 Task: Find connections with filter location Kroya with filter topic #Entrepreneurswith filter profile language Spanish with filter current company Tietoevry with filter school Careers for Engineering Students with filter industry Software Development with filter service category Corporate Law with filter keywords title Suicide Hotline Volunteer
Action: Mouse moved to (684, 78)
Screenshot: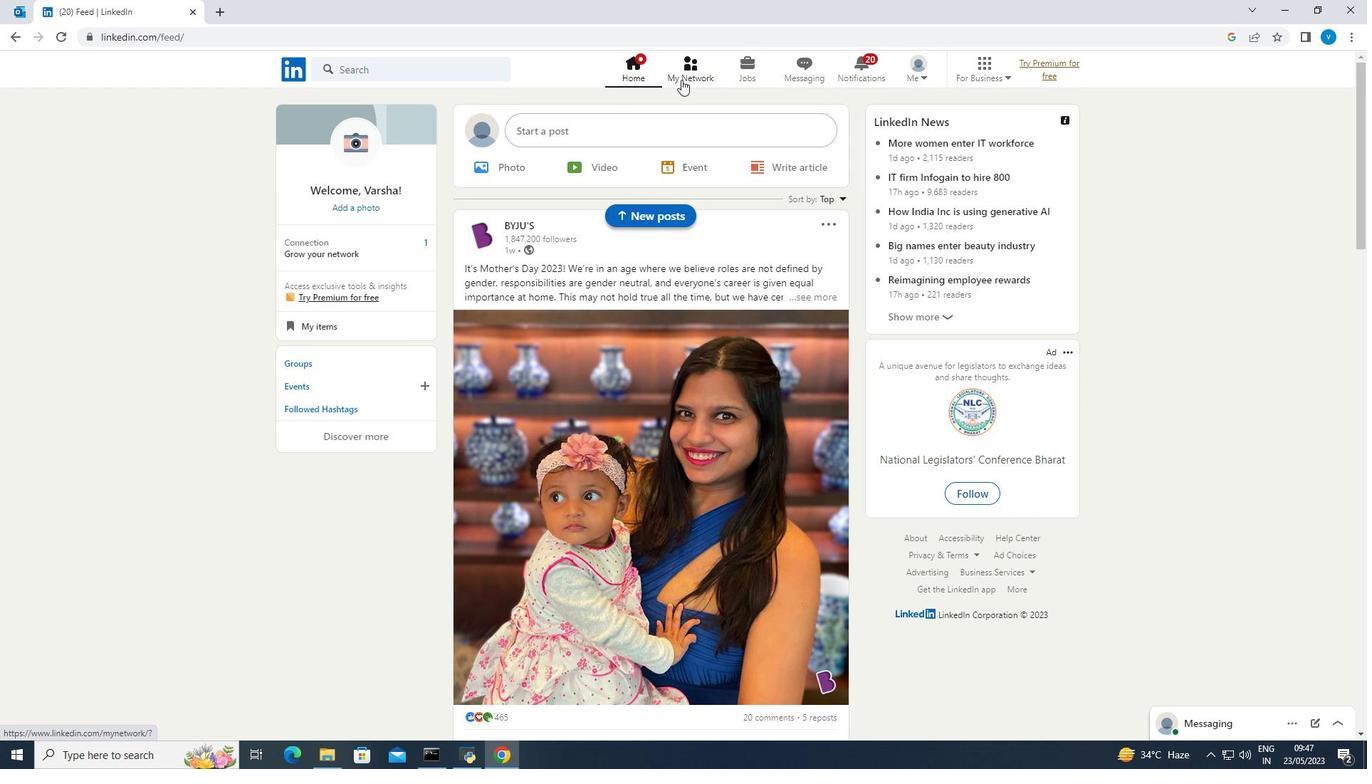 
Action: Mouse pressed left at (684, 78)
Screenshot: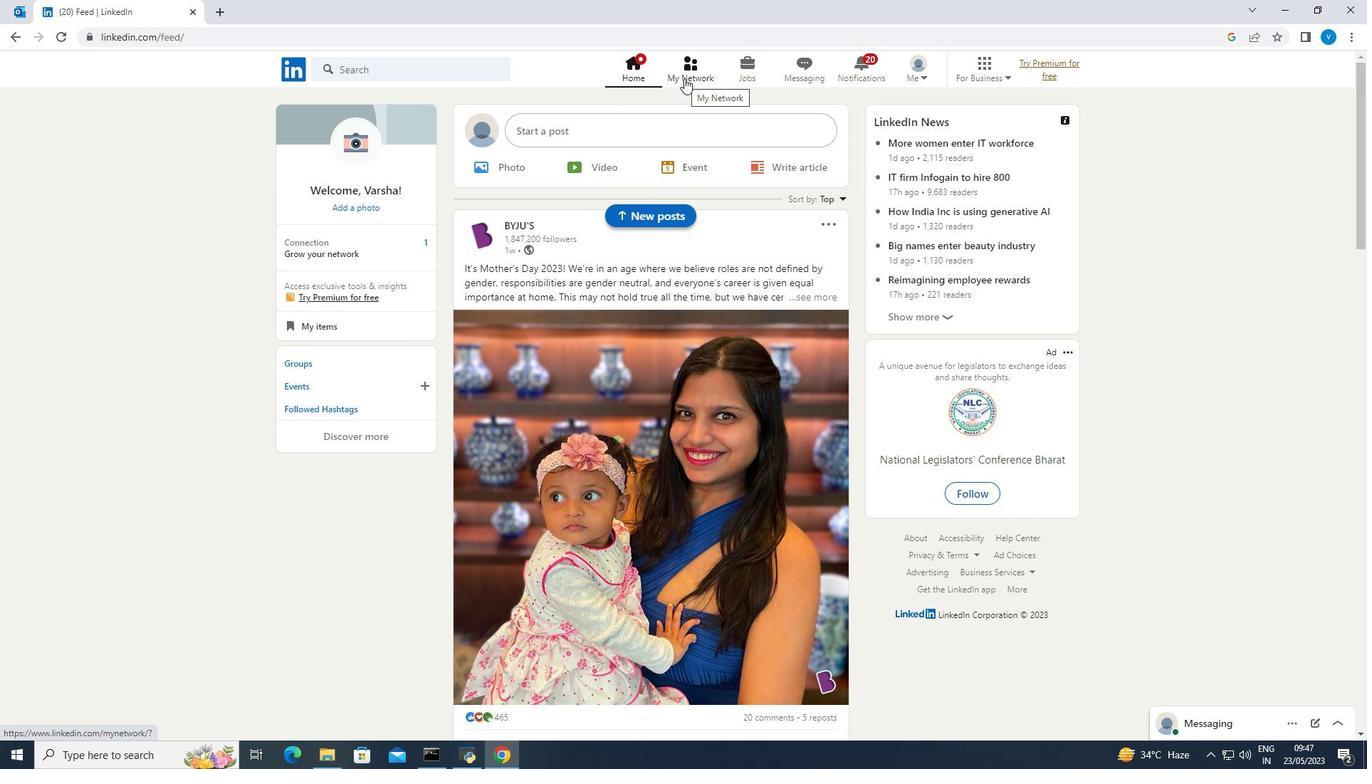 
Action: Mouse moved to (419, 150)
Screenshot: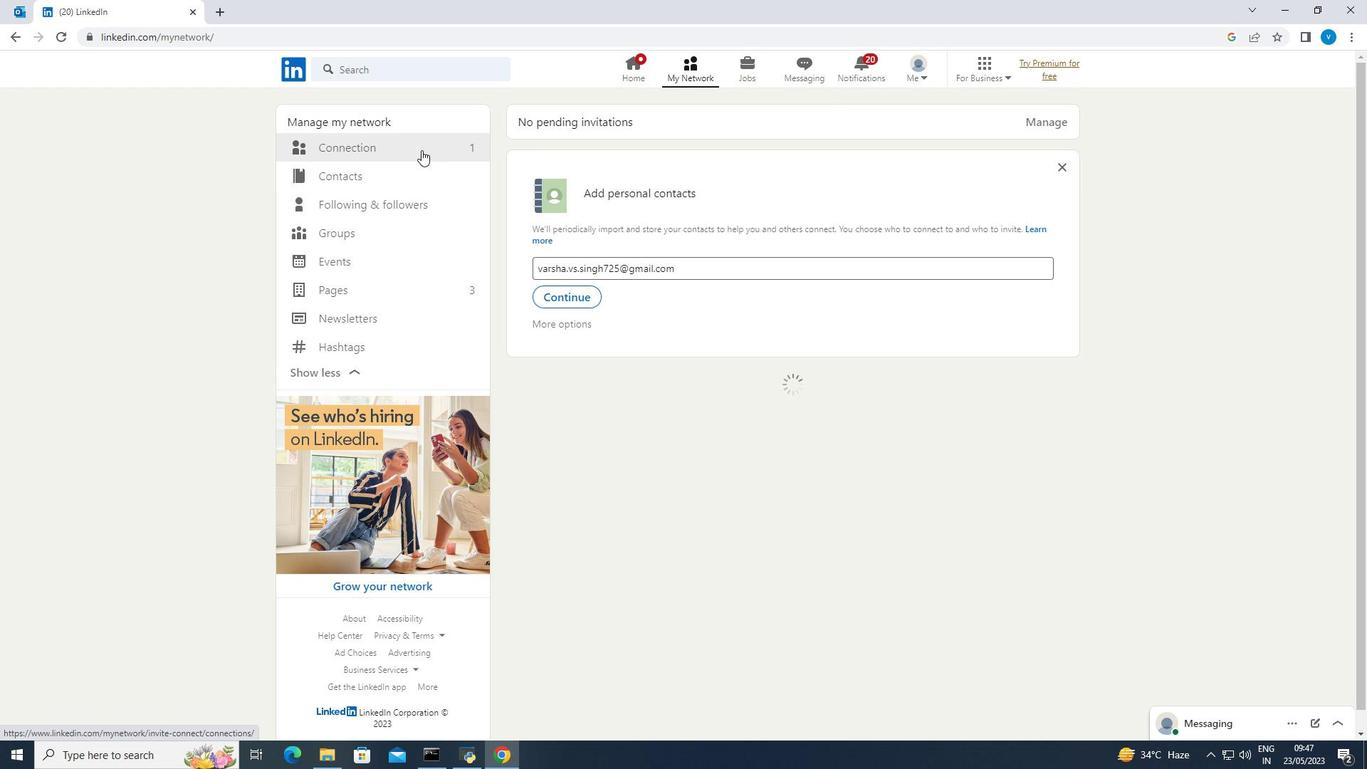 
Action: Mouse pressed left at (419, 150)
Screenshot: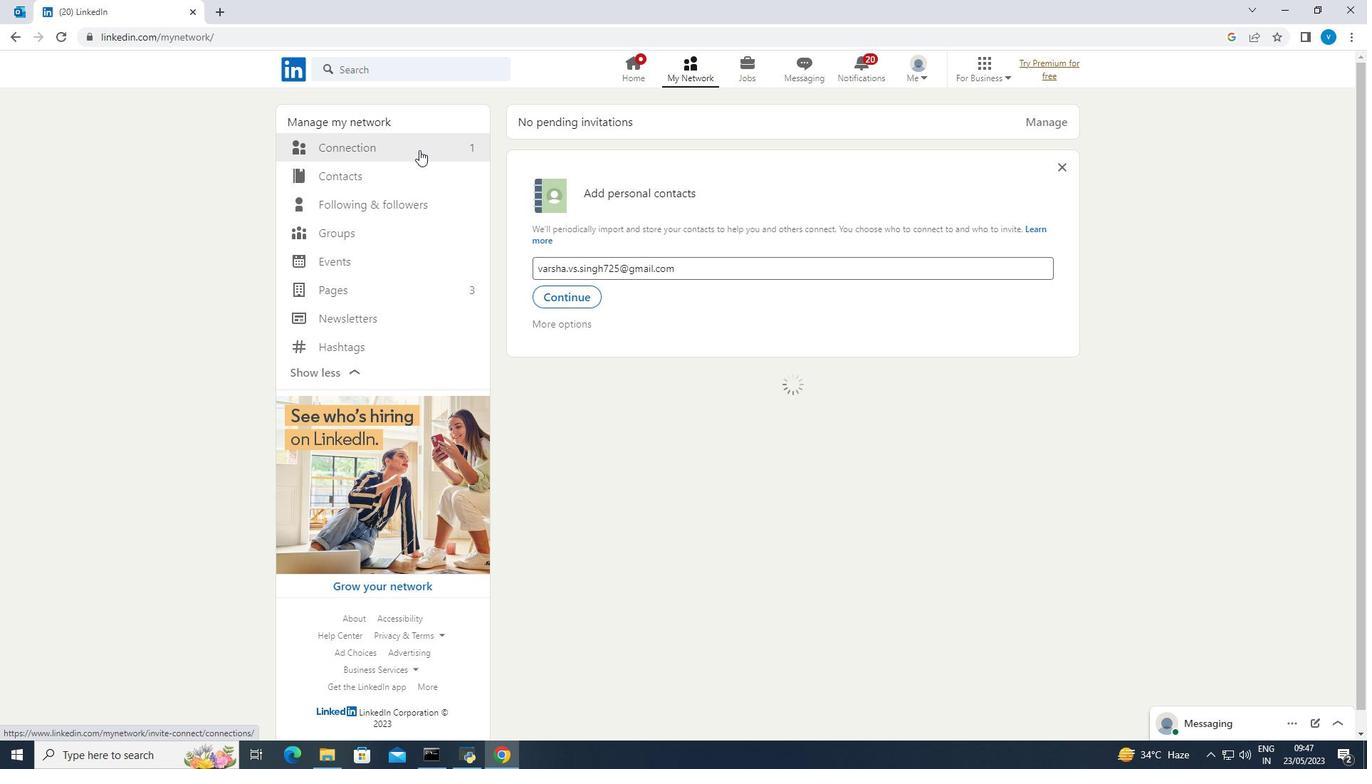 
Action: Mouse moved to (769, 152)
Screenshot: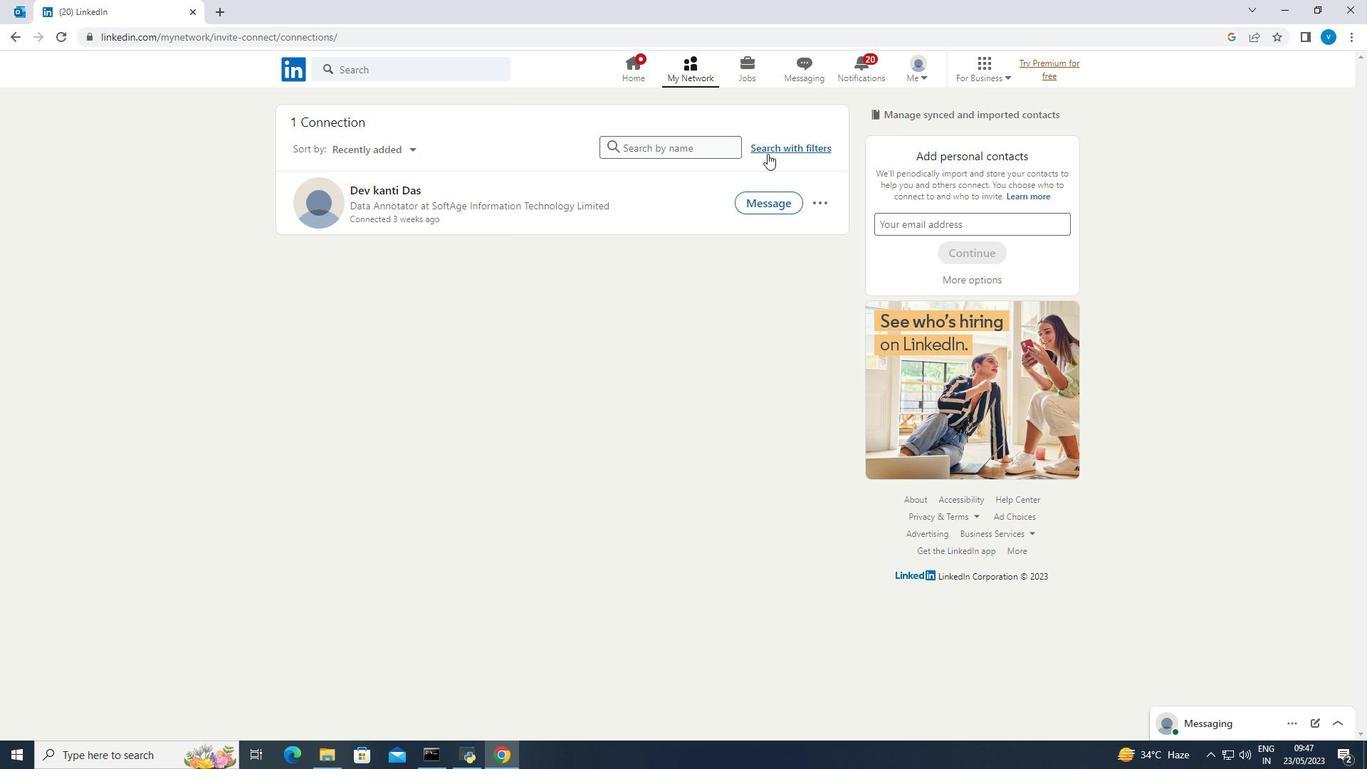 
Action: Mouse pressed left at (769, 152)
Screenshot: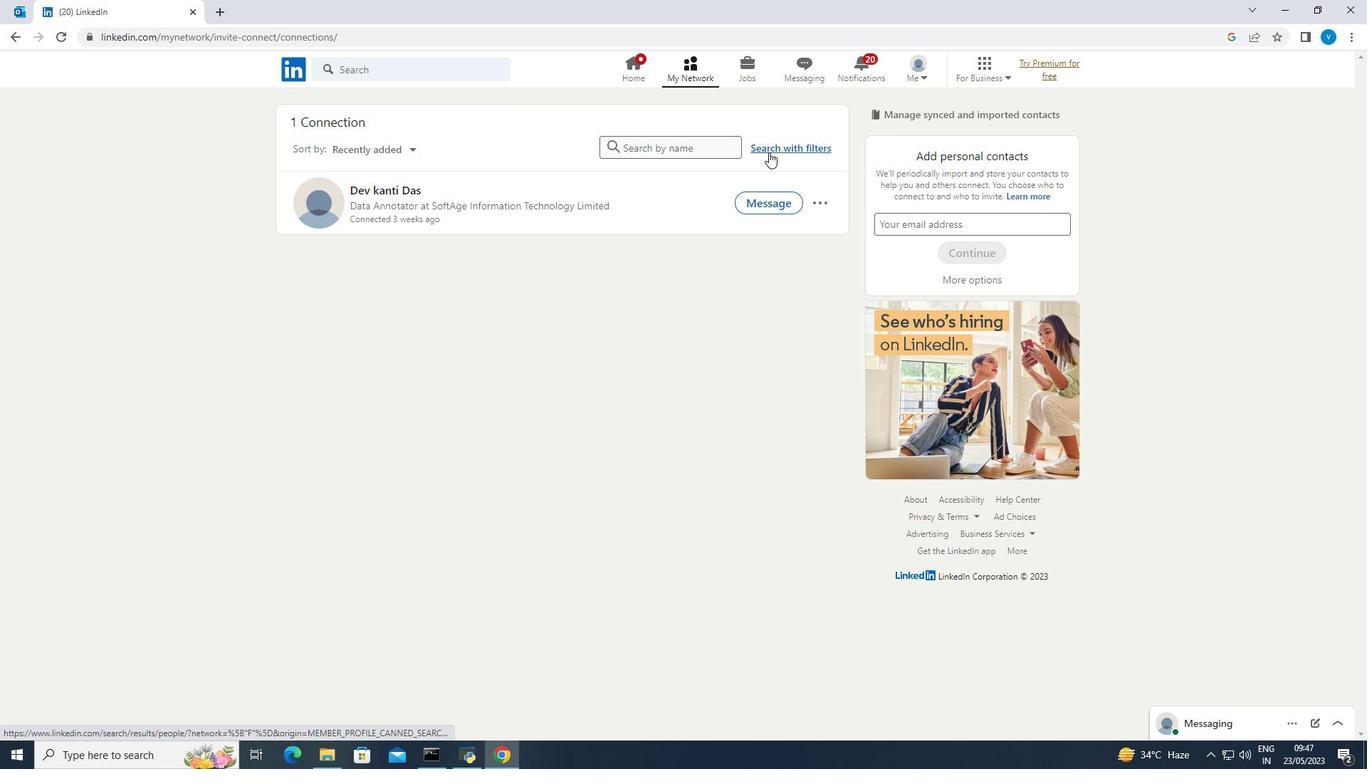 
Action: Mouse moved to (731, 113)
Screenshot: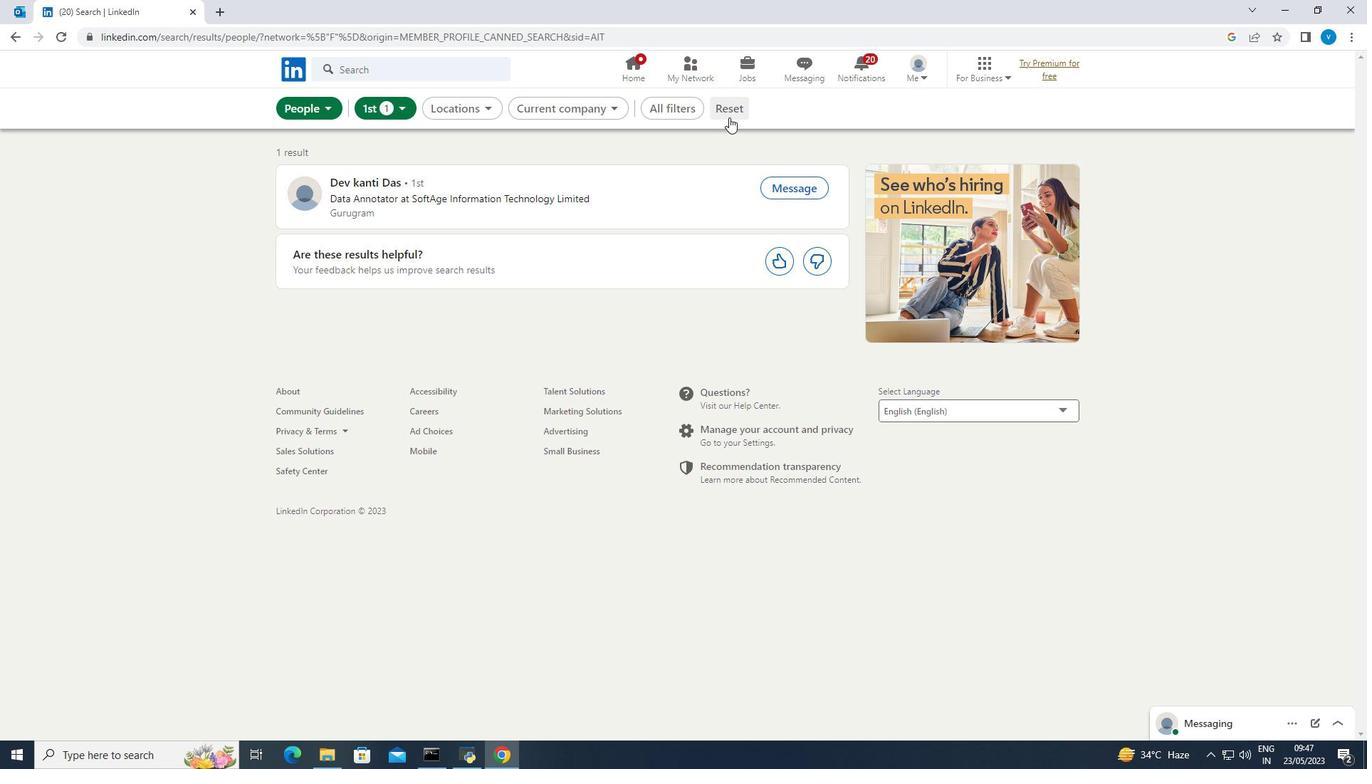 
Action: Mouse pressed left at (731, 113)
Screenshot: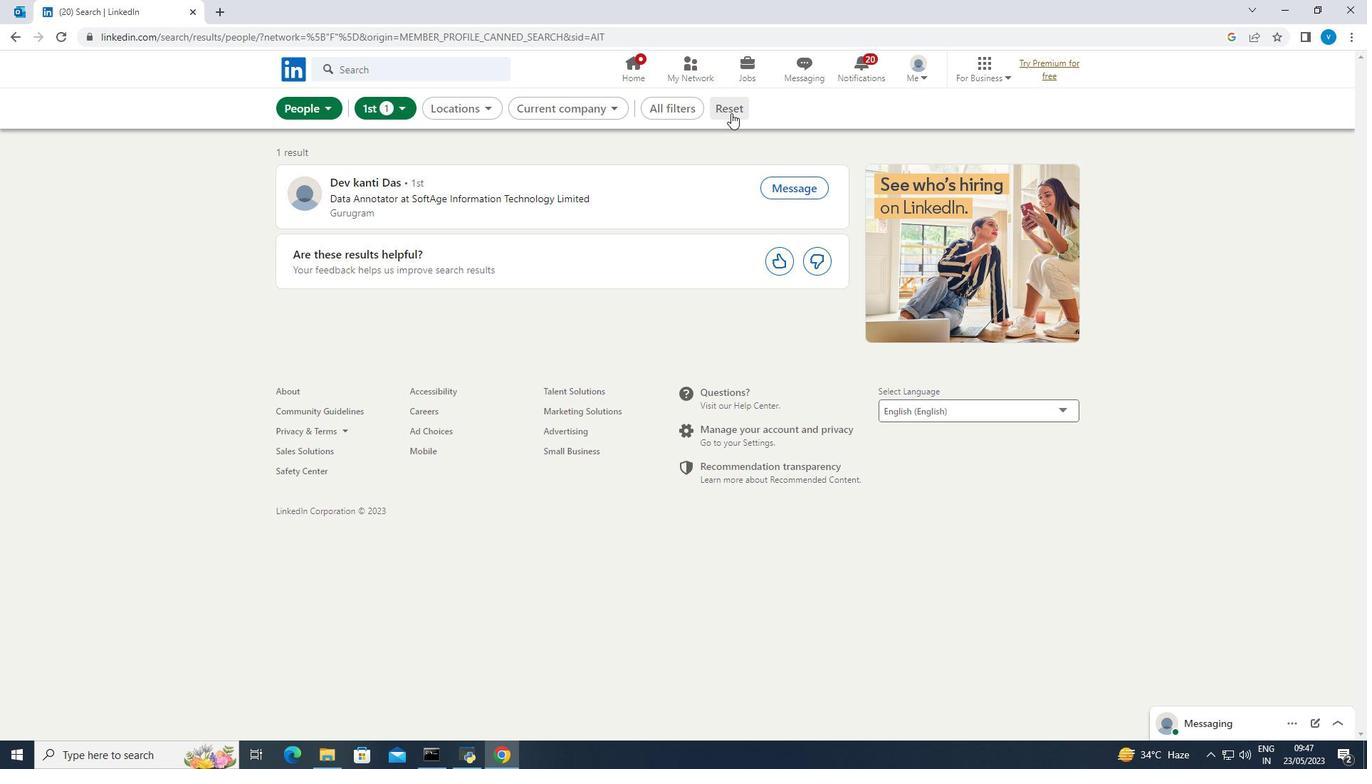 
Action: Mouse moved to (718, 111)
Screenshot: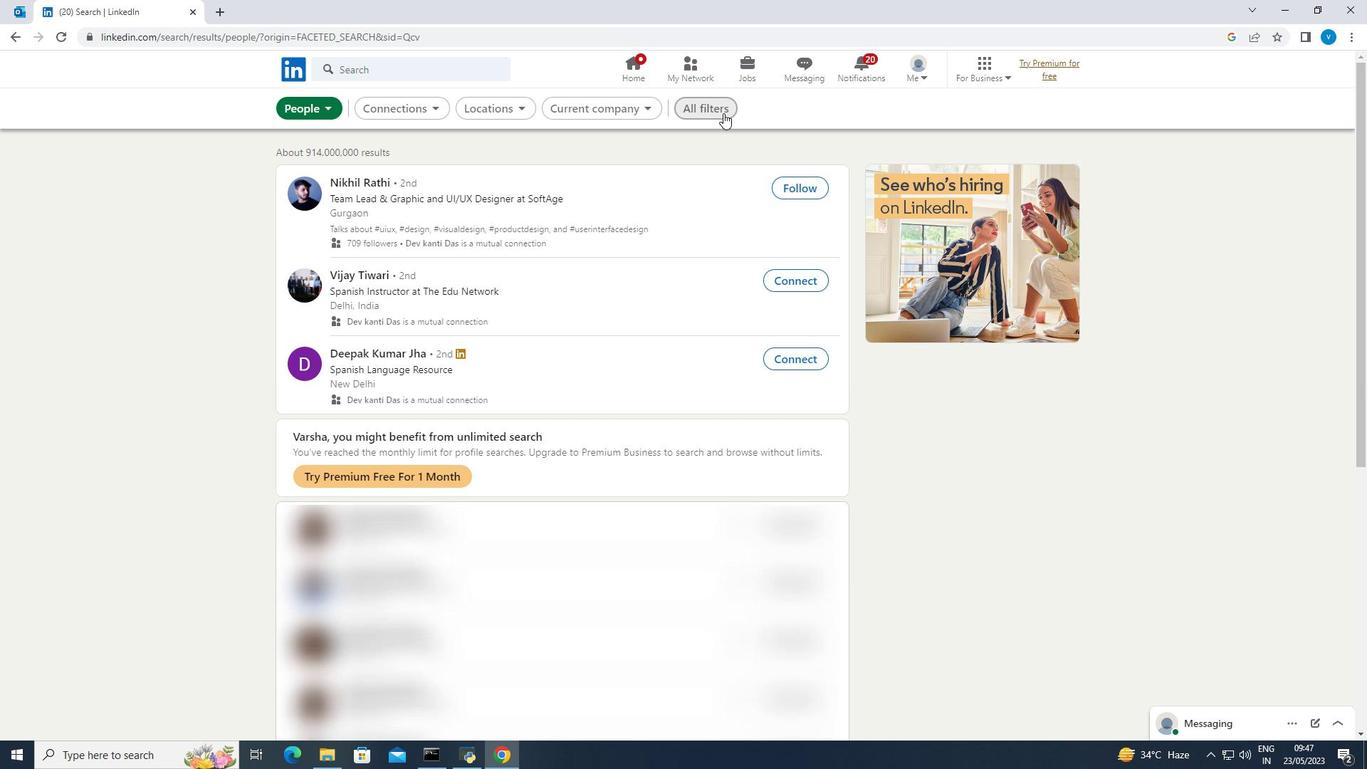 
Action: Mouse pressed left at (718, 111)
Screenshot: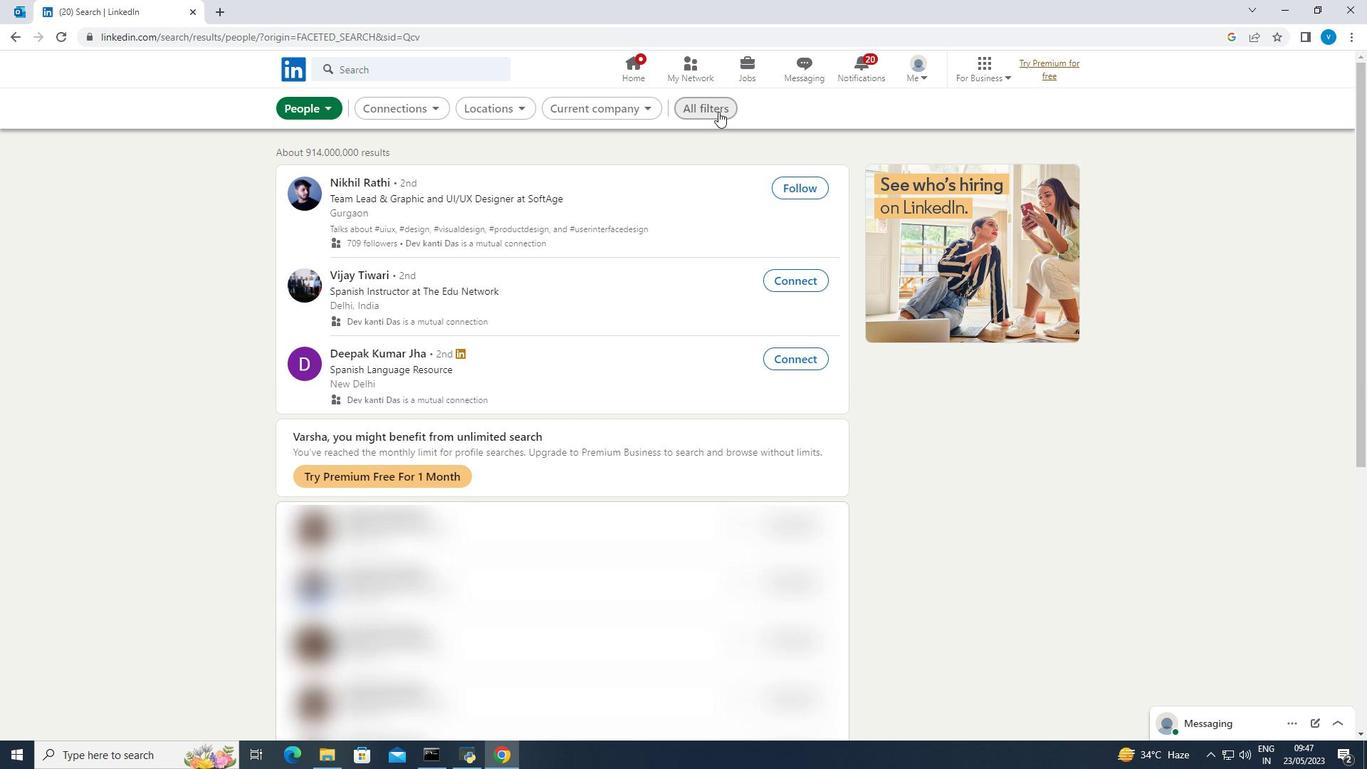 
Action: Mouse moved to (1018, 238)
Screenshot: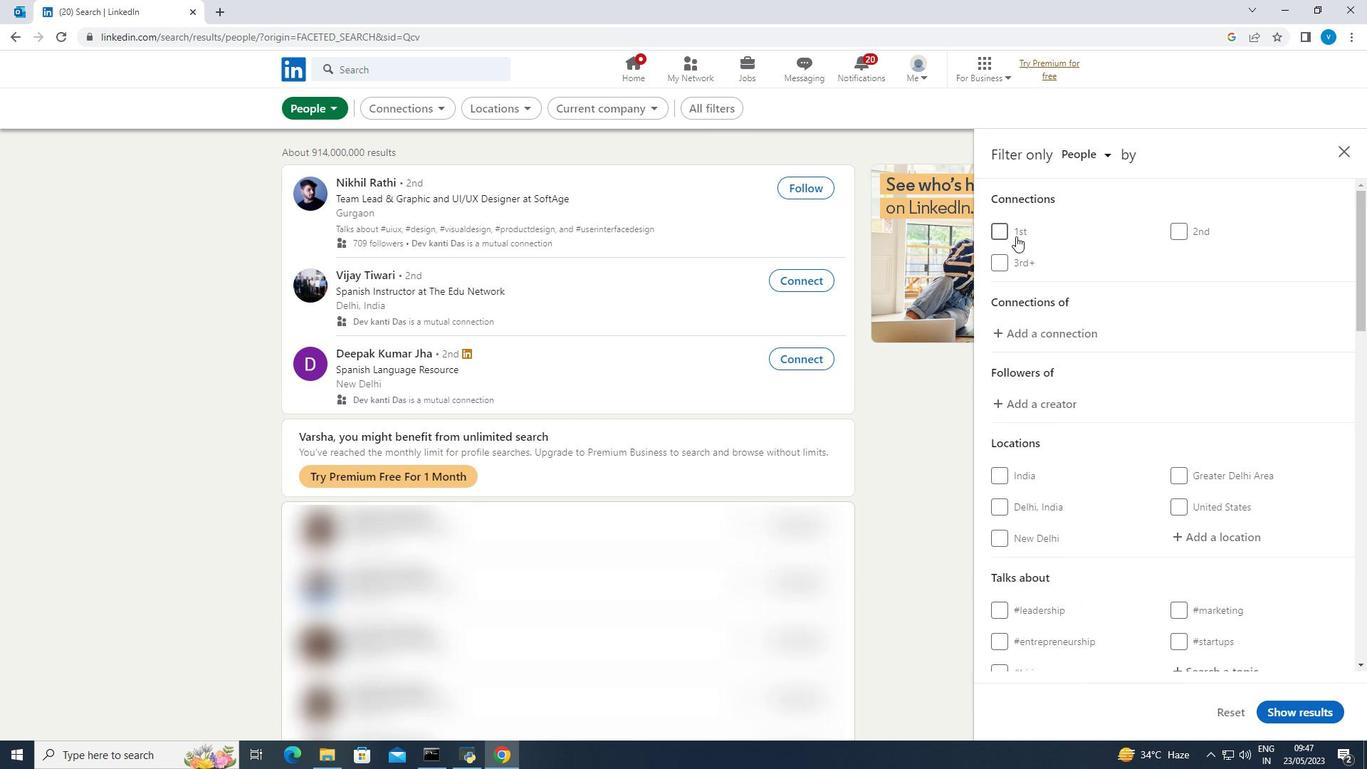 
Action: Mouse scrolled (1018, 237) with delta (0, 0)
Screenshot: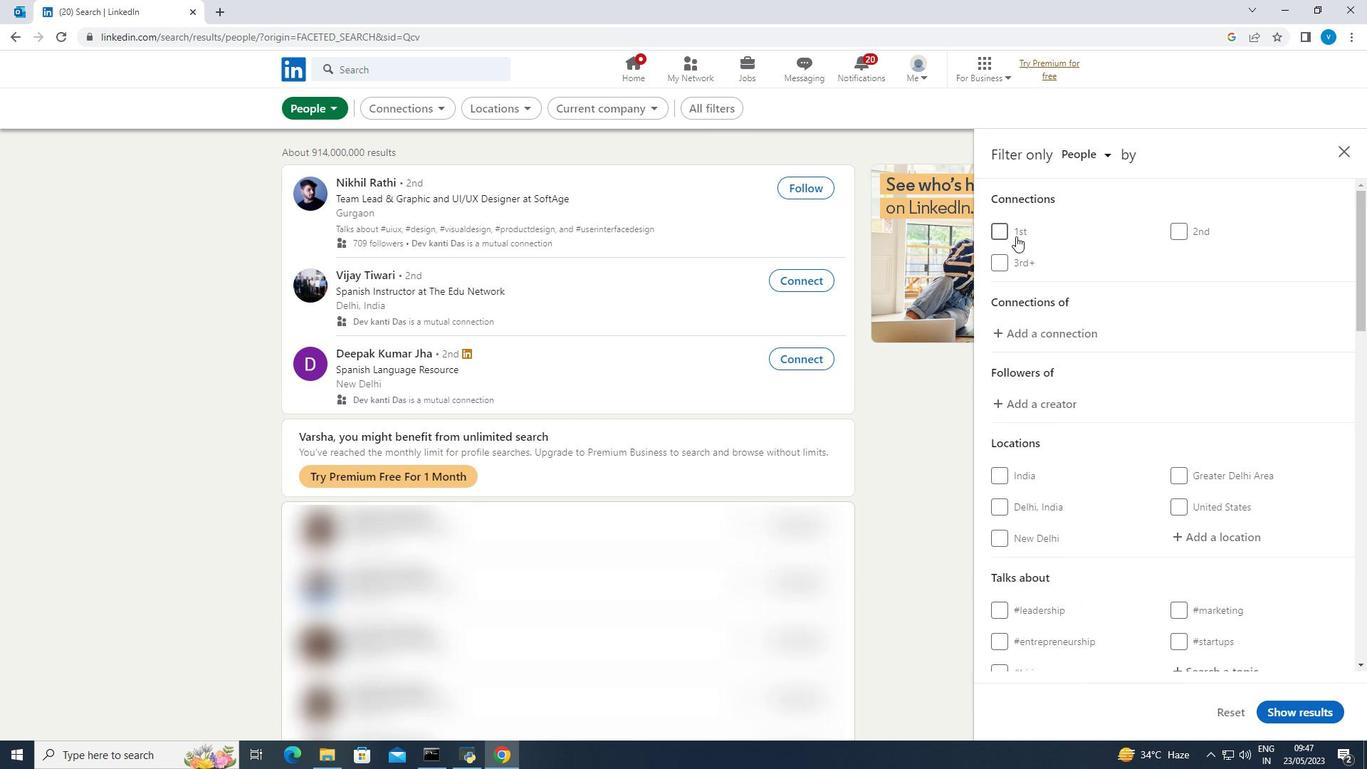 
Action: Mouse moved to (1018, 240)
Screenshot: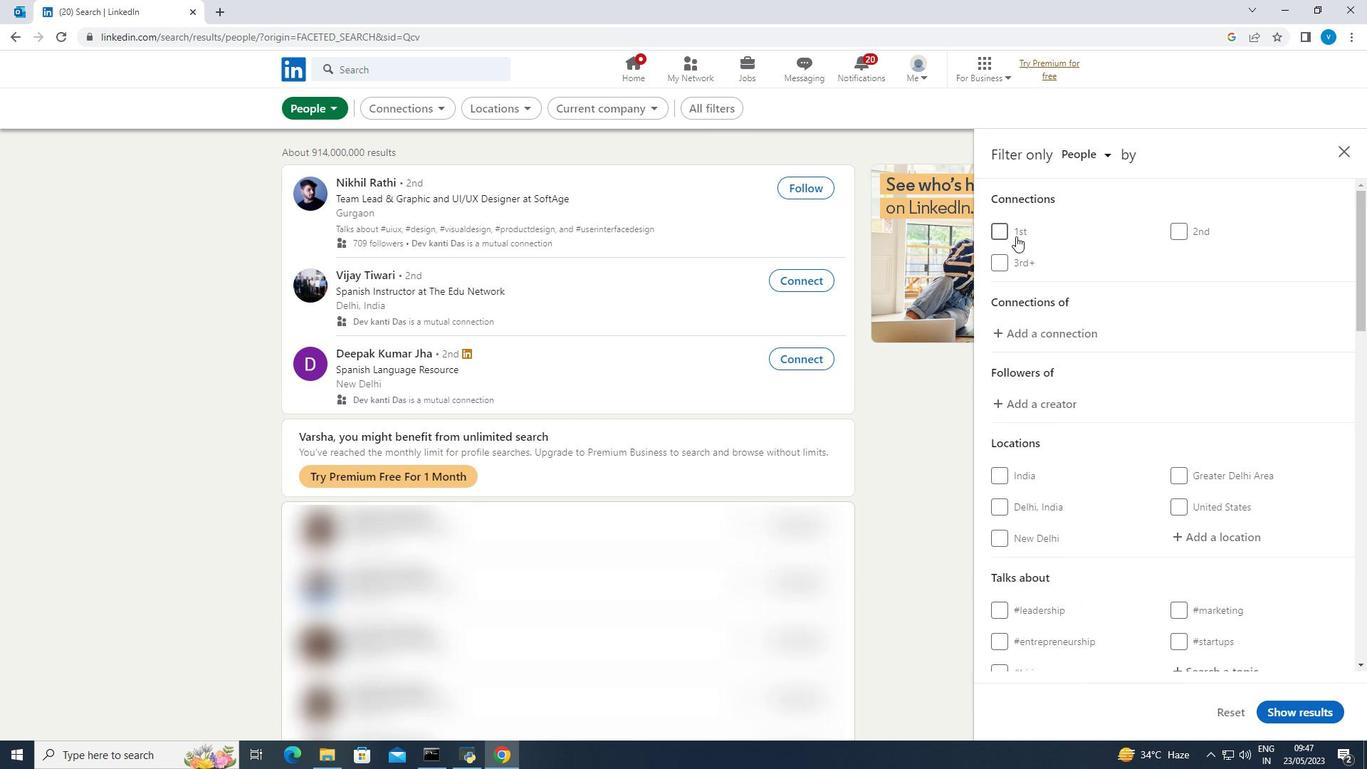 
Action: Mouse scrolled (1018, 239) with delta (0, 0)
Screenshot: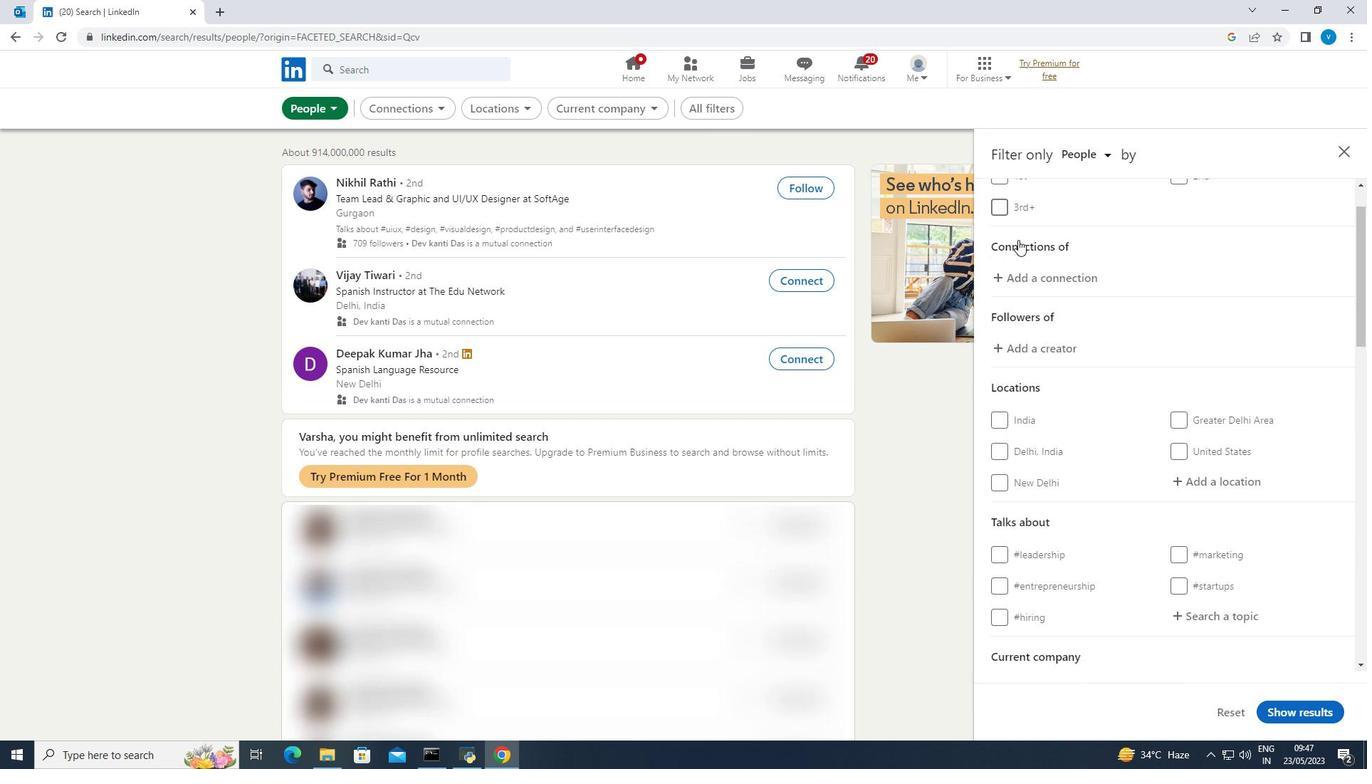 
Action: Mouse moved to (1018, 243)
Screenshot: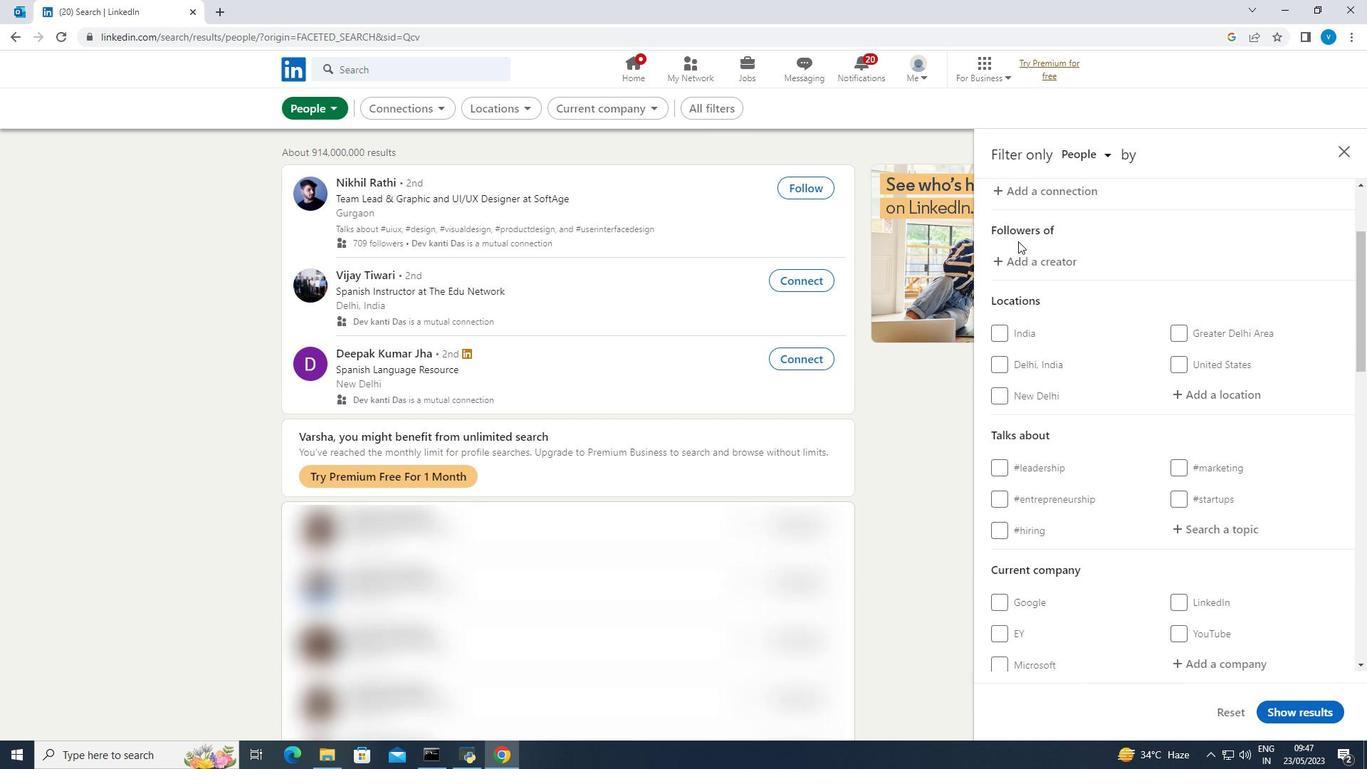 
Action: Mouse scrolled (1018, 242) with delta (0, 0)
Screenshot: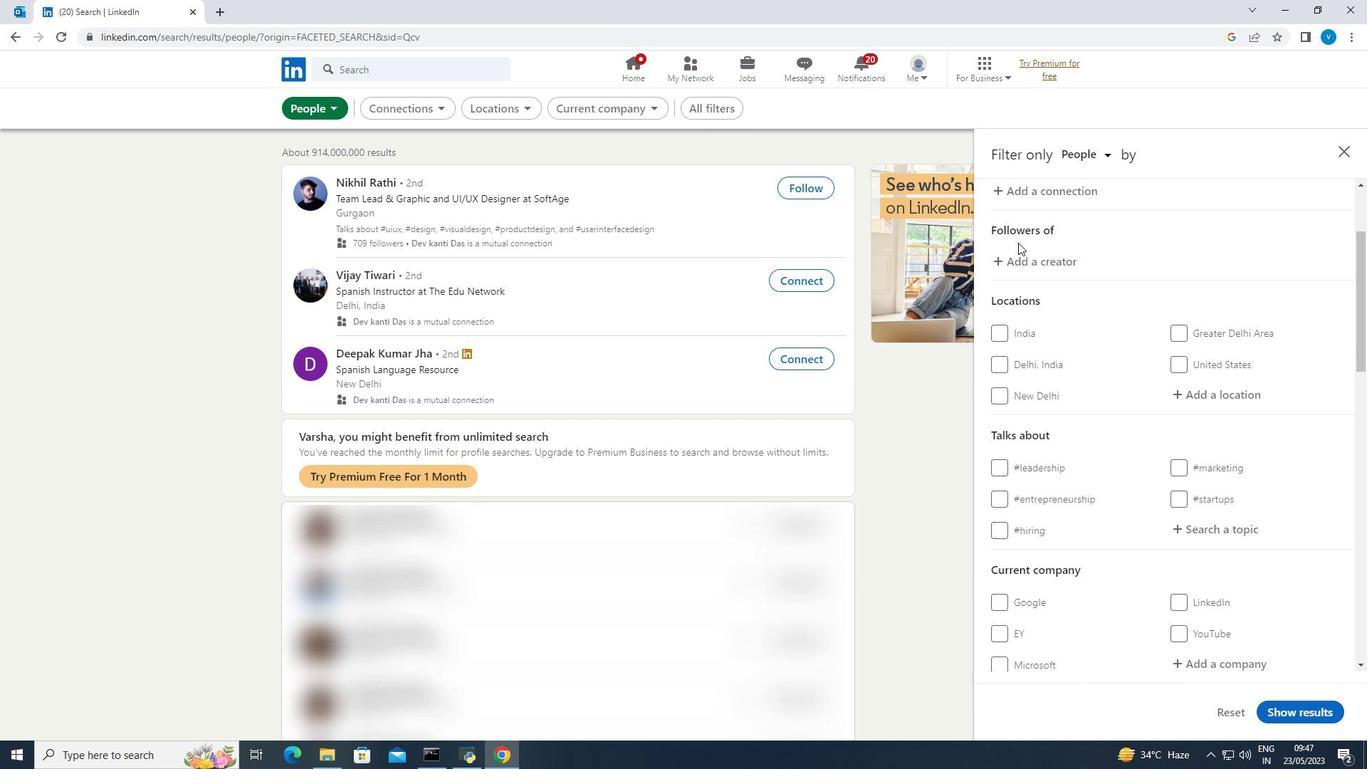 
Action: Mouse moved to (1186, 323)
Screenshot: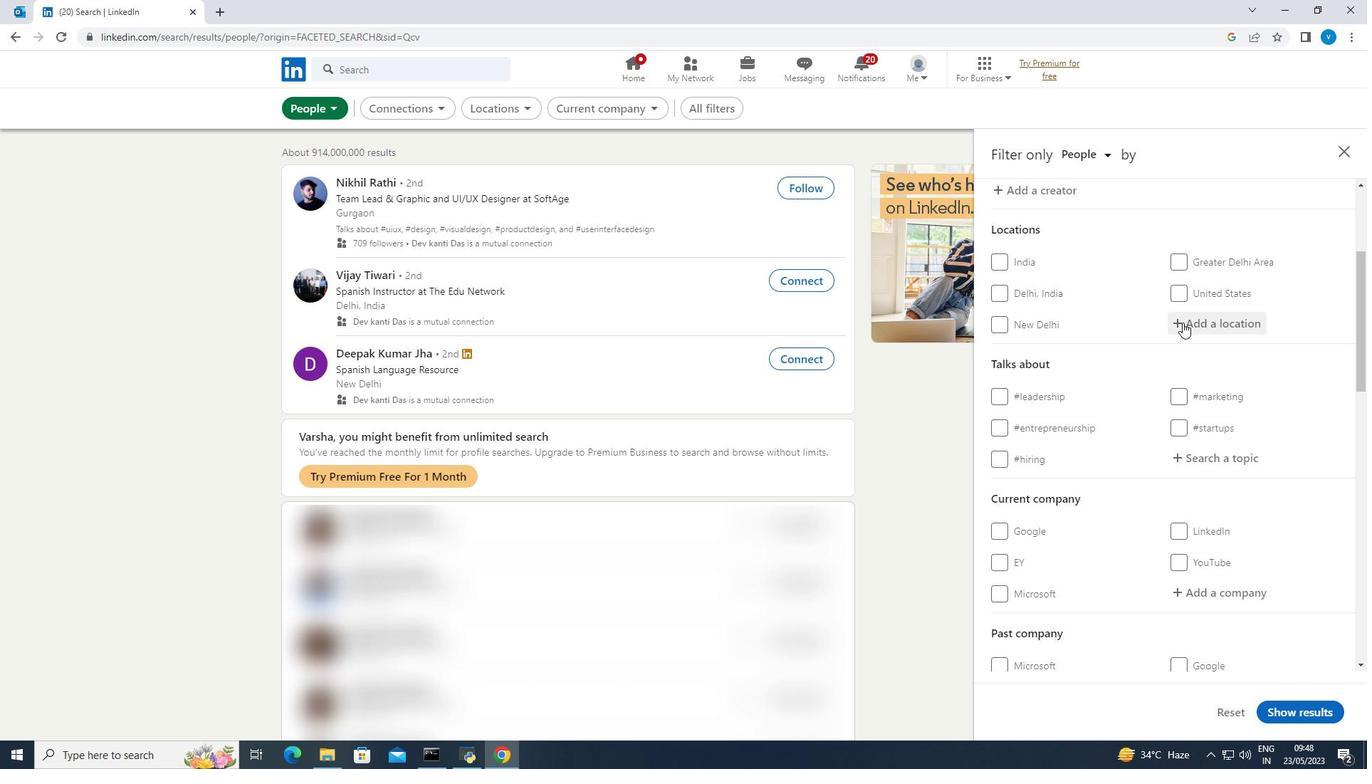 
Action: Mouse pressed left at (1186, 323)
Screenshot: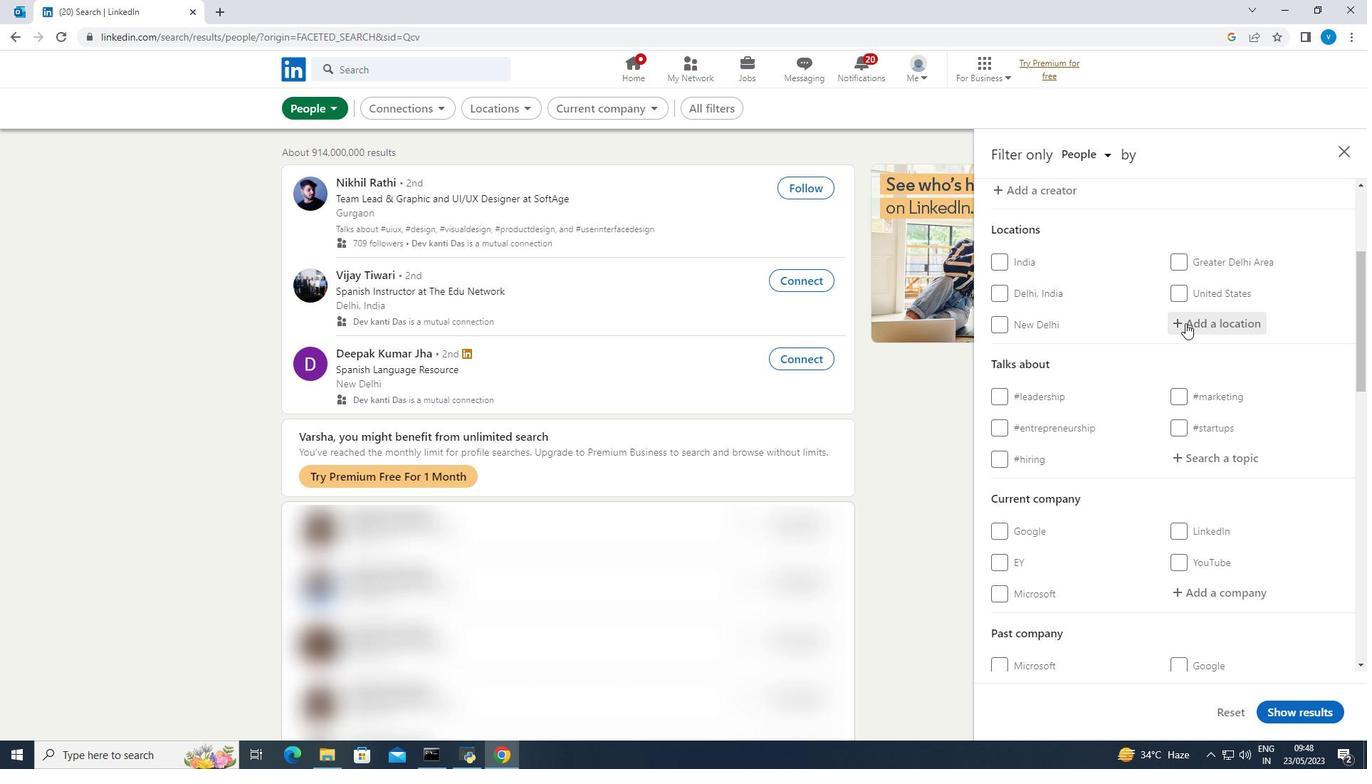 
Action: Key pressed <Key.shift><Key.shift><Key.shift>Kroya
Screenshot: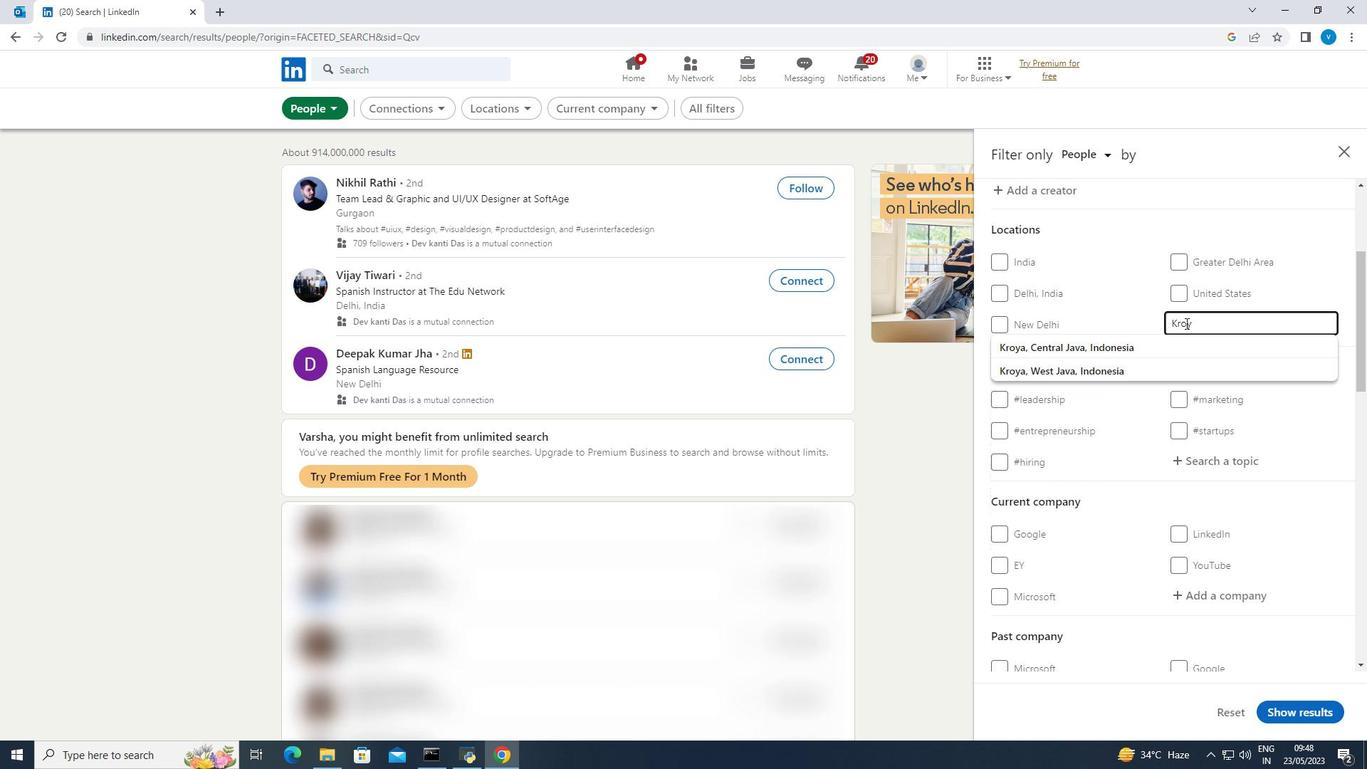 
Action: Mouse moved to (1223, 454)
Screenshot: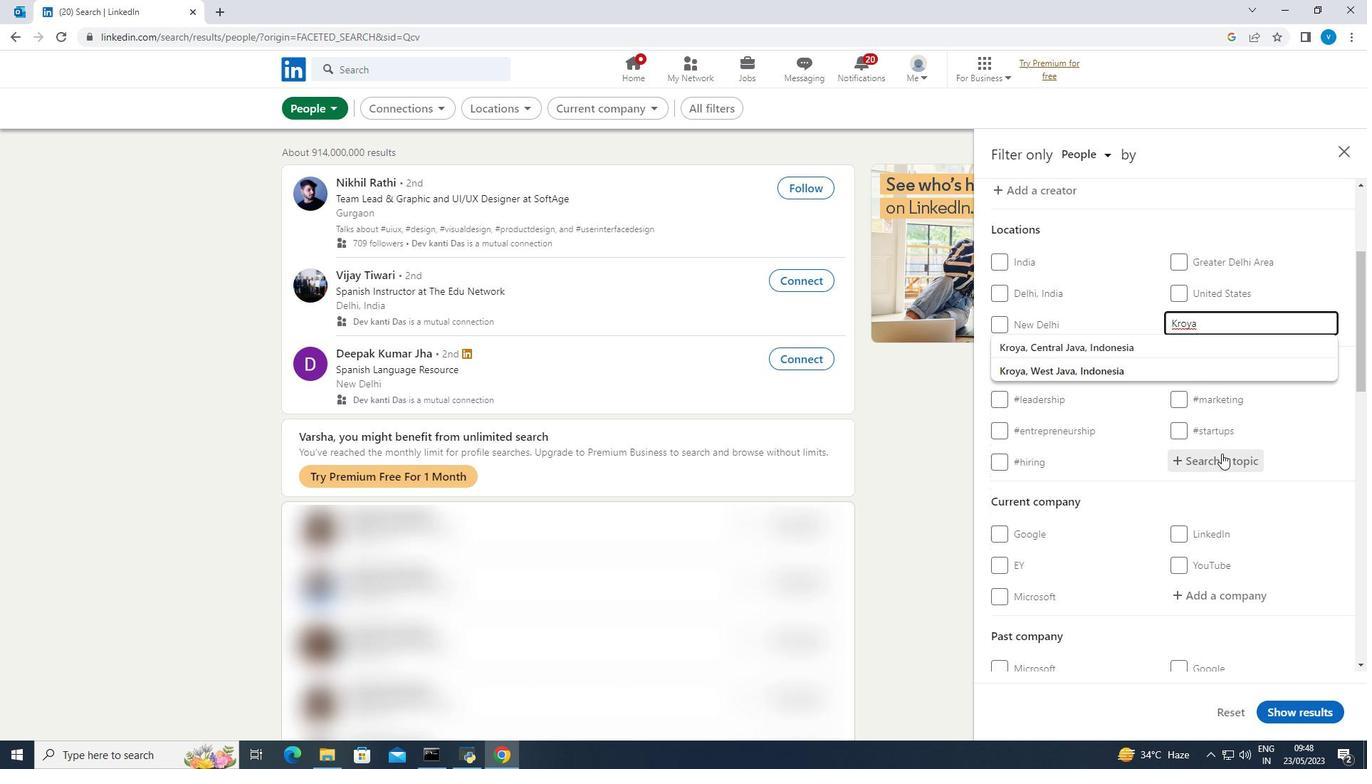 
Action: Mouse pressed left at (1223, 454)
Screenshot: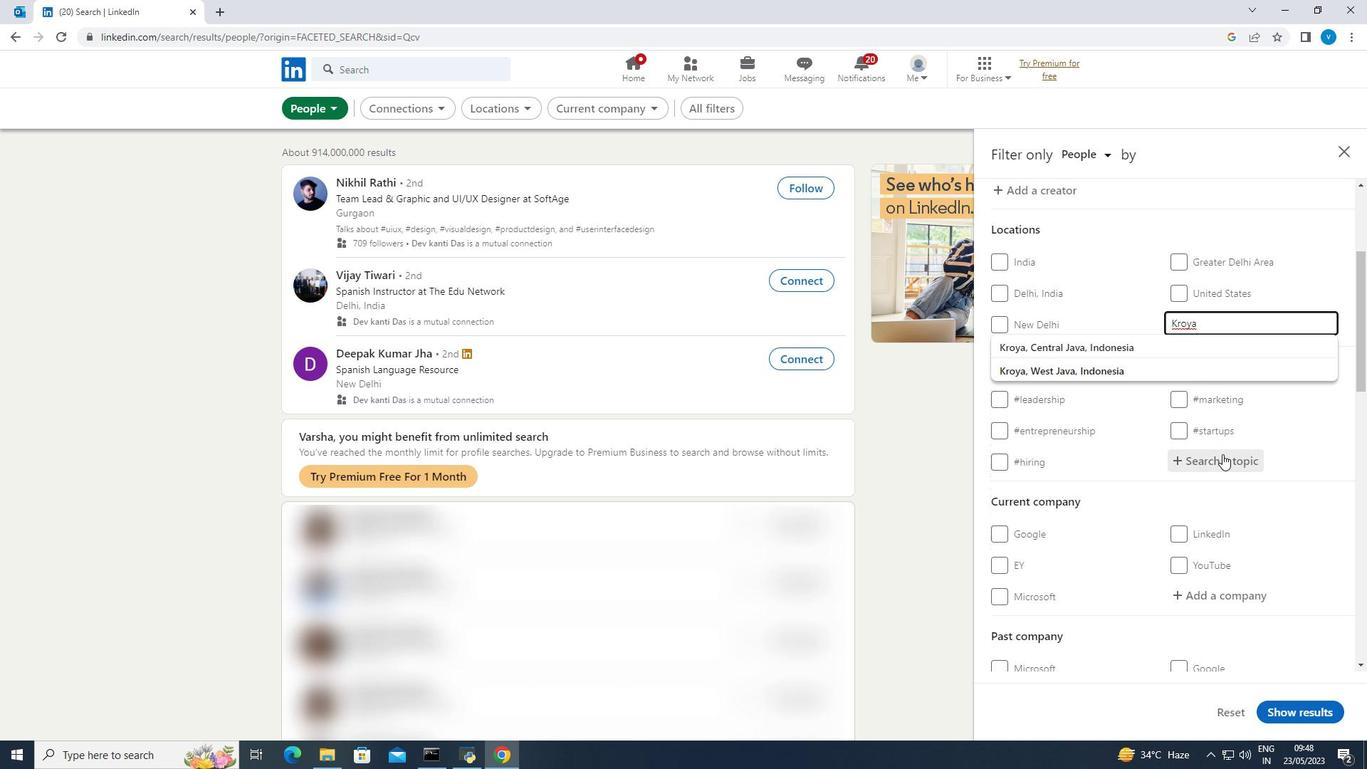 
Action: Mouse moved to (1223, 455)
Screenshot: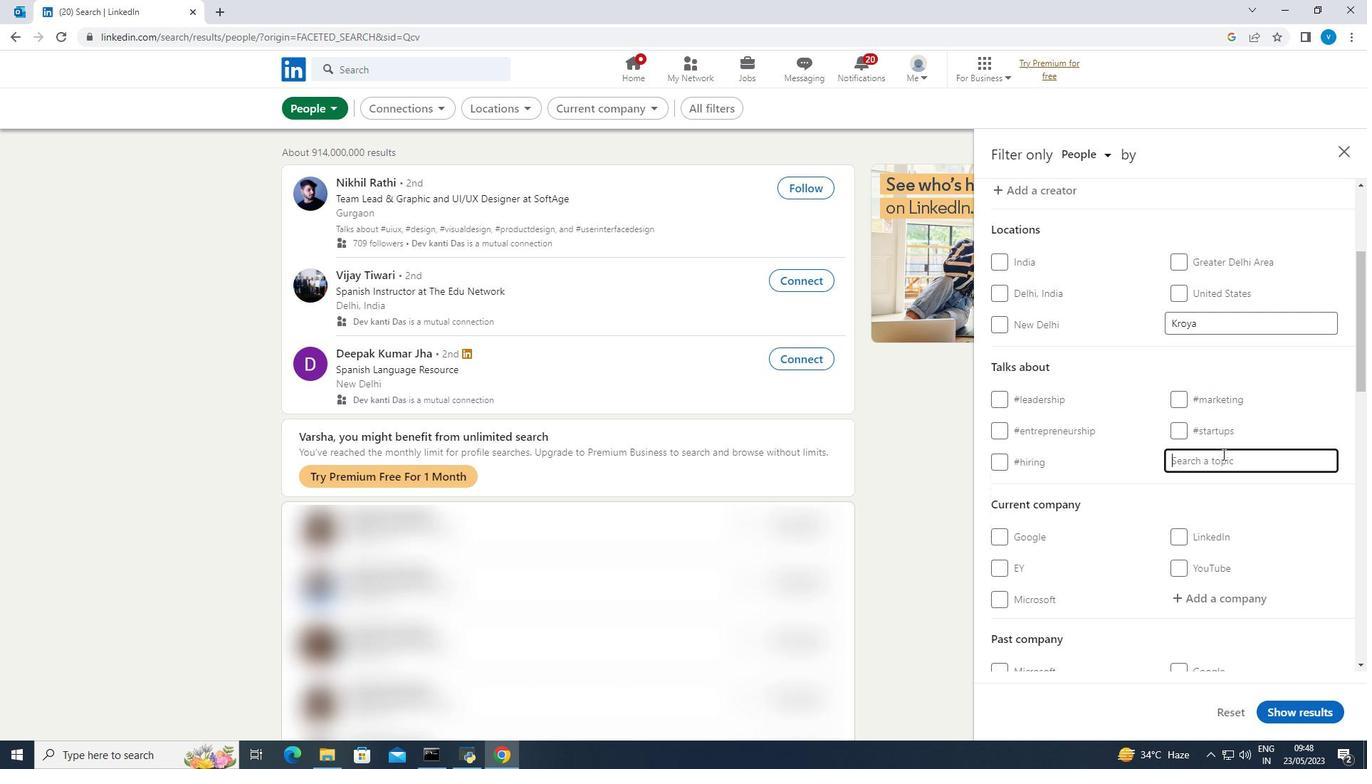 
Action: Key pressed <Key.shift><Key.shift>#<Key.shift><Key.shift><Key.shift><Key.shift><Key.shift><Key.shift><Key.shift><Key.shift><Key.shift>Entrepreneurs
Screenshot: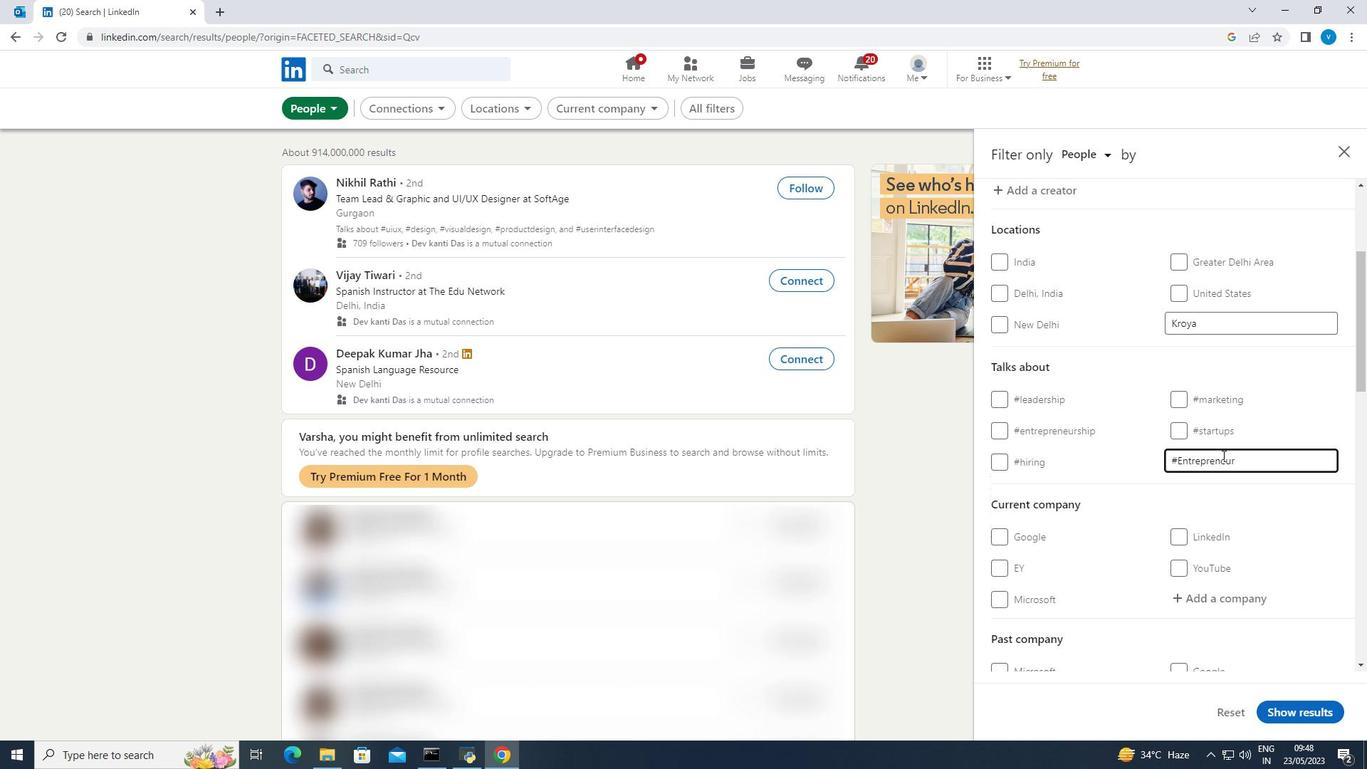 
Action: Mouse moved to (1201, 470)
Screenshot: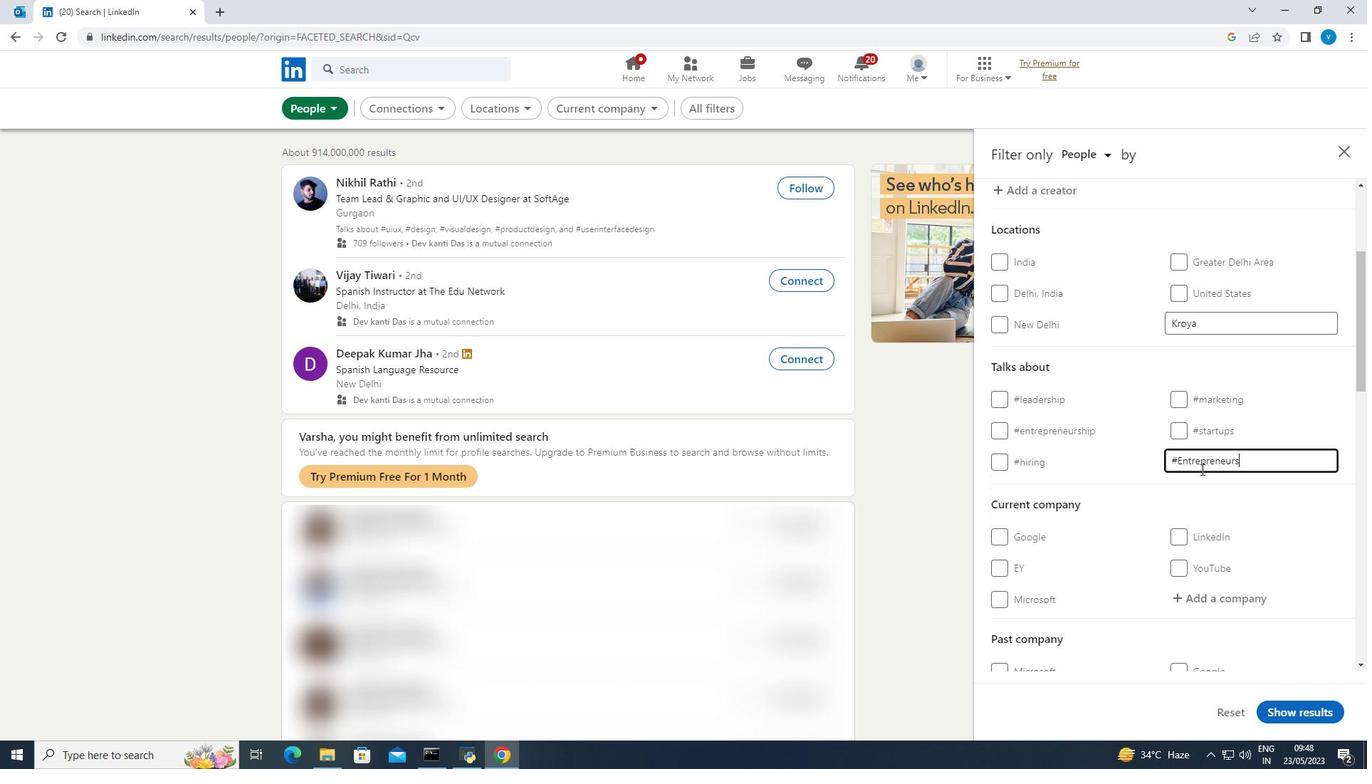 
Action: Mouse scrolled (1201, 469) with delta (0, 0)
Screenshot: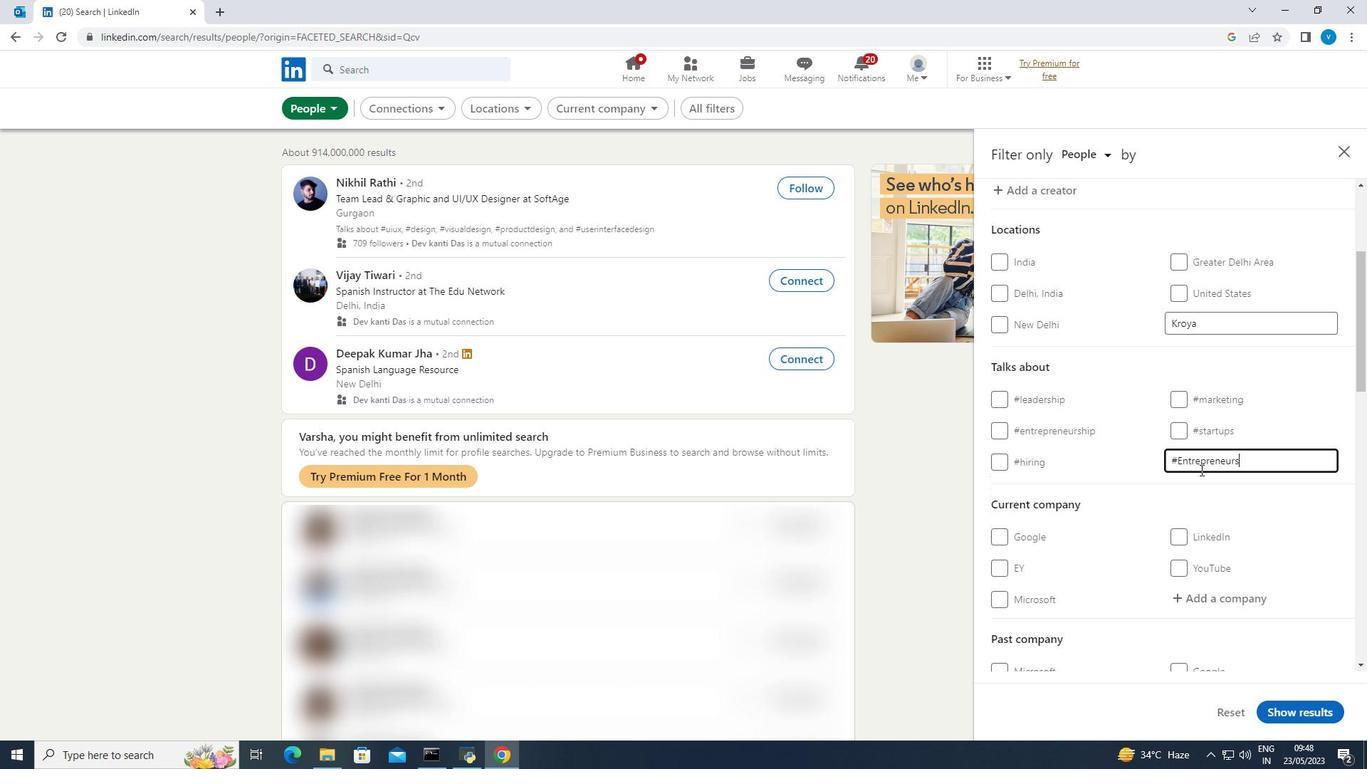 
Action: Mouse scrolled (1201, 469) with delta (0, 0)
Screenshot: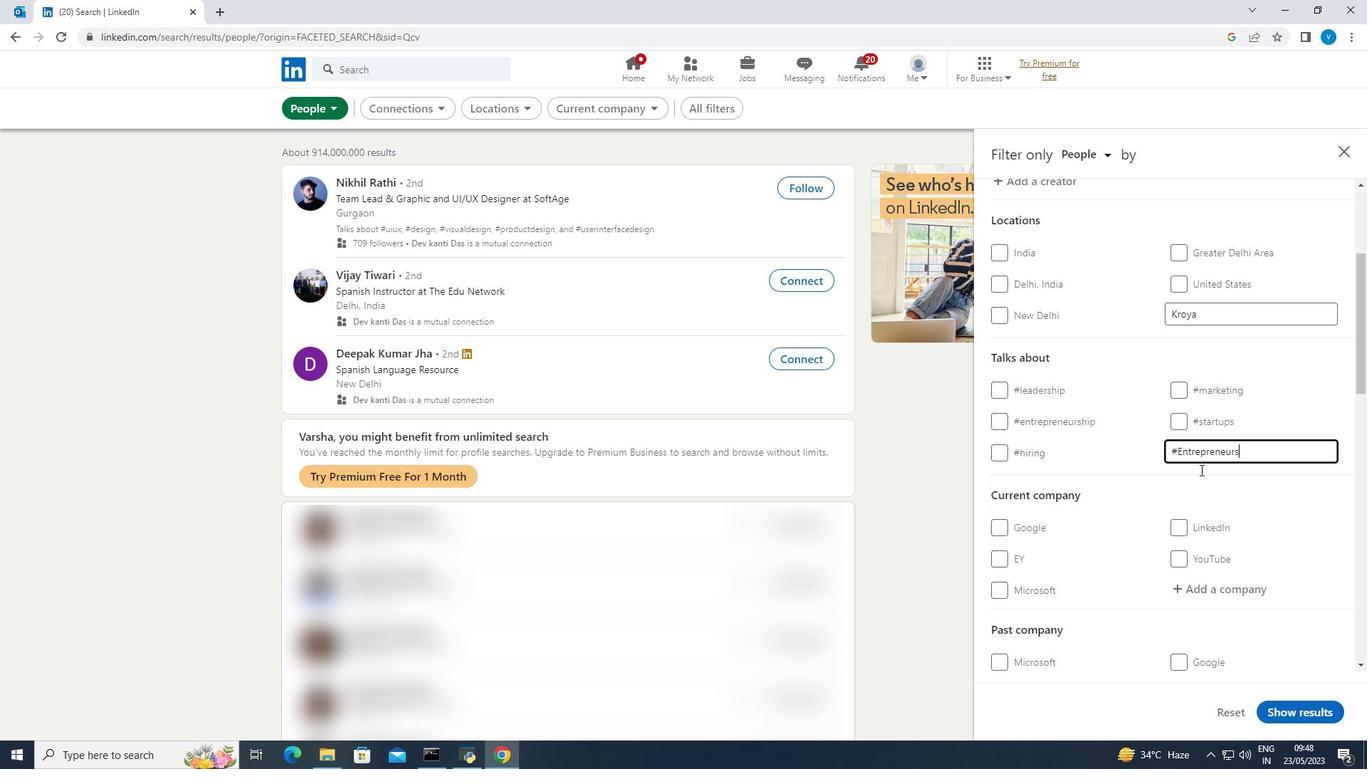 
Action: Mouse scrolled (1201, 469) with delta (0, 0)
Screenshot: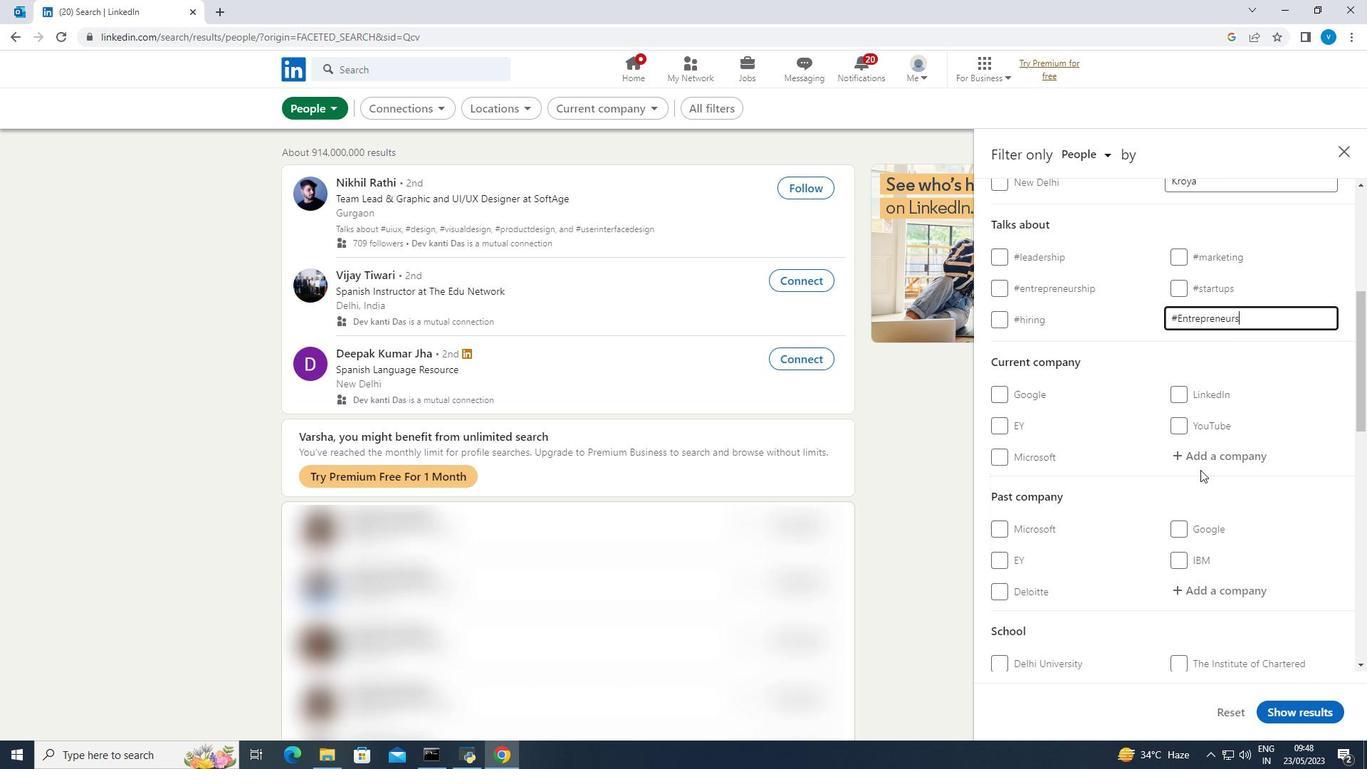 
Action: Mouse scrolled (1201, 469) with delta (0, 0)
Screenshot: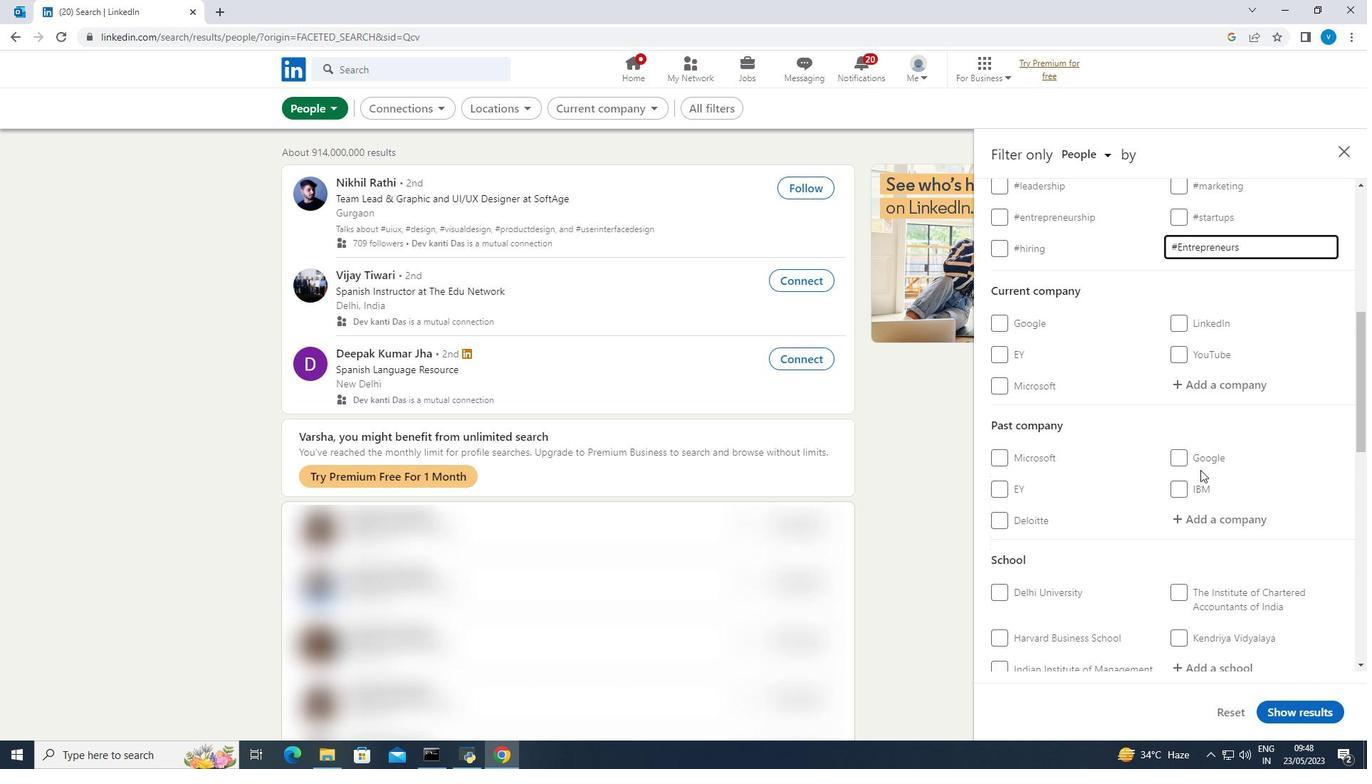 
Action: Mouse scrolled (1201, 469) with delta (0, 0)
Screenshot: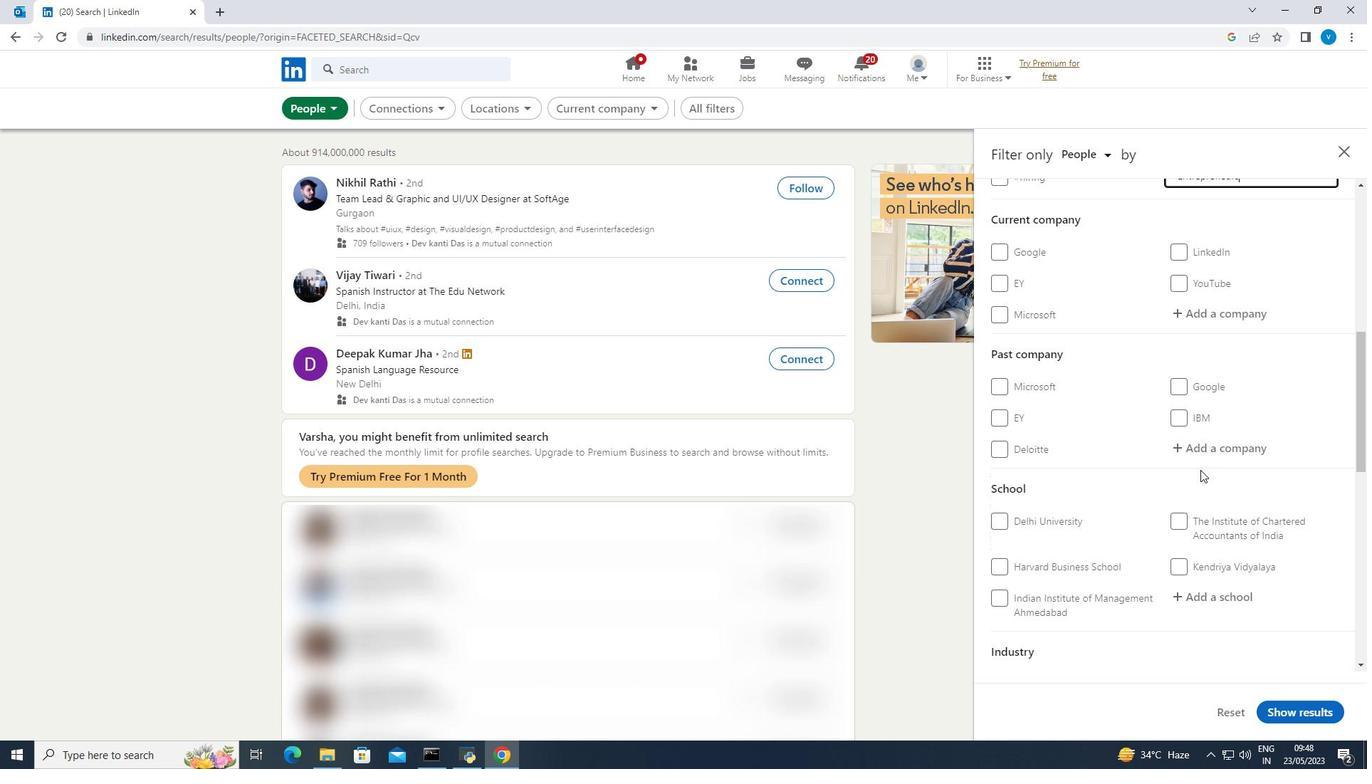 
Action: Mouse scrolled (1201, 469) with delta (0, 0)
Screenshot: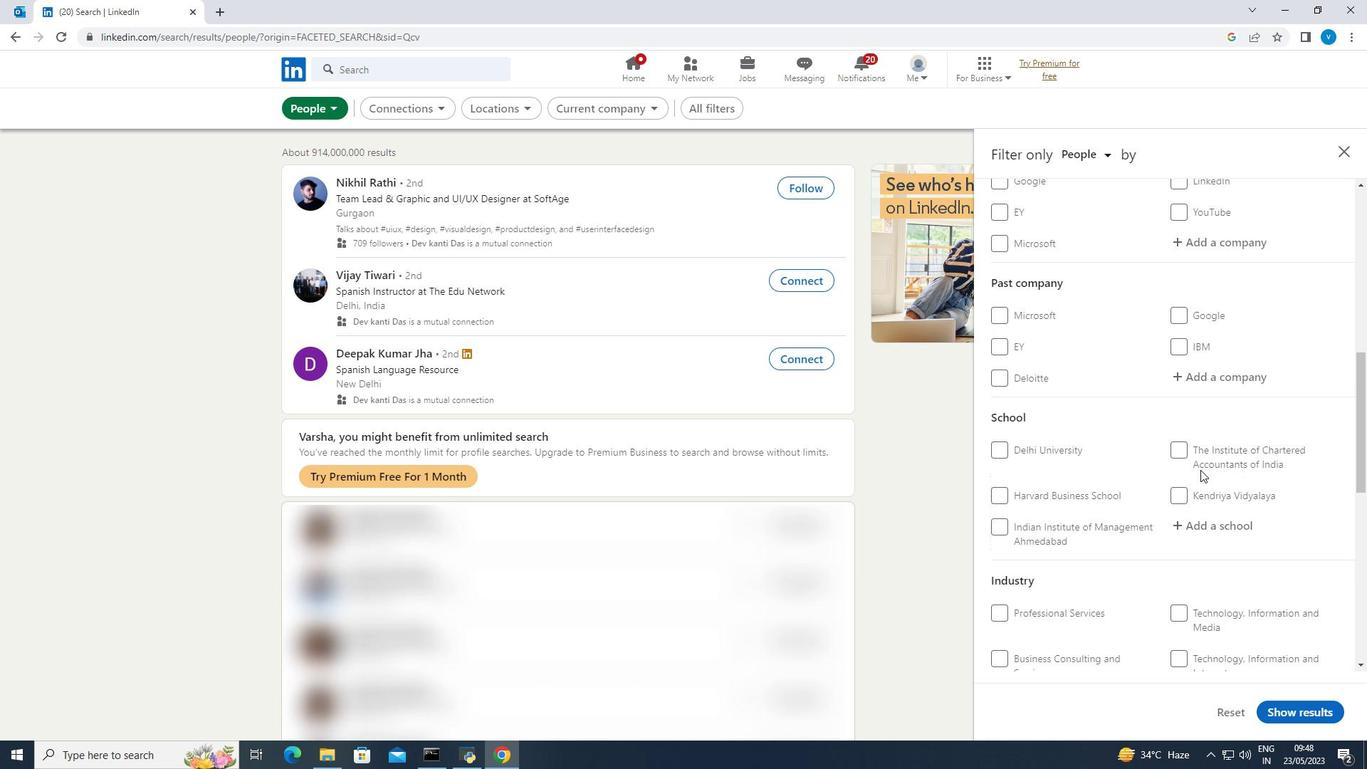 
Action: Mouse scrolled (1201, 469) with delta (0, 0)
Screenshot: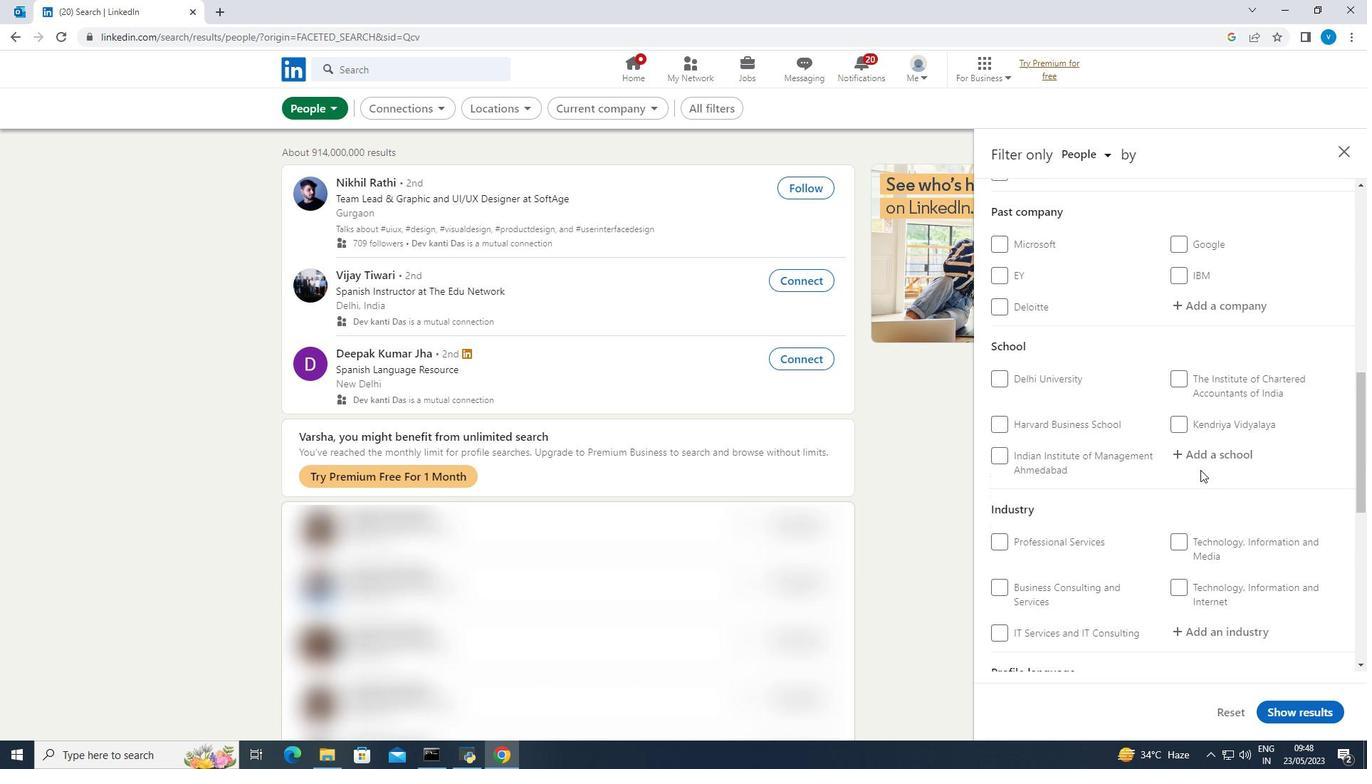 
Action: Mouse scrolled (1201, 469) with delta (0, 0)
Screenshot: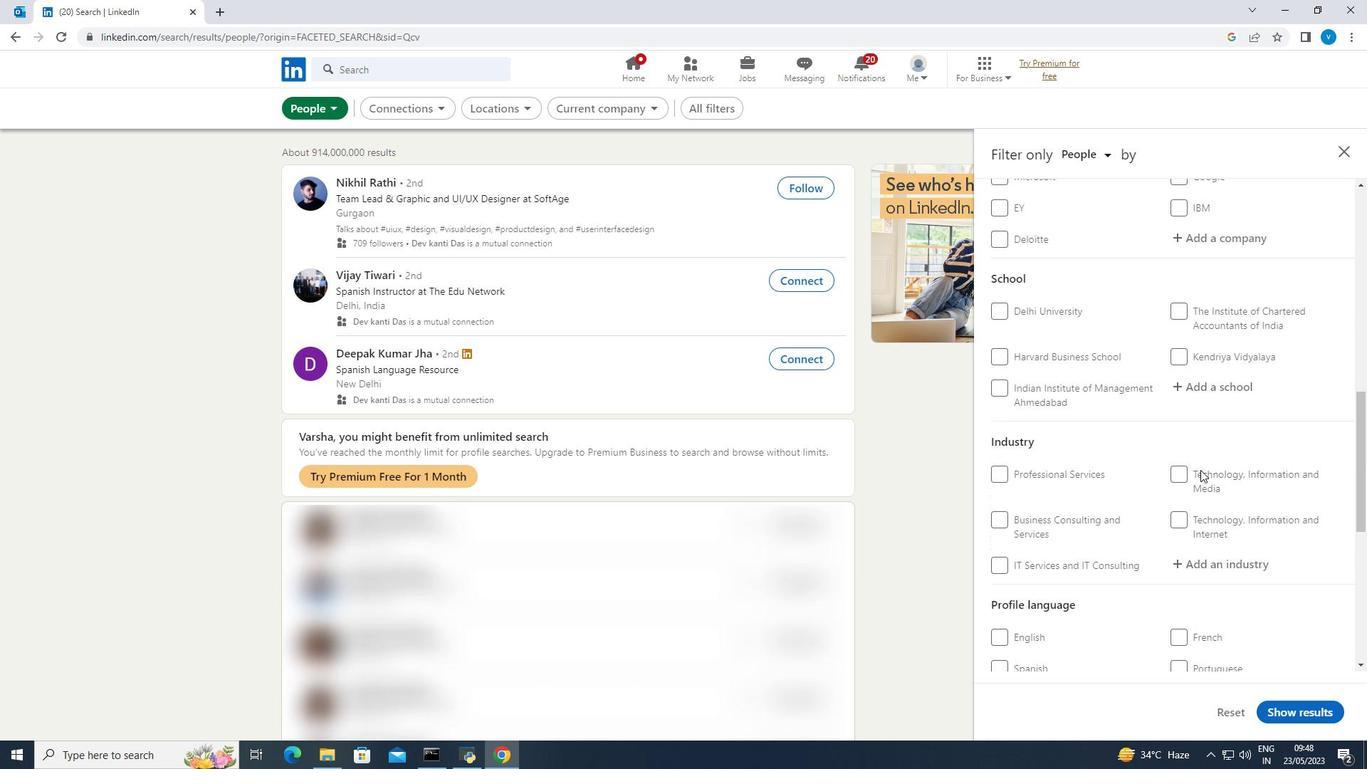 
Action: Mouse moved to (1003, 595)
Screenshot: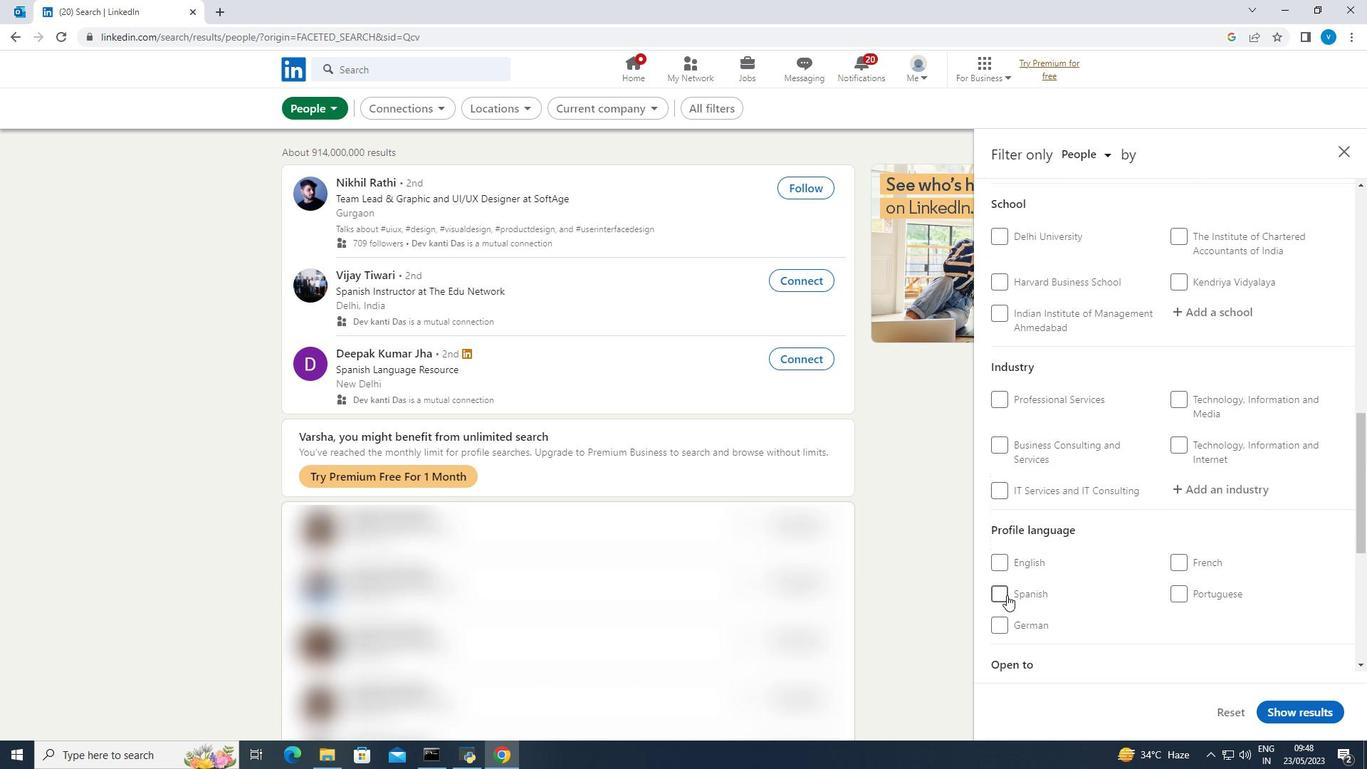 
Action: Mouse pressed left at (1003, 595)
Screenshot: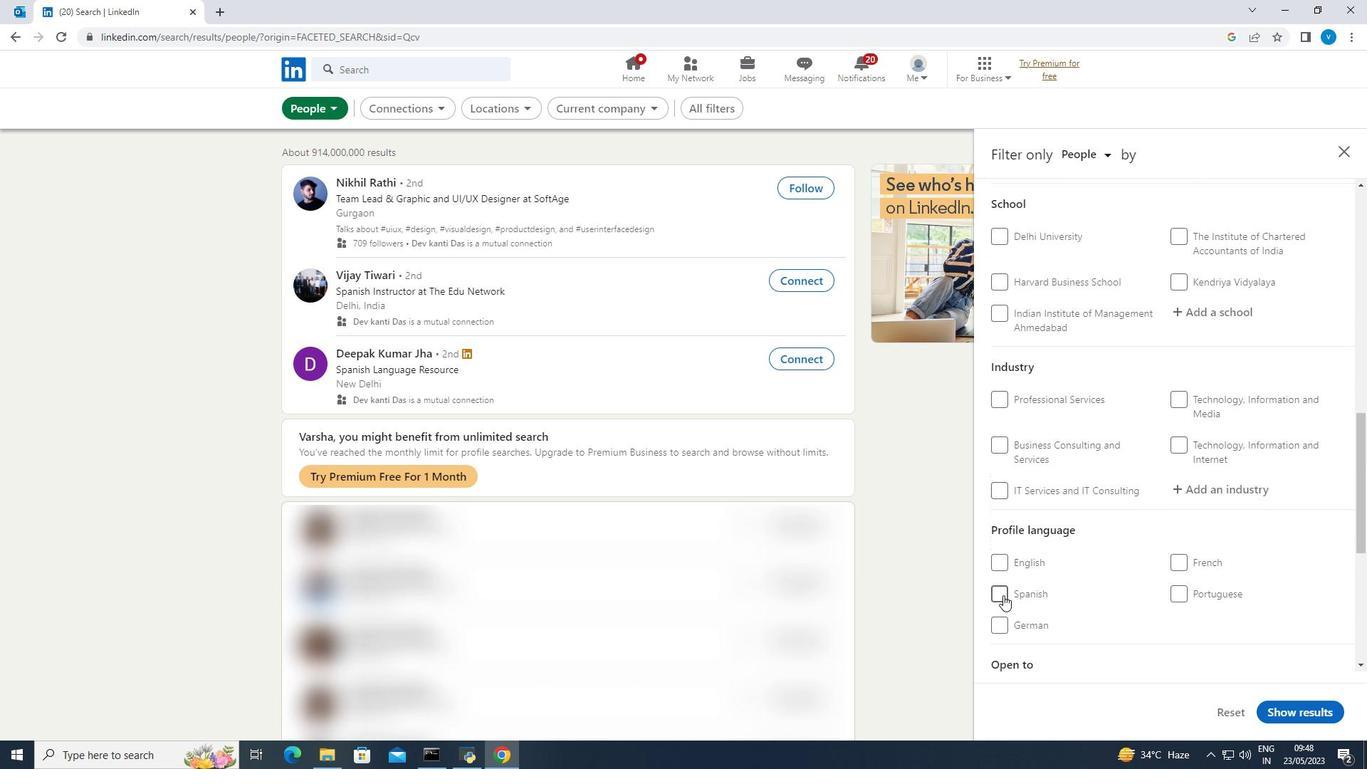 
Action: Mouse moved to (1005, 586)
Screenshot: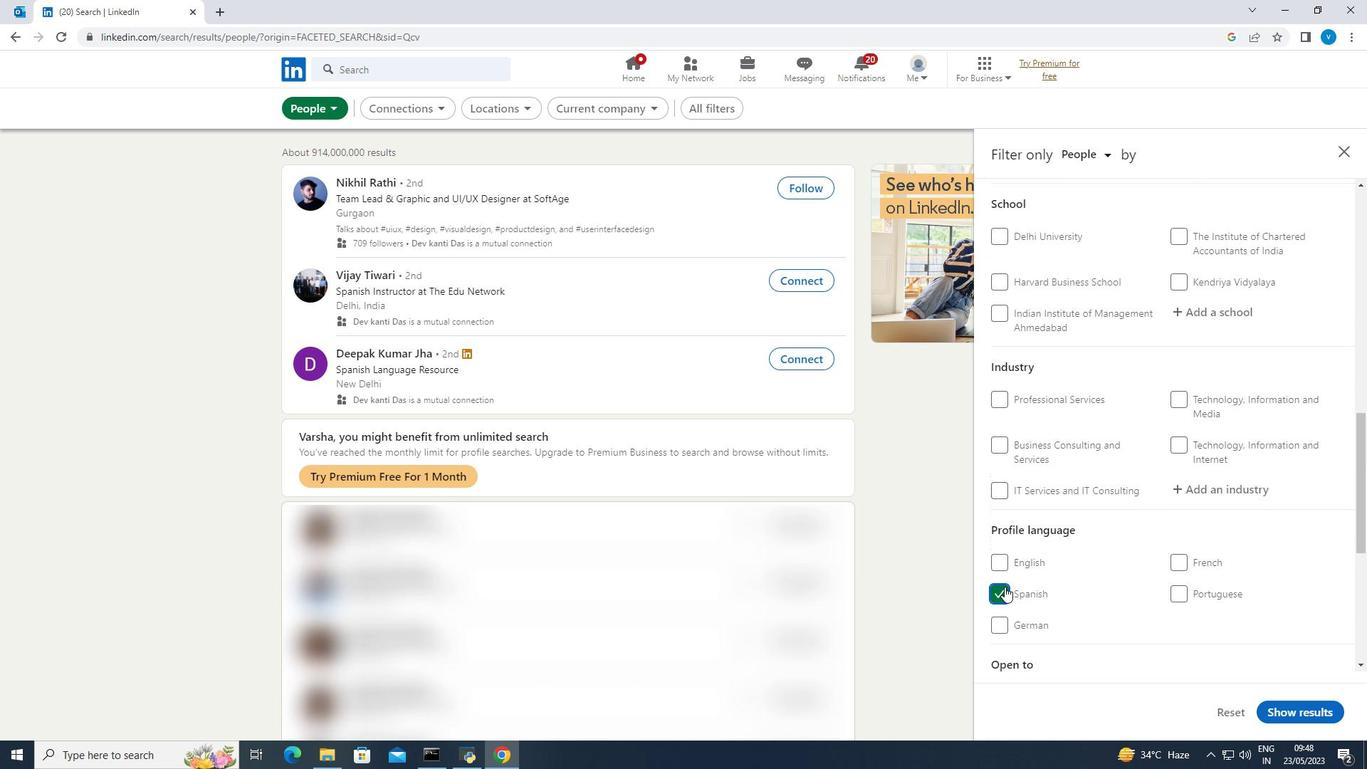 
Action: Mouse scrolled (1005, 587) with delta (0, 0)
Screenshot: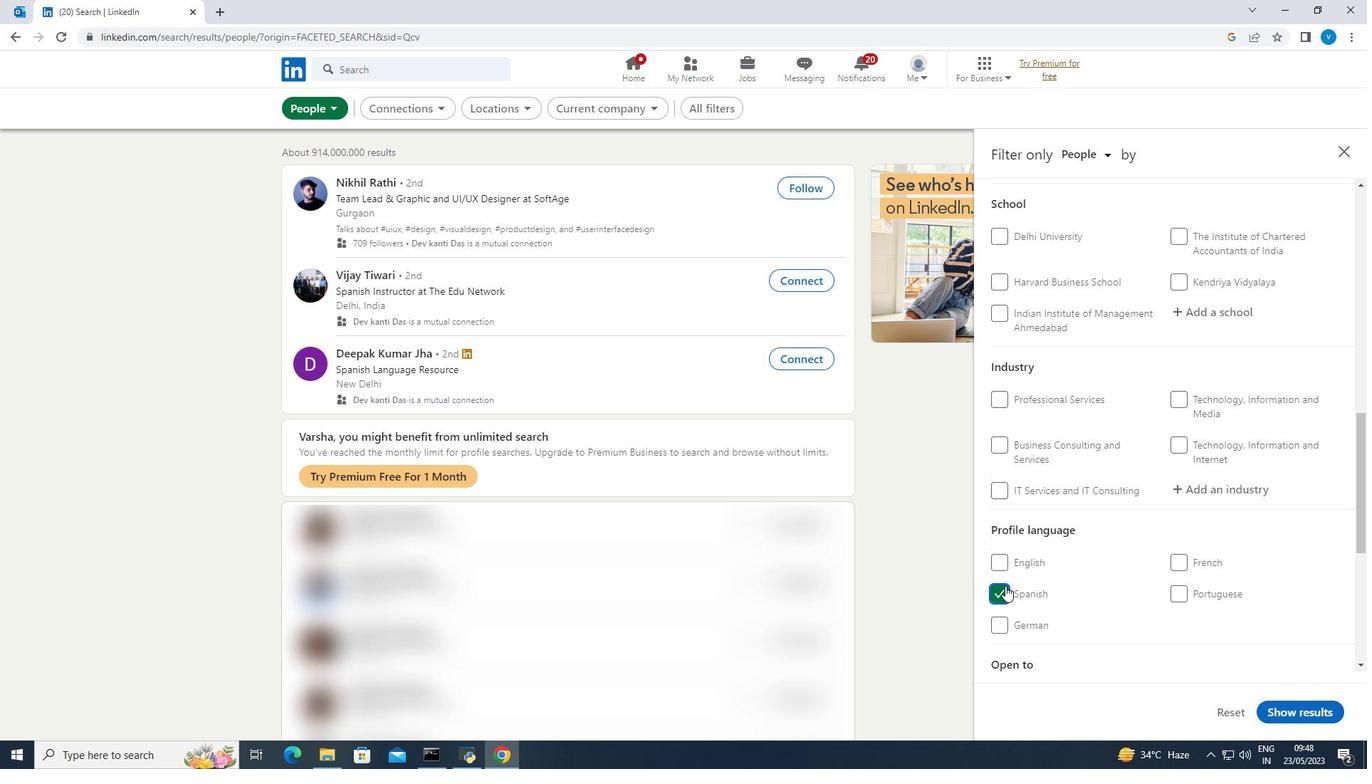 
Action: Mouse scrolled (1005, 587) with delta (0, 0)
Screenshot: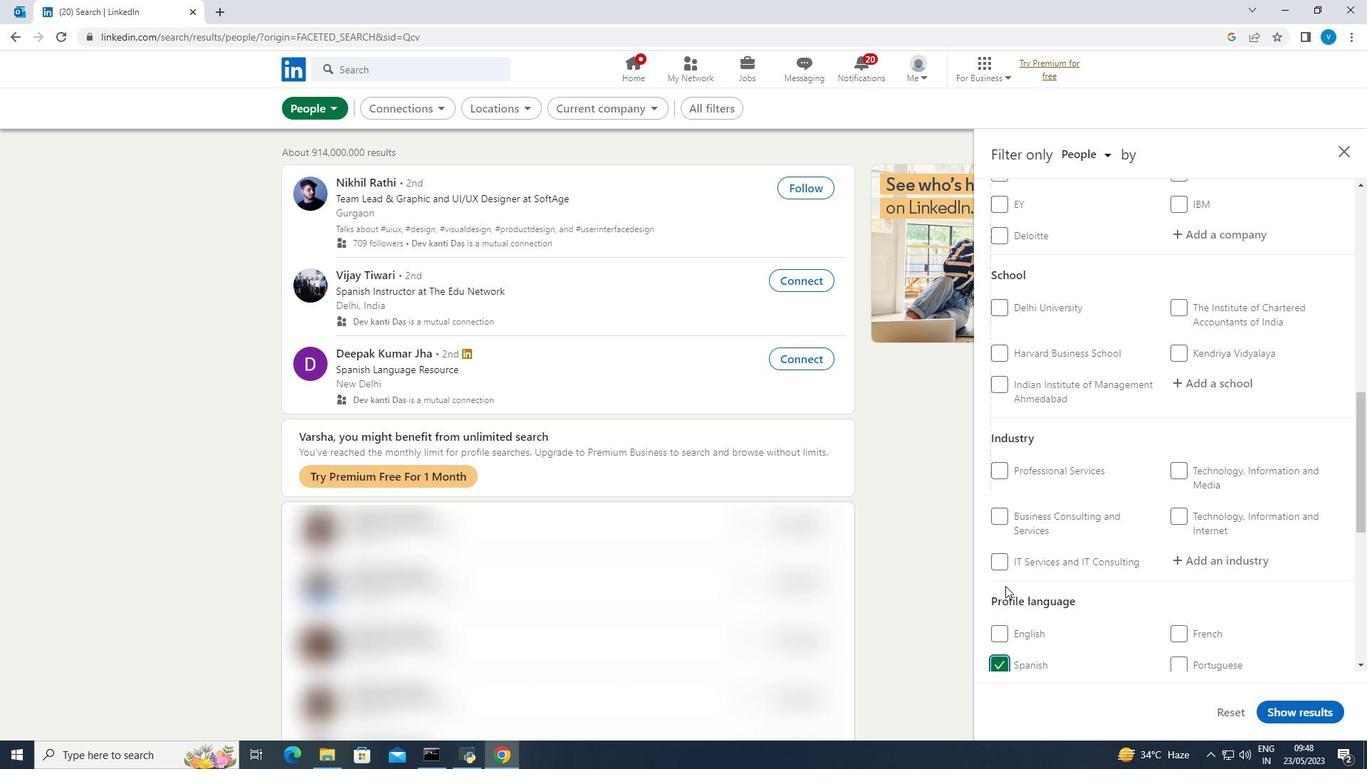 
Action: Mouse moved to (1007, 584)
Screenshot: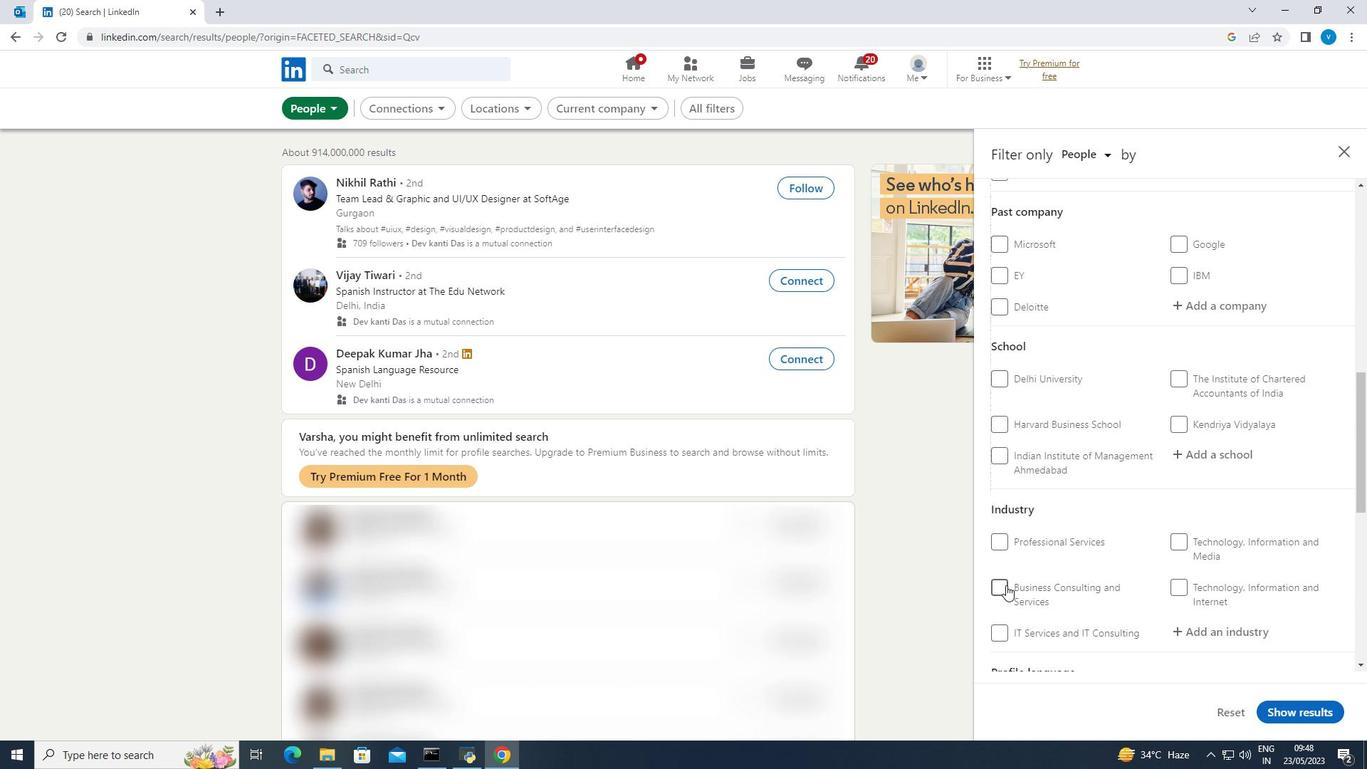 
Action: Mouse scrolled (1007, 584) with delta (0, 0)
Screenshot: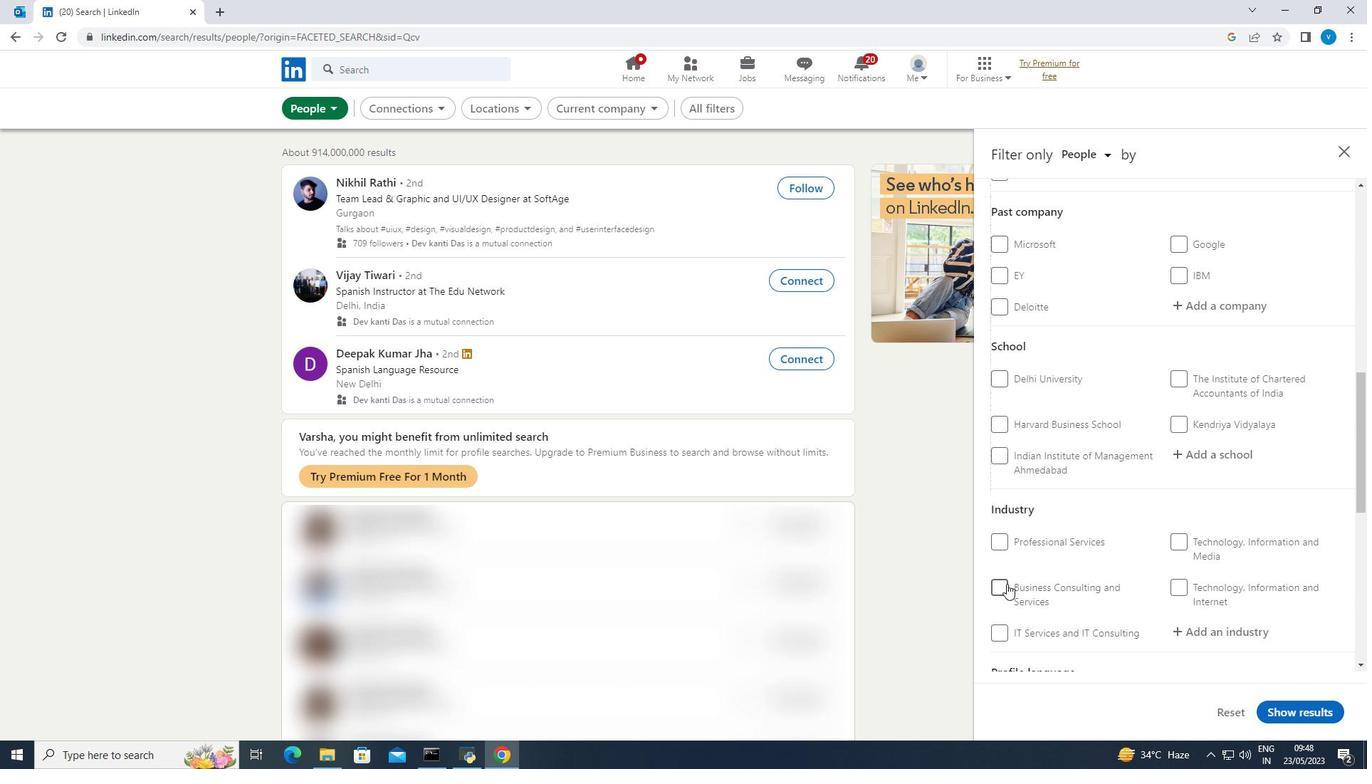 
Action: Mouse scrolled (1007, 584) with delta (0, 0)
Screenshot: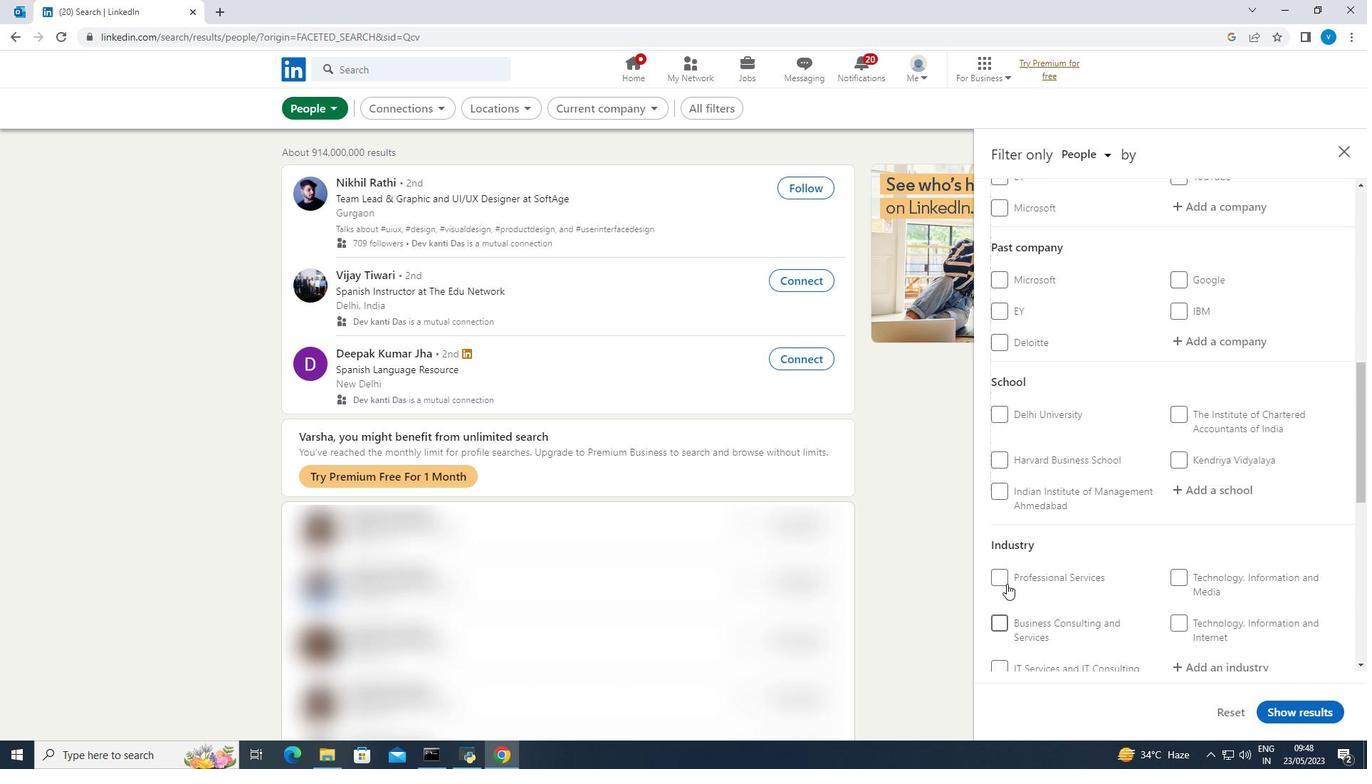 
Action: Mouse moved to (1205, 314)
Screenshot: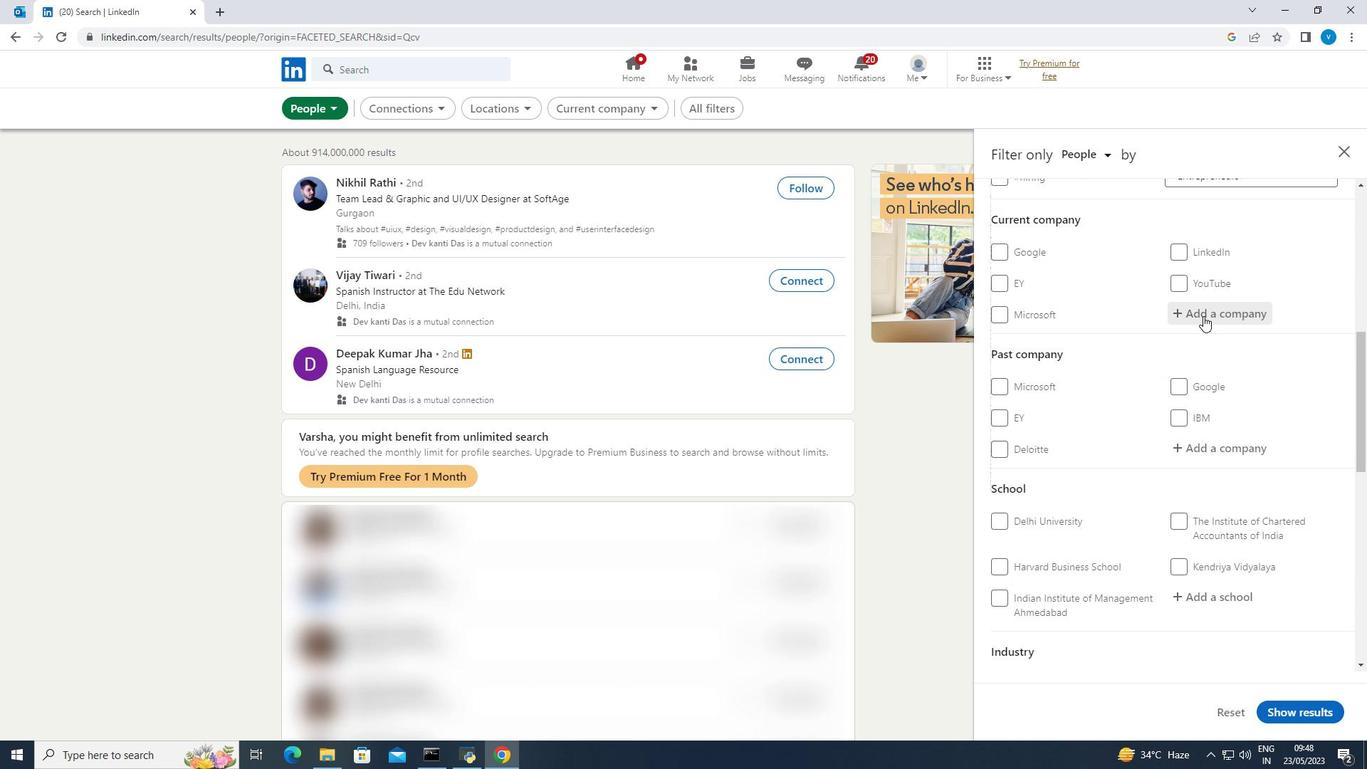 
Action: Mouse pressed left at (1205, 314)
Screenshot: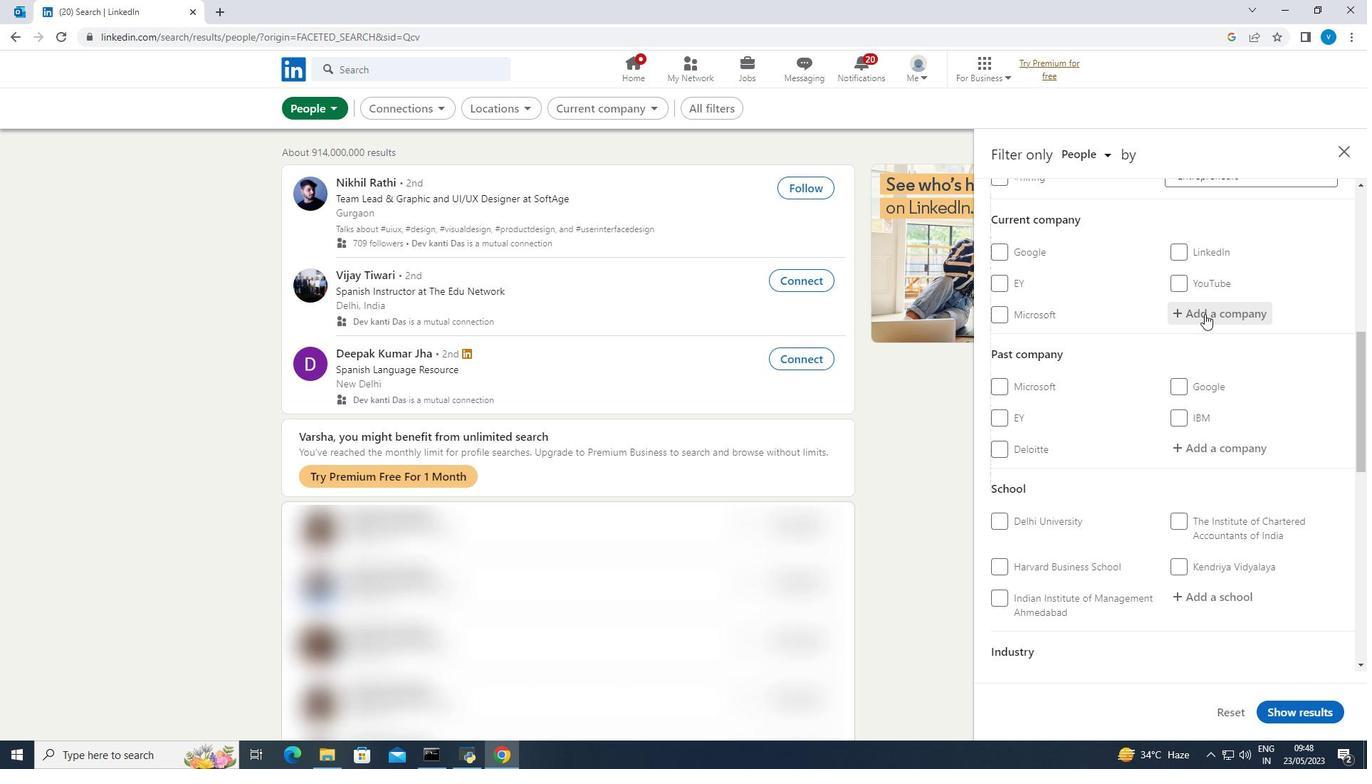 
Action: Key pressed <Key.shift><Key.shift>Tietoevry
Screenshot: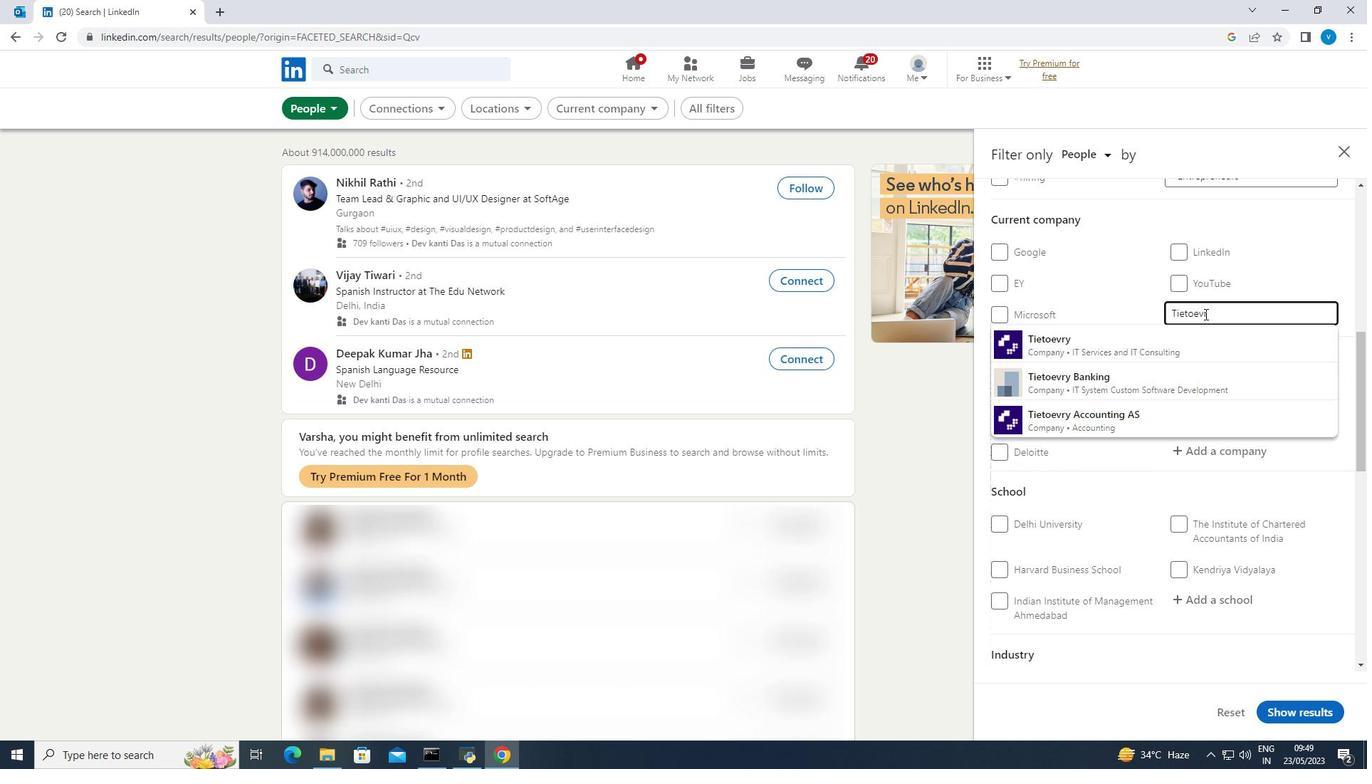 
Action: Mouse moved to (1204, 347)
Screenshot: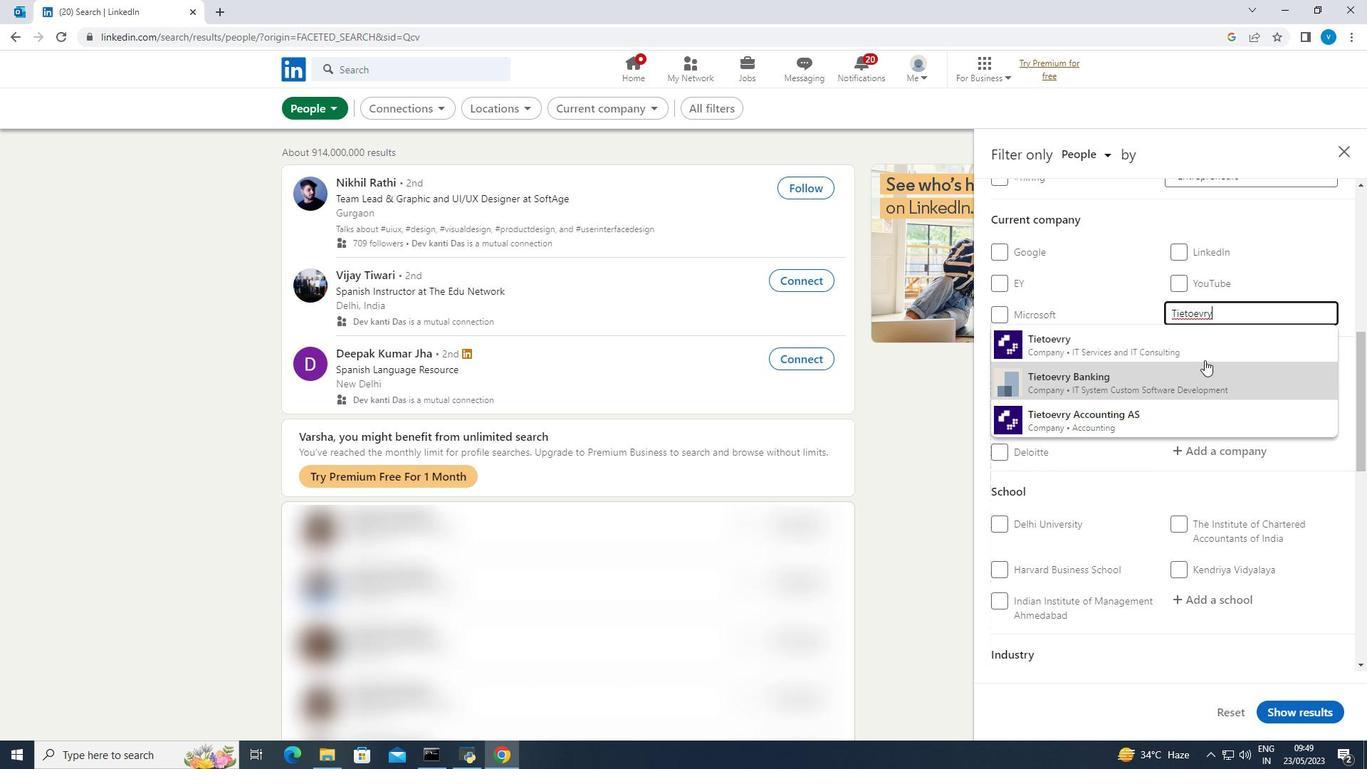 
Action: Mouse pressed left at (1204, 347)
Screenshot: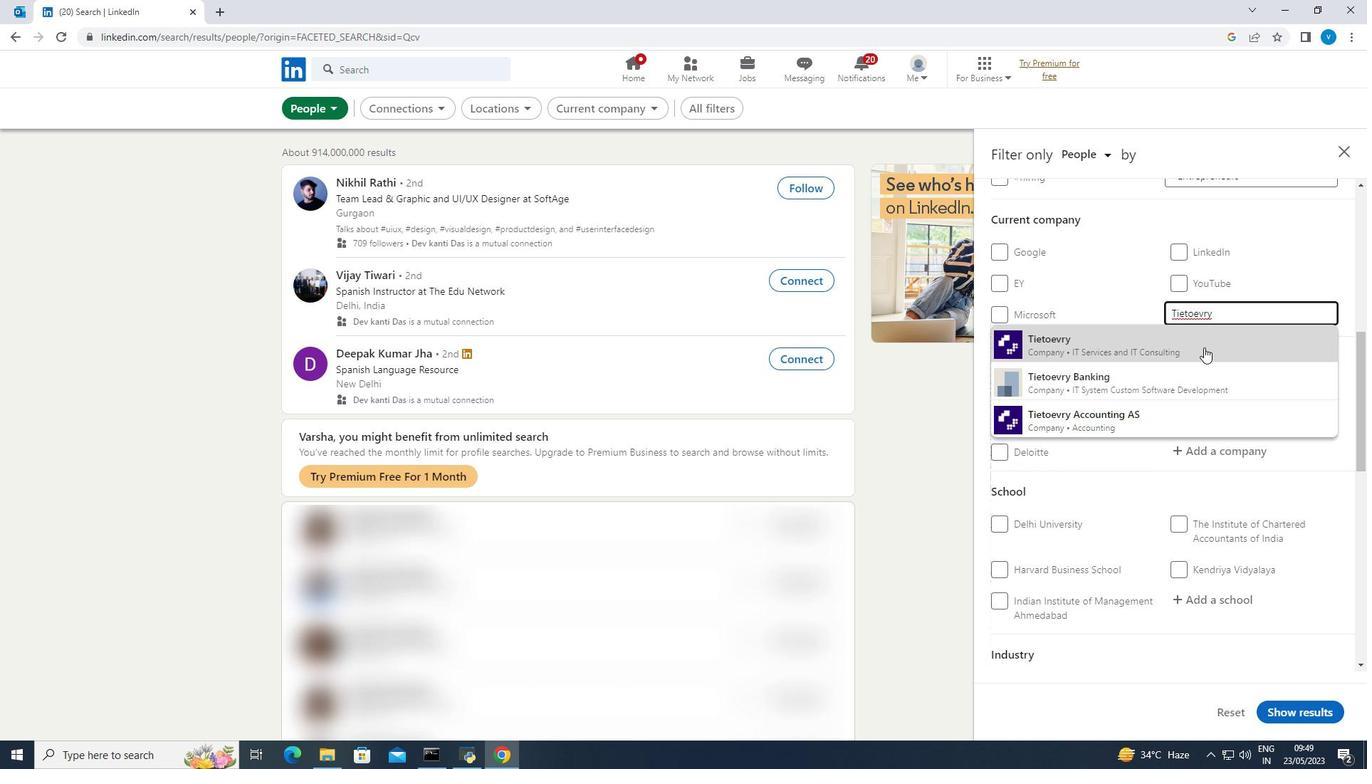 
Action: Mouse moved to (1233, 393)
Screenshot: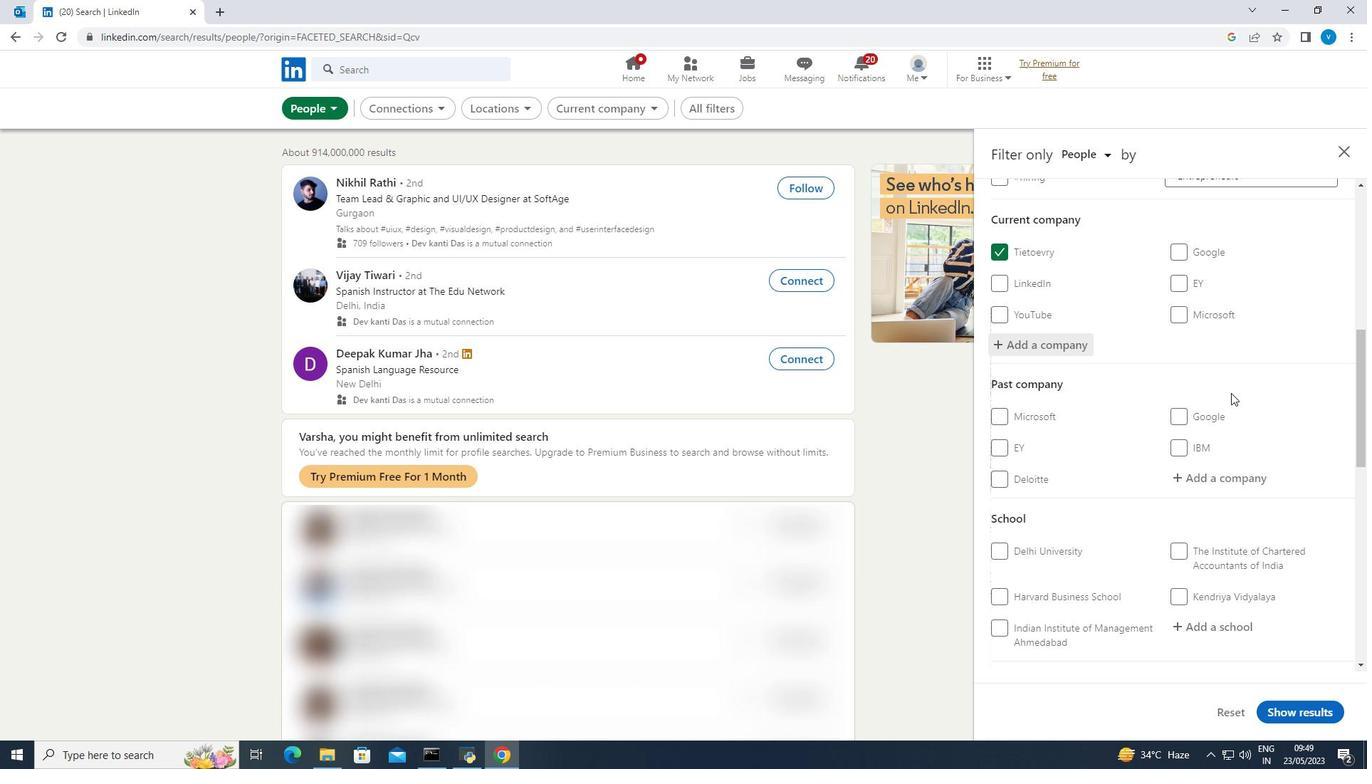 
Action: Mouse scrolled (1233, 393) with delta (0, 0)
Screenshot: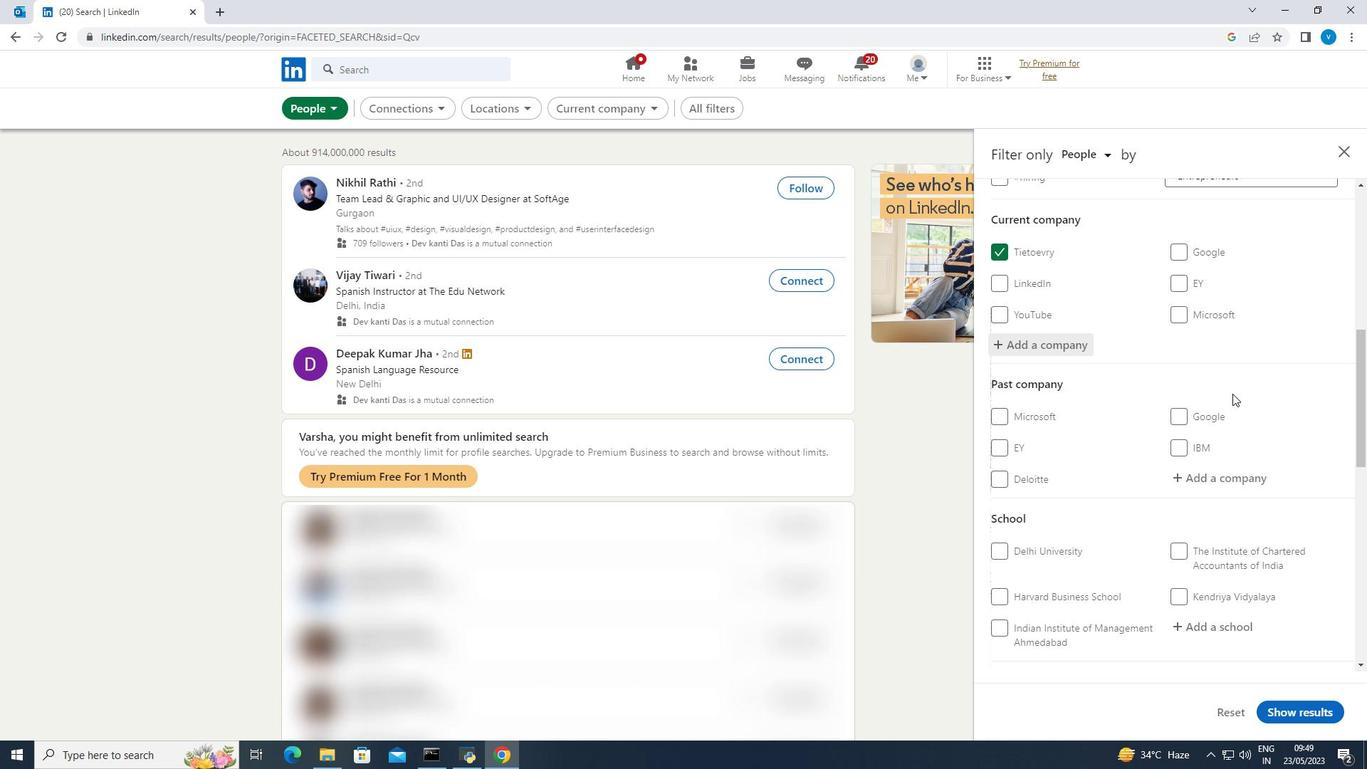 
Action: Mouse scrolled (1233, 393) with delta (0, 0)
Screenshot: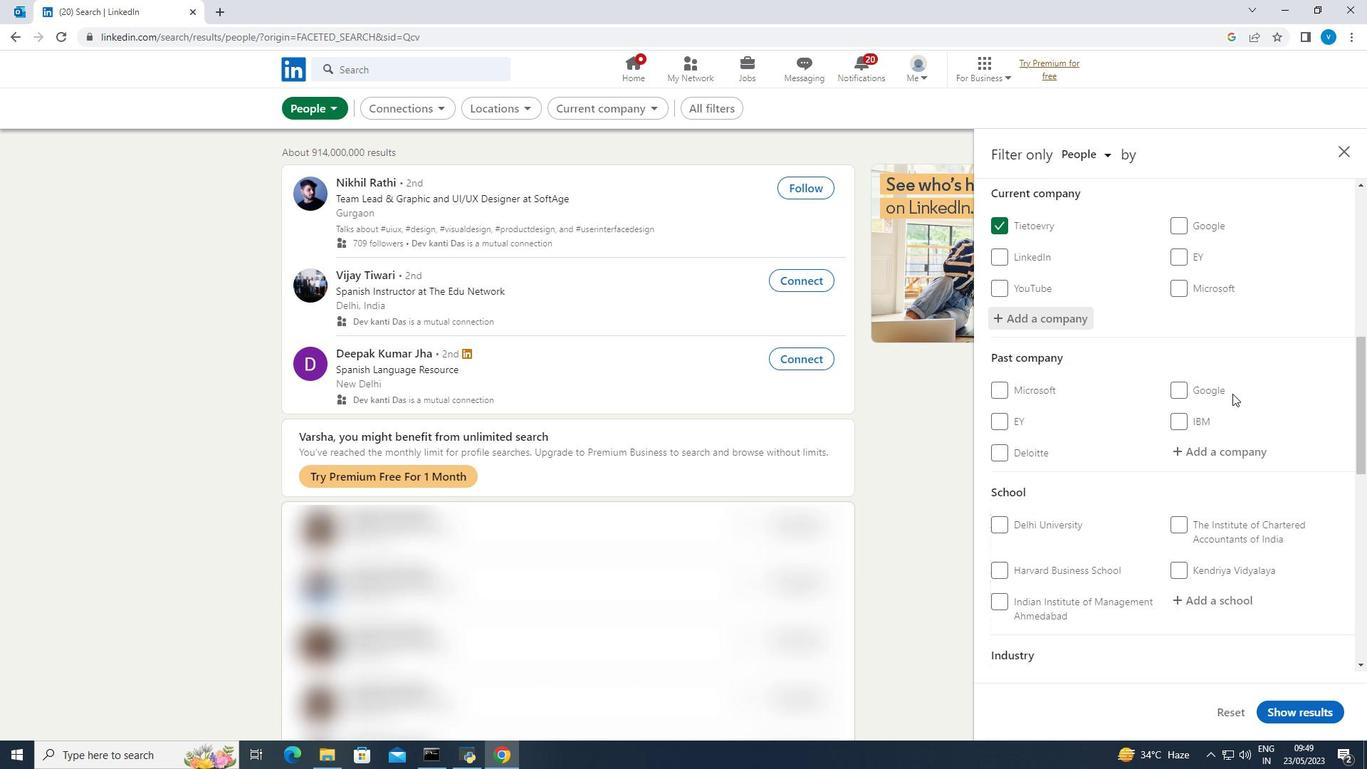 
Action: Mouse moved to (1233, 394)
Screenshot: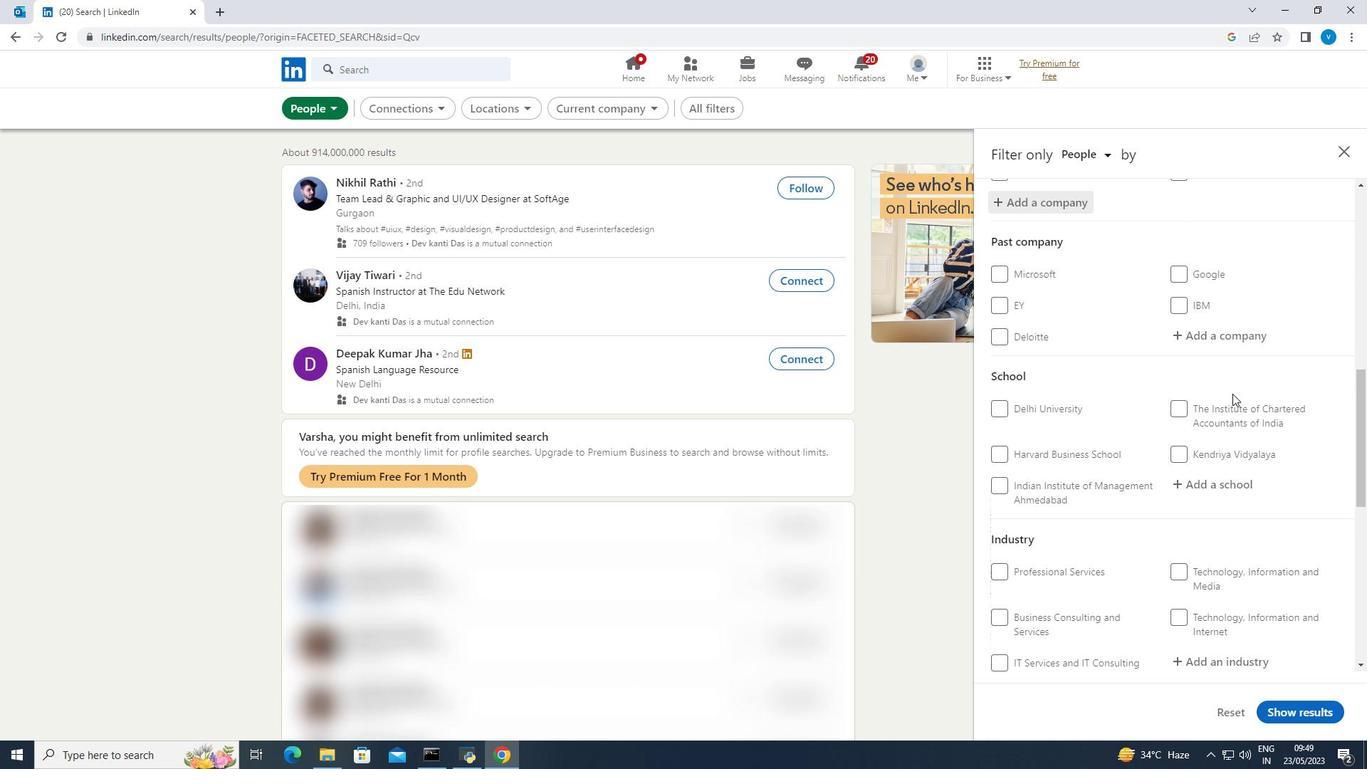 
Action: Mouse scrolled (1233, 393) with delta (0, 0)
Screenshot: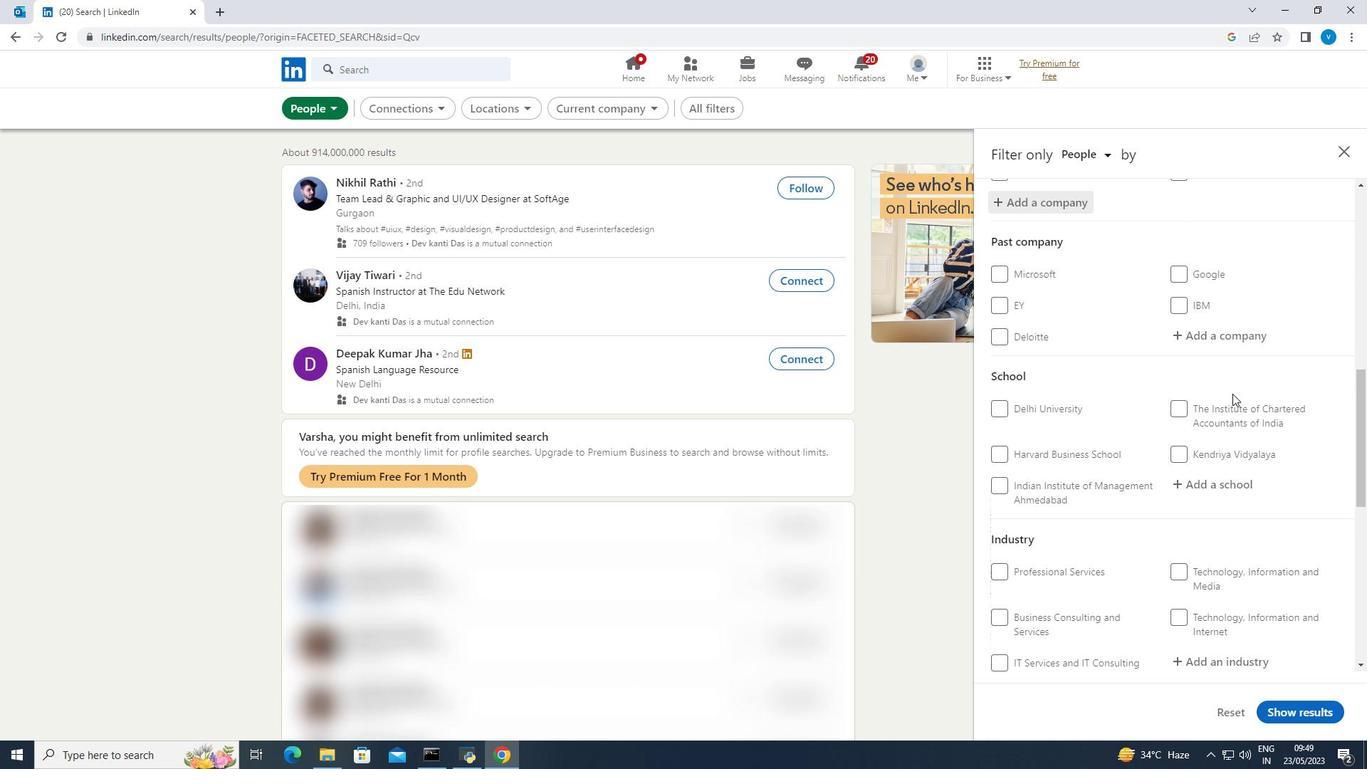 
Action: Mouse moved to (1231, 405)
Screenshot: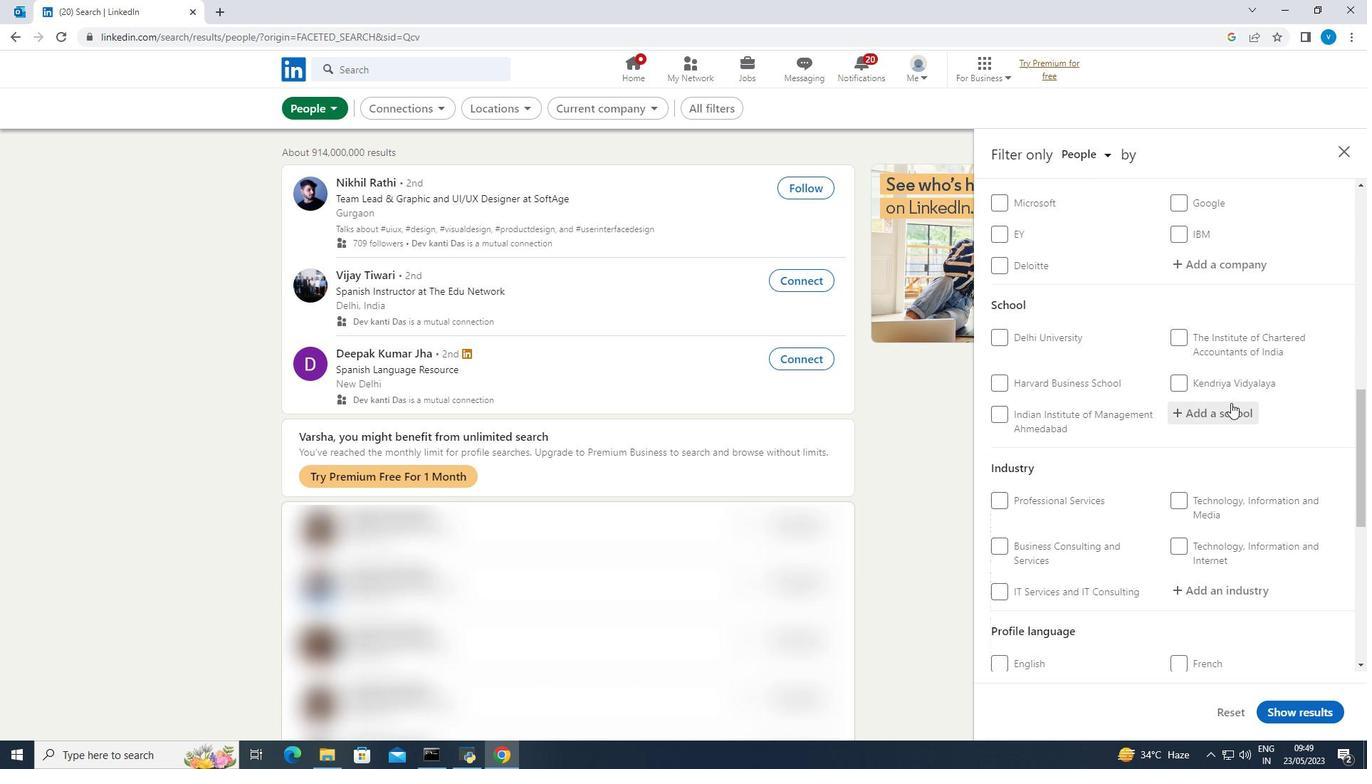 
Action: Mouse pressed left at (1231, 405)
Screenshot: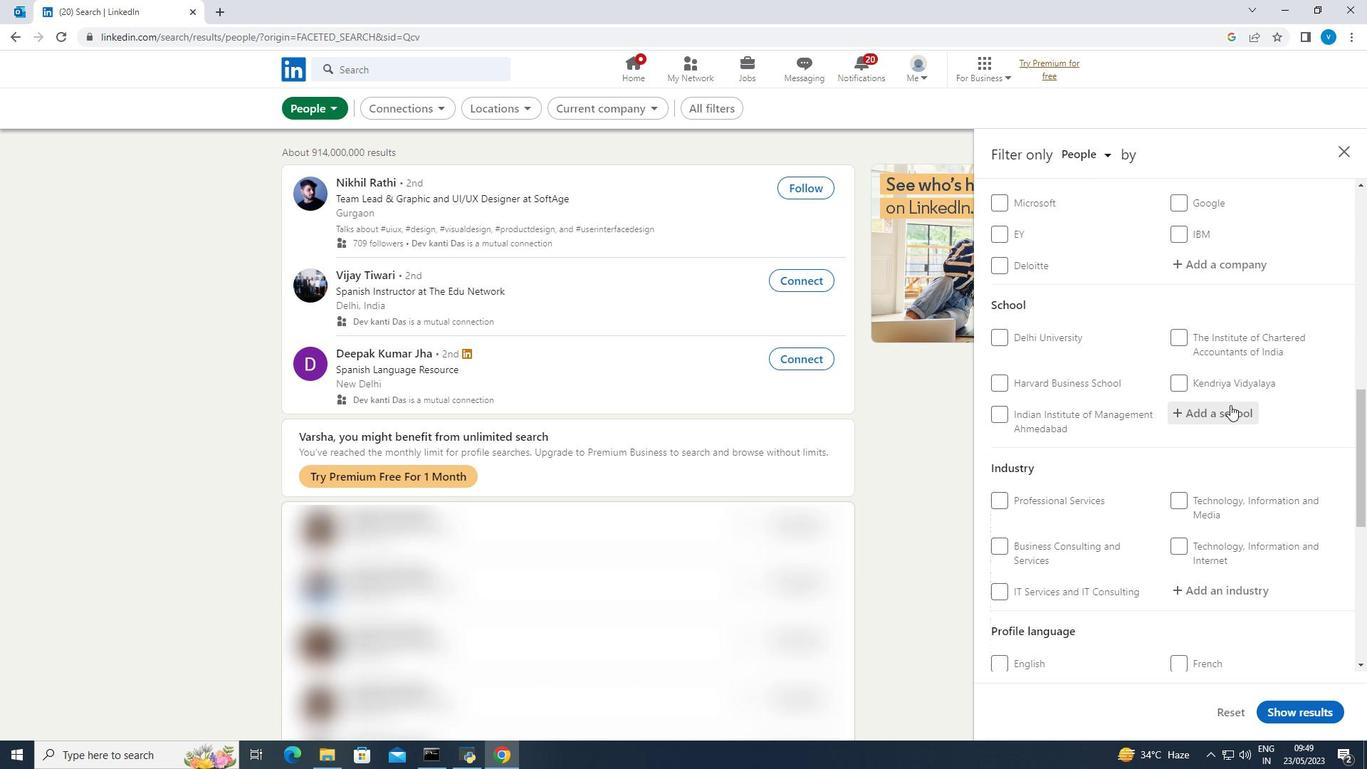 
Action: Key pressed <Key.shift>Careers<Key.space>for<Key.space>
Screenshot: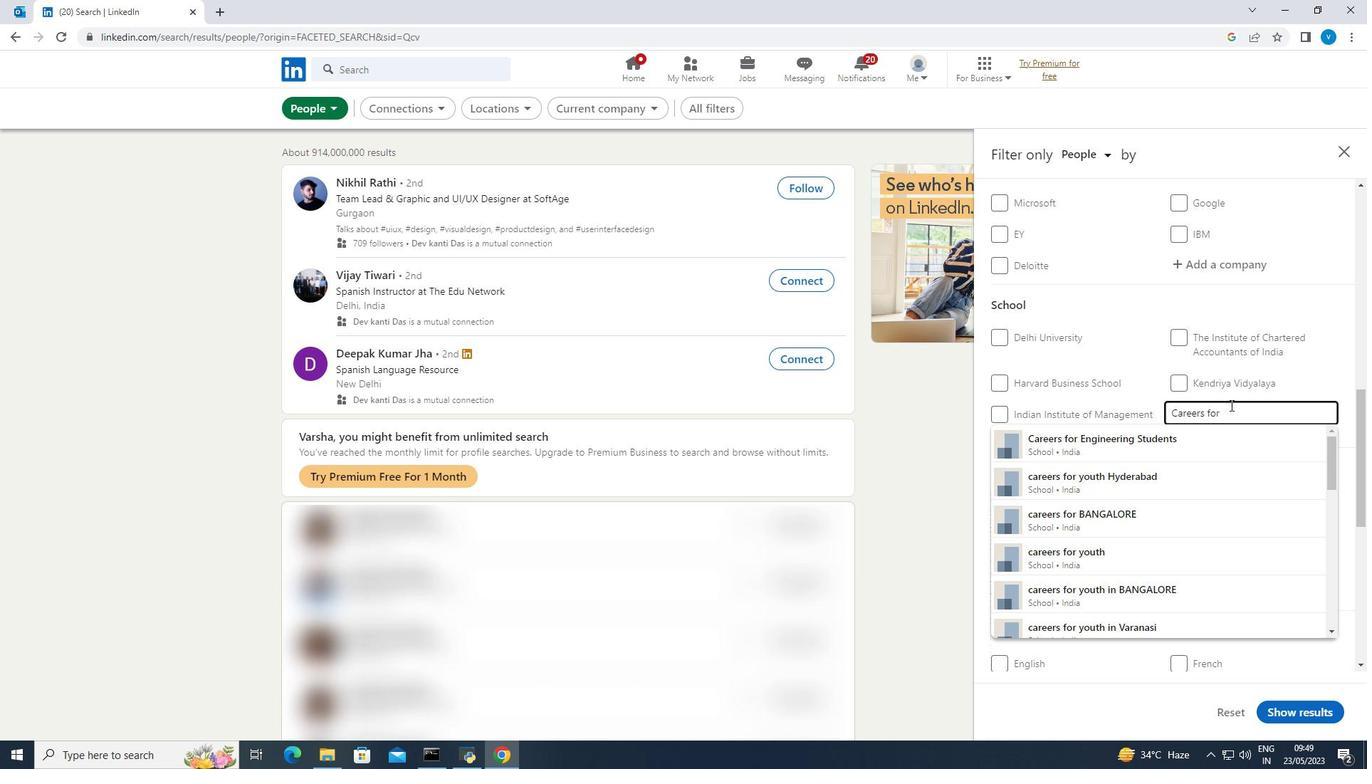 
Action: Mouse moved to (1204, 438)
Screenshot: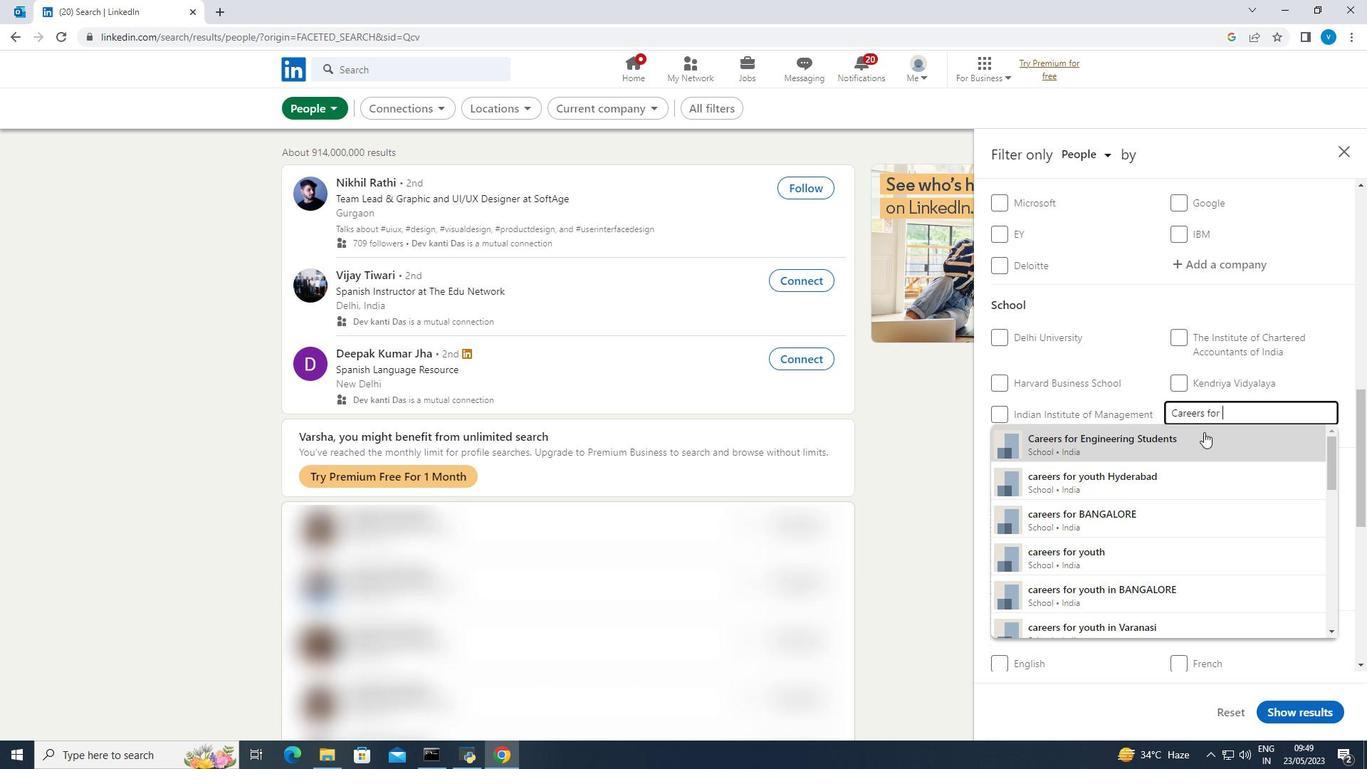 
Action: Mouse pressed left at (1204, 438)
Screenshot: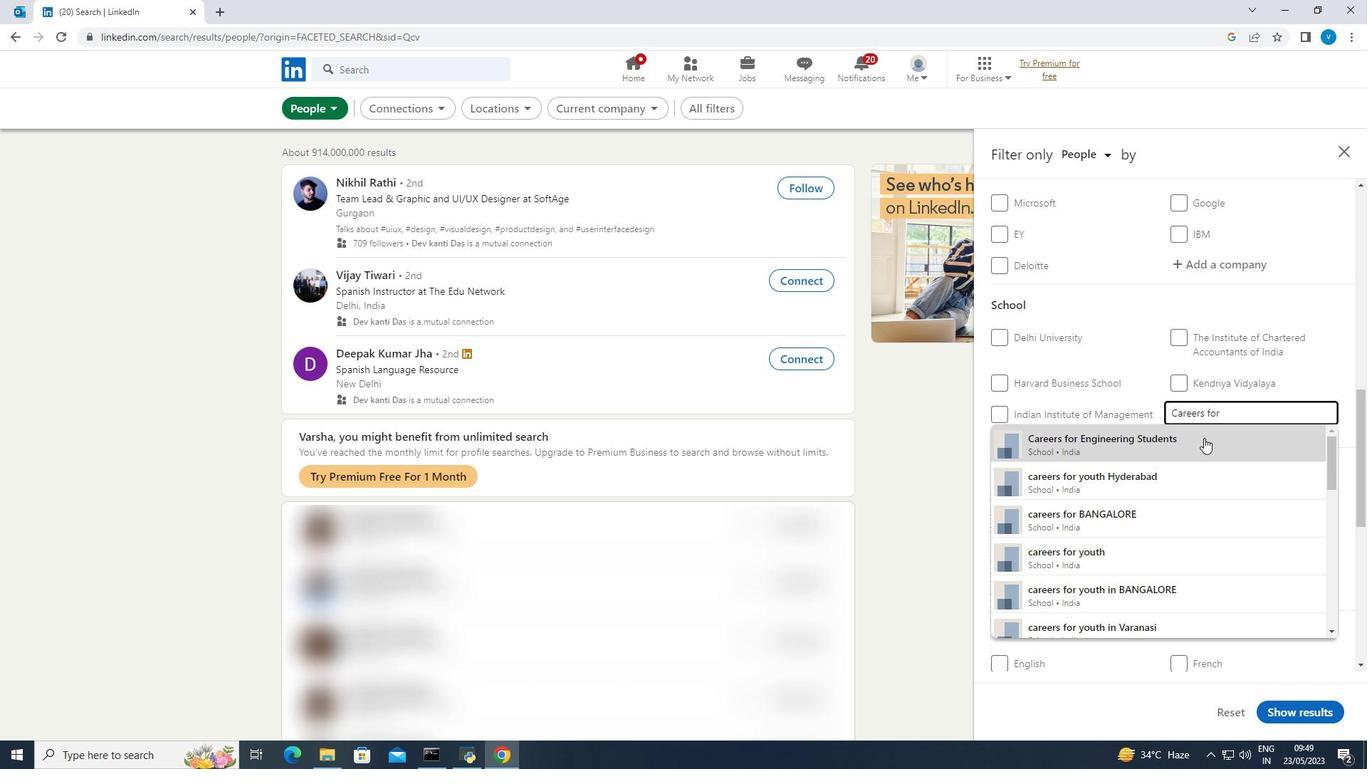
Action: Mouse scrolled (1204, 437) with delta (0, 0)
Screenshot: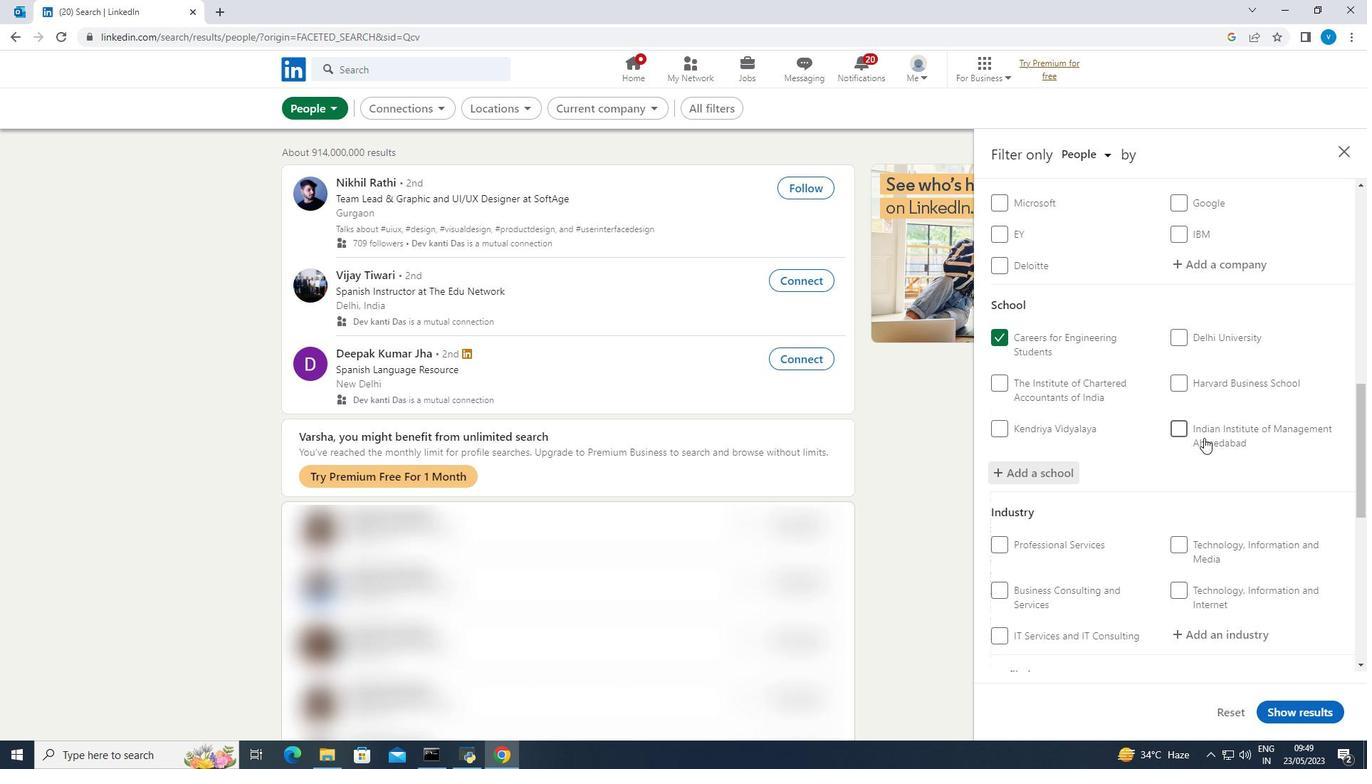 
Action: Mouse moved to (1206, 436)
Screenshot: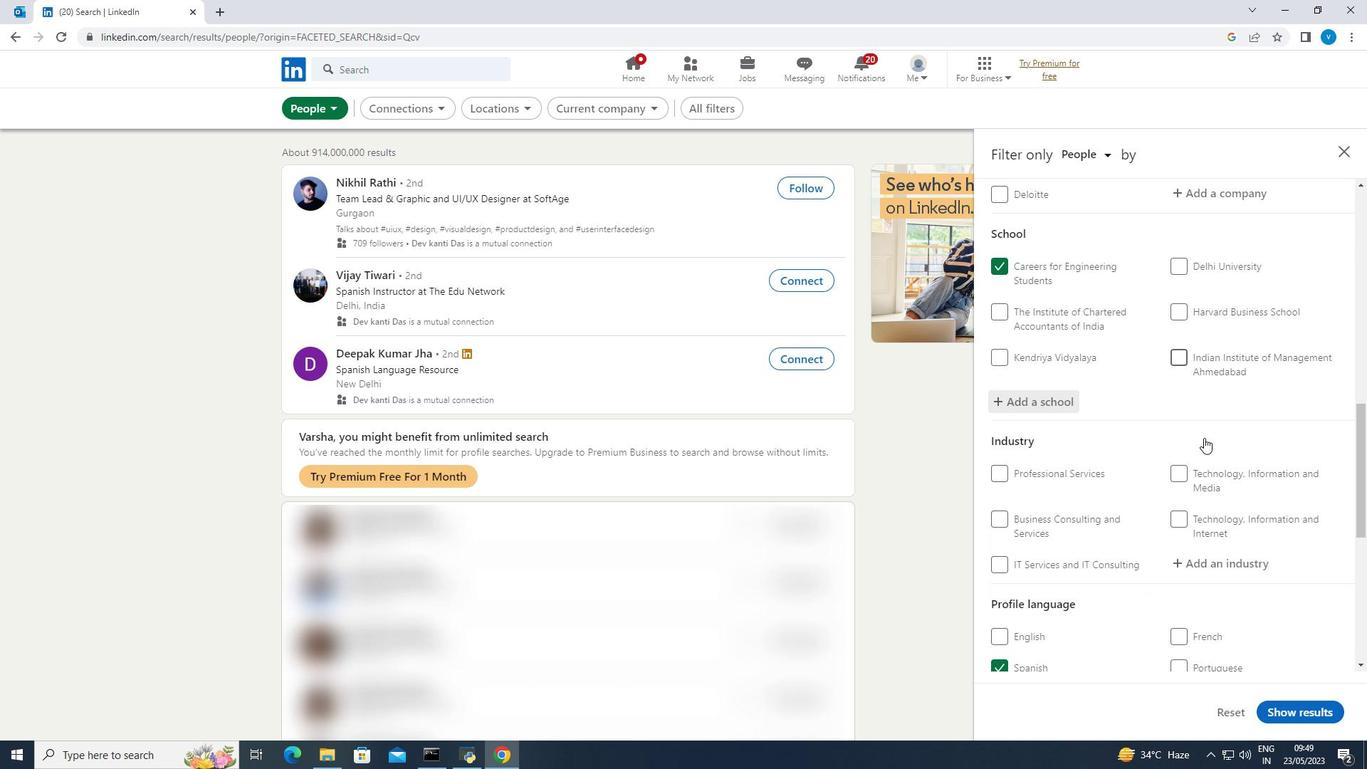 
Action: Mouse scrolled (1206, 435) with delta (0, 0)
Screenshot: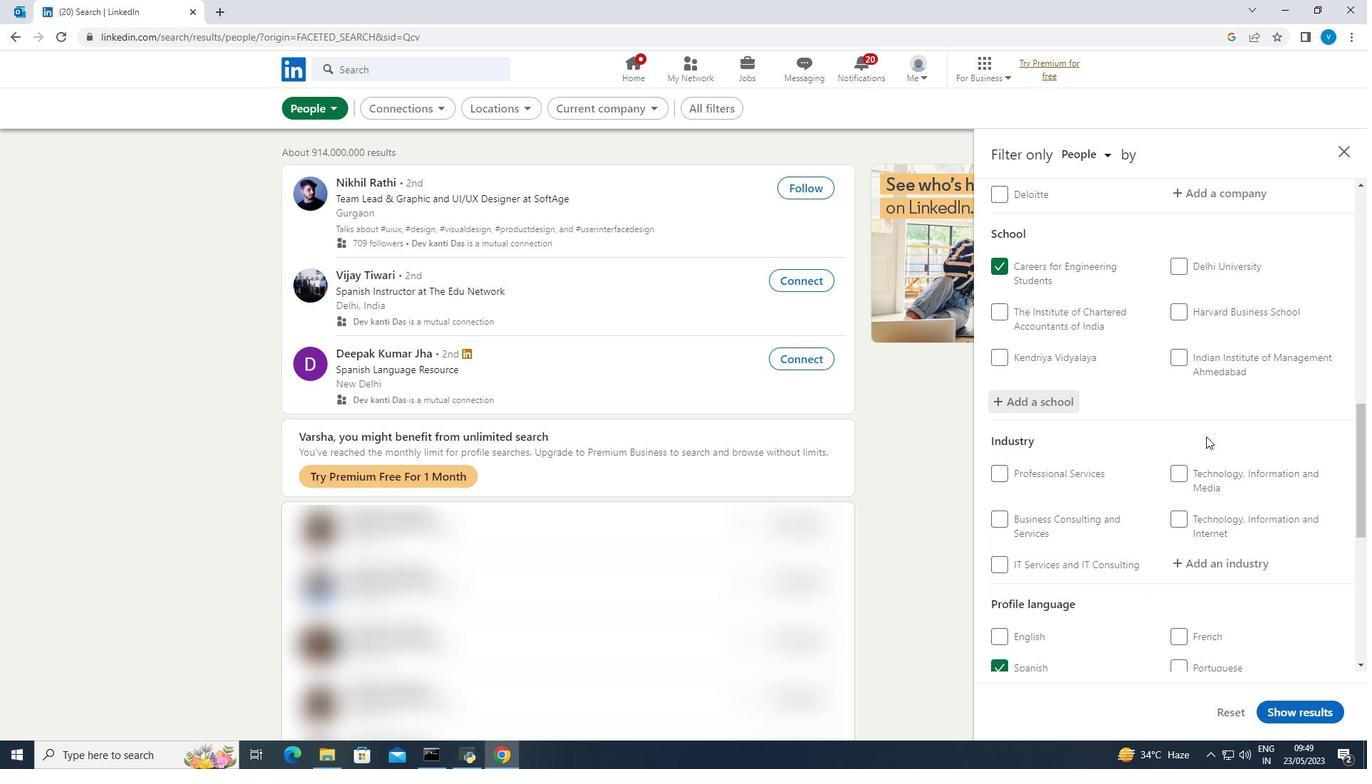 
Action: Mouse moved to (1218, 487)
Screenshot: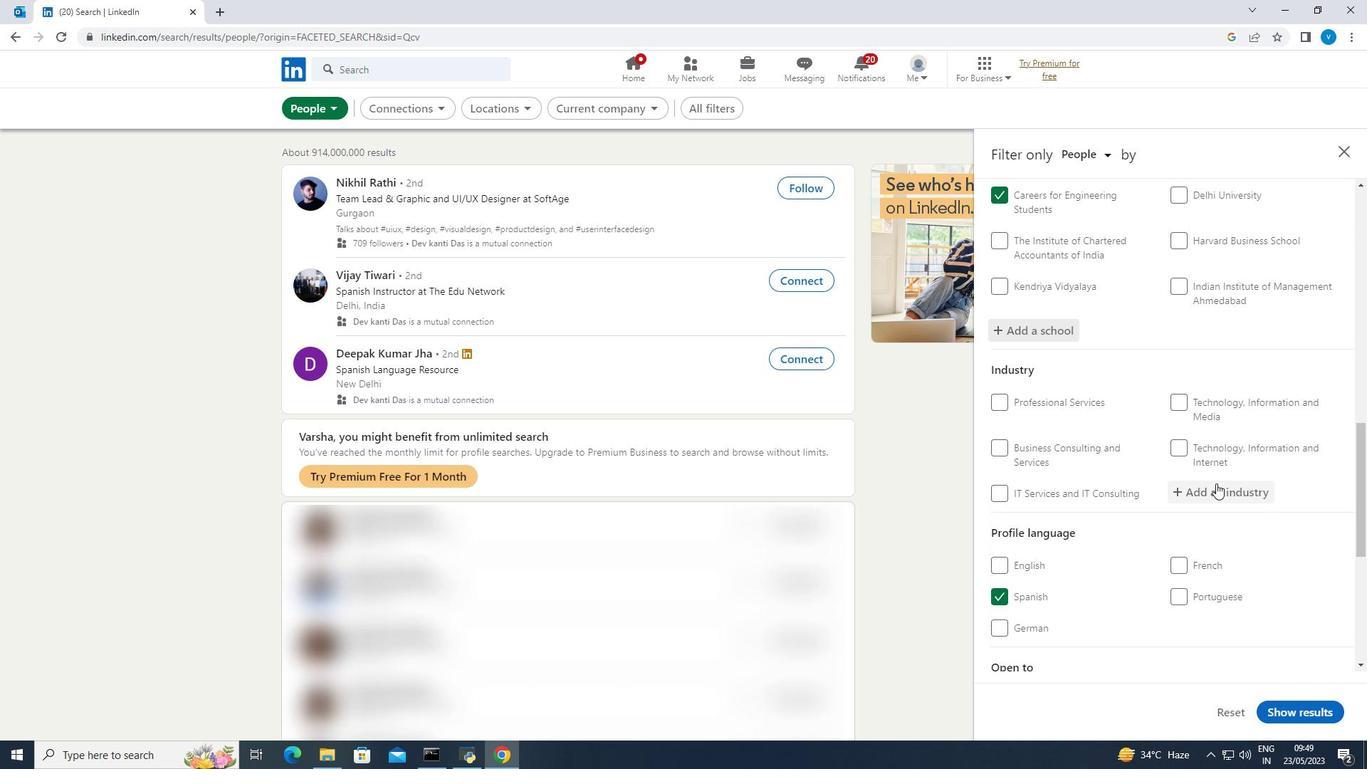 
Action: Mouse pressed left at (1218, 487)
Screenshot: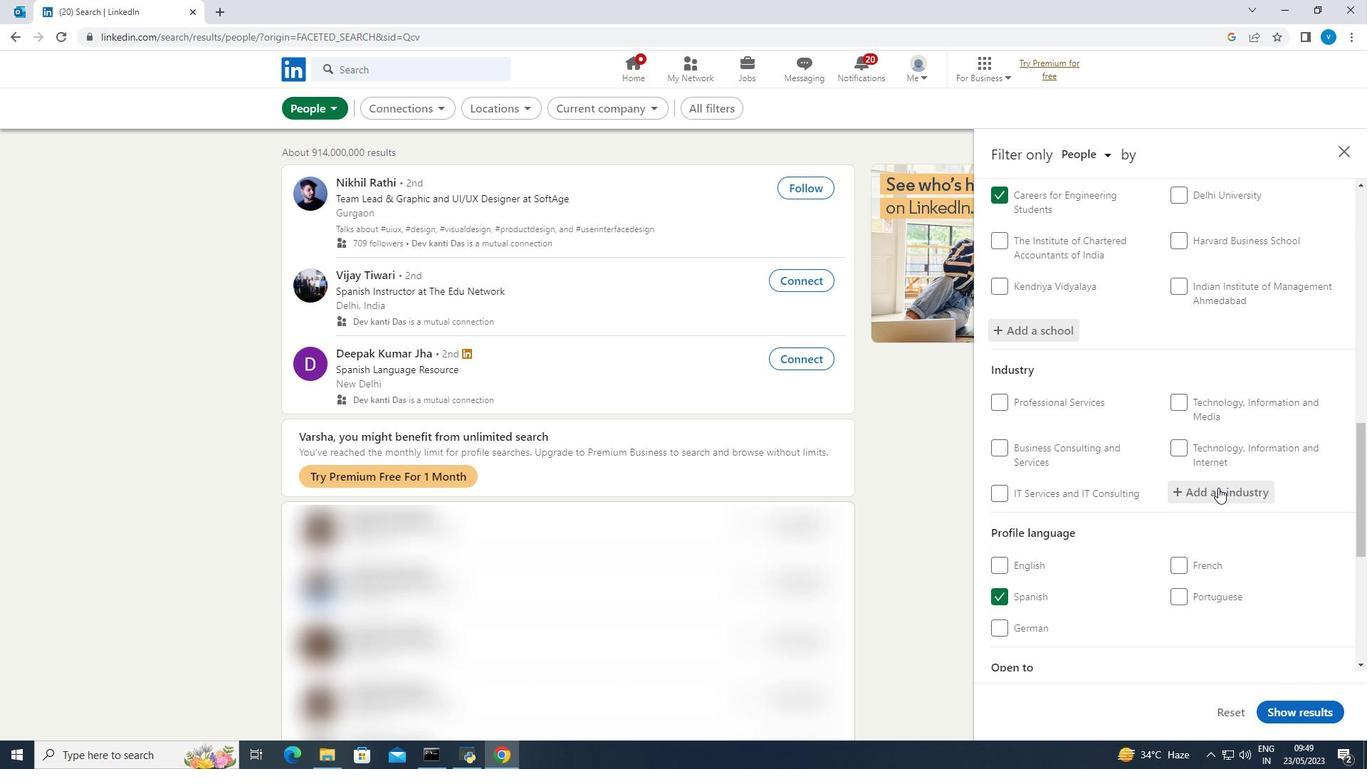
Action: Key pressed <Key.shift><Key.shift><Key.shift><Key.shift>Software<Key.space>
Screenshot: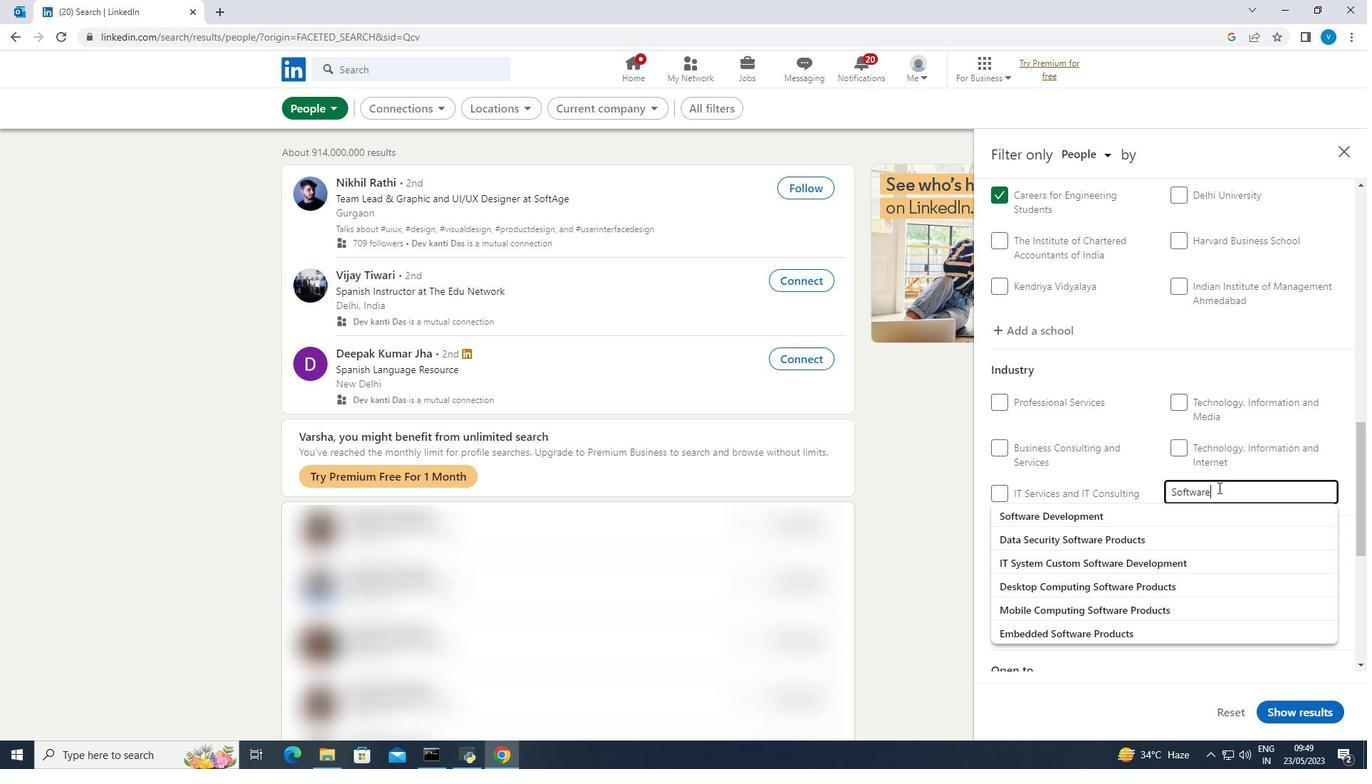
Action: Mouse moved to (1186, 512)
Screenshot: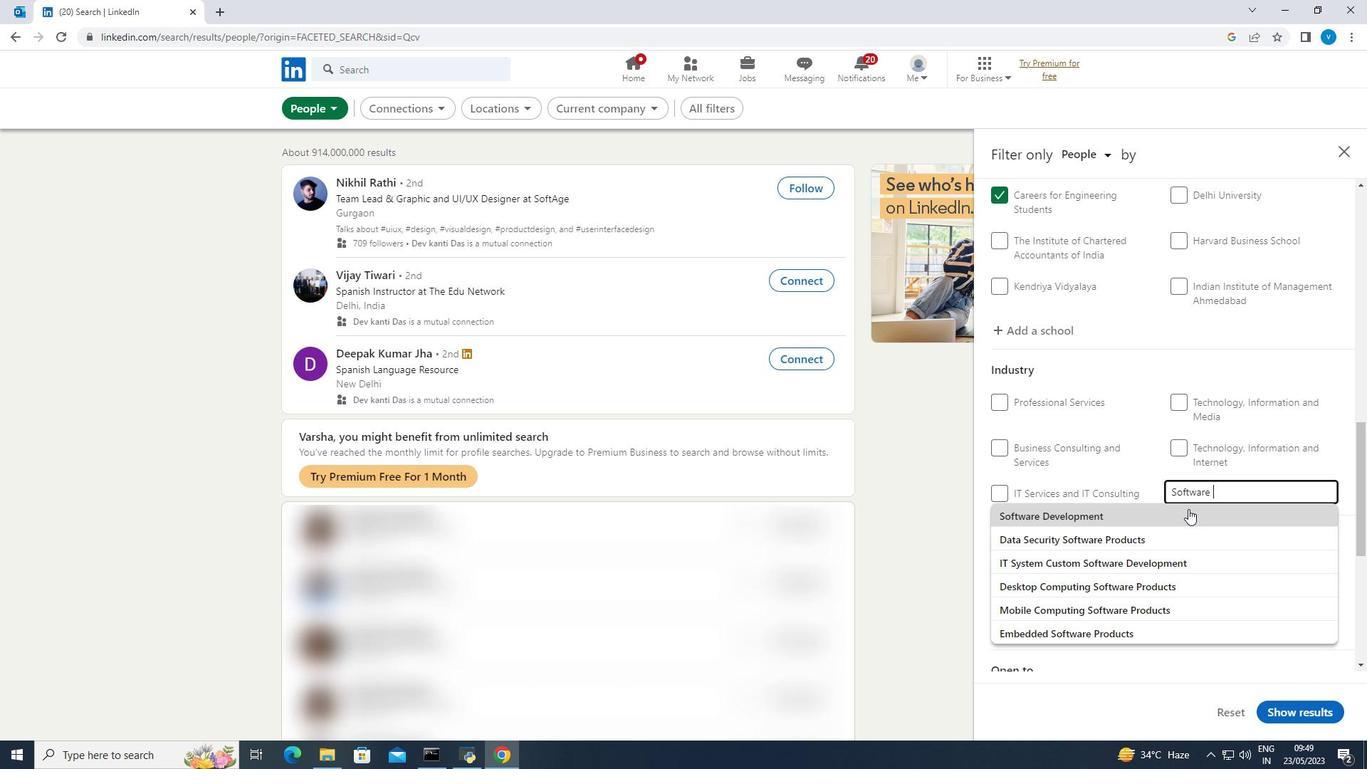 
Action: Mouse pressed left at (1186, 512)
Screenshot: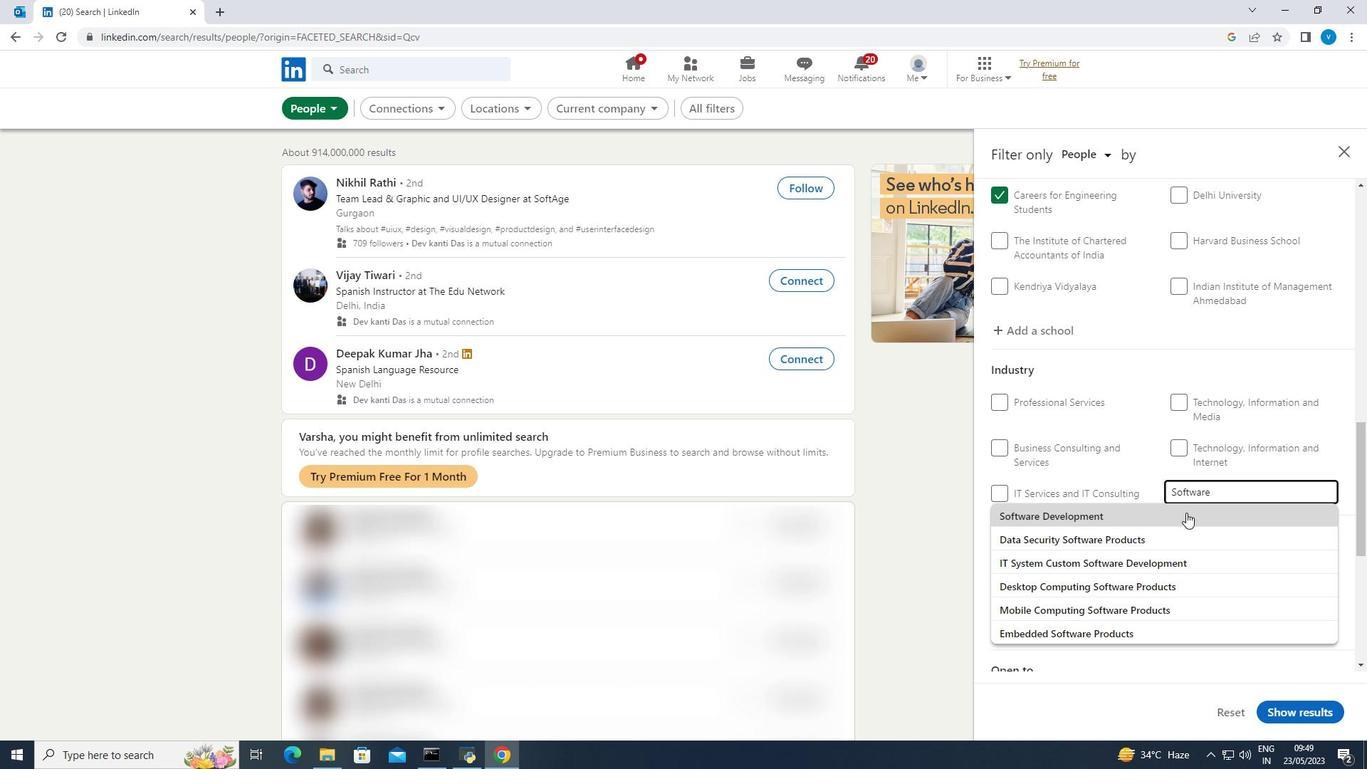 
Action: Mouse scrolled (1186, 512) with delta (0, 0)
Screenshot: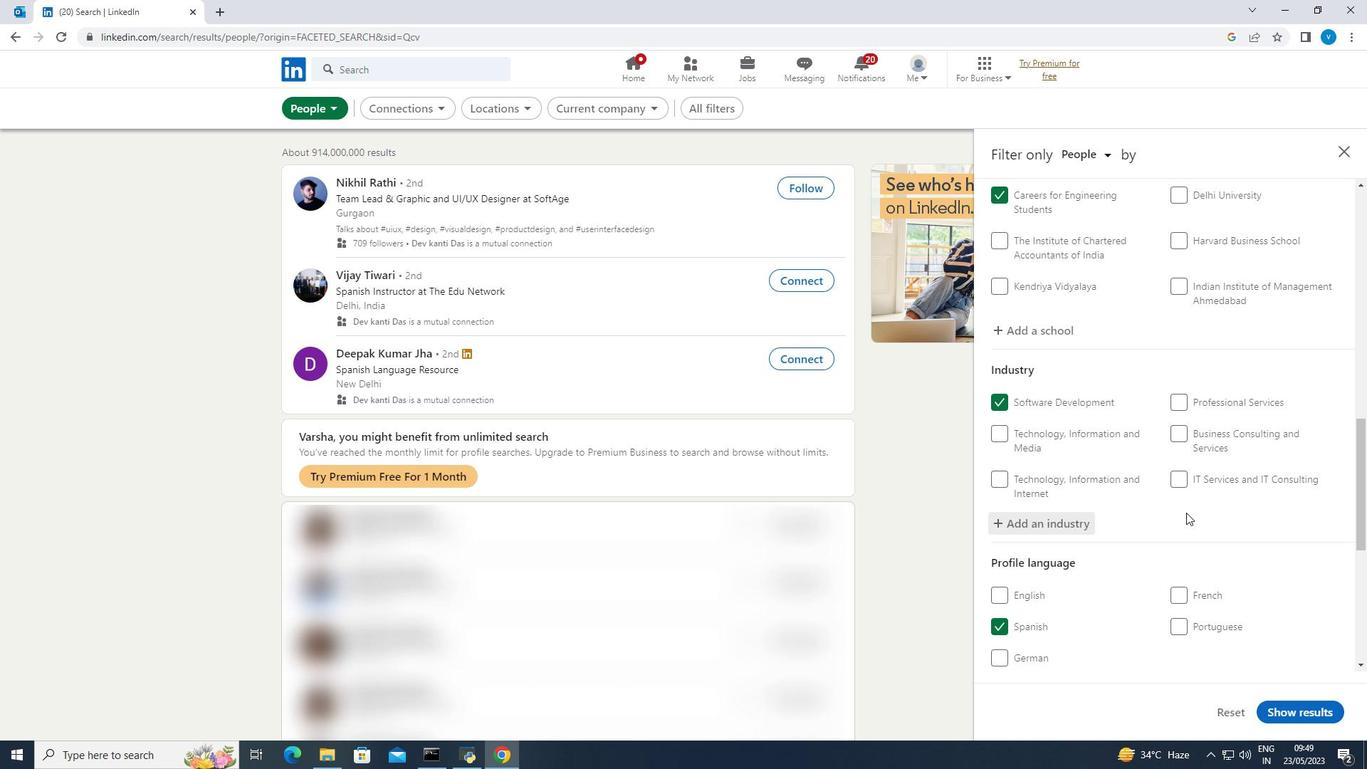 
Action: Mouse scrolled (1186, 512) with delta (0, 0)
Screenshot: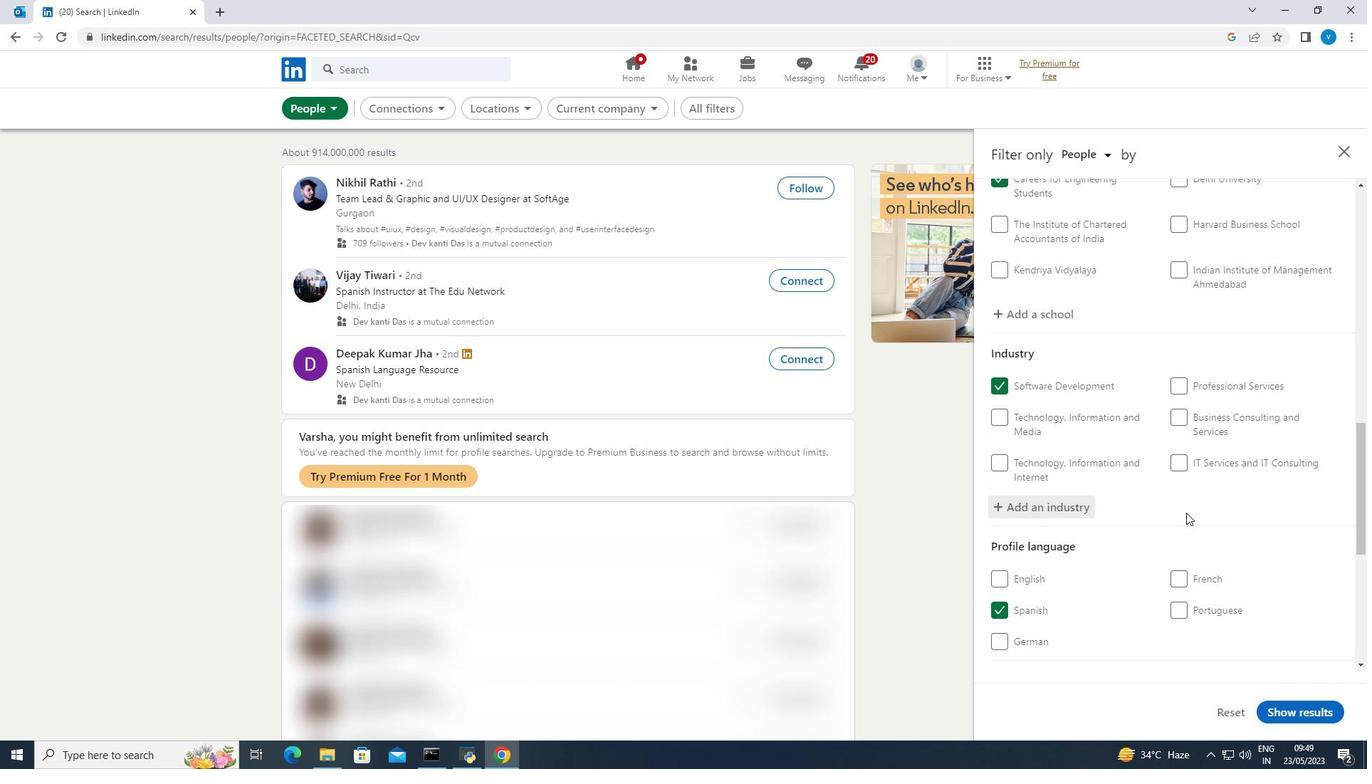 
Action: Mouse scrolled (1186, 512) with delta (0, 0)
Screenshot: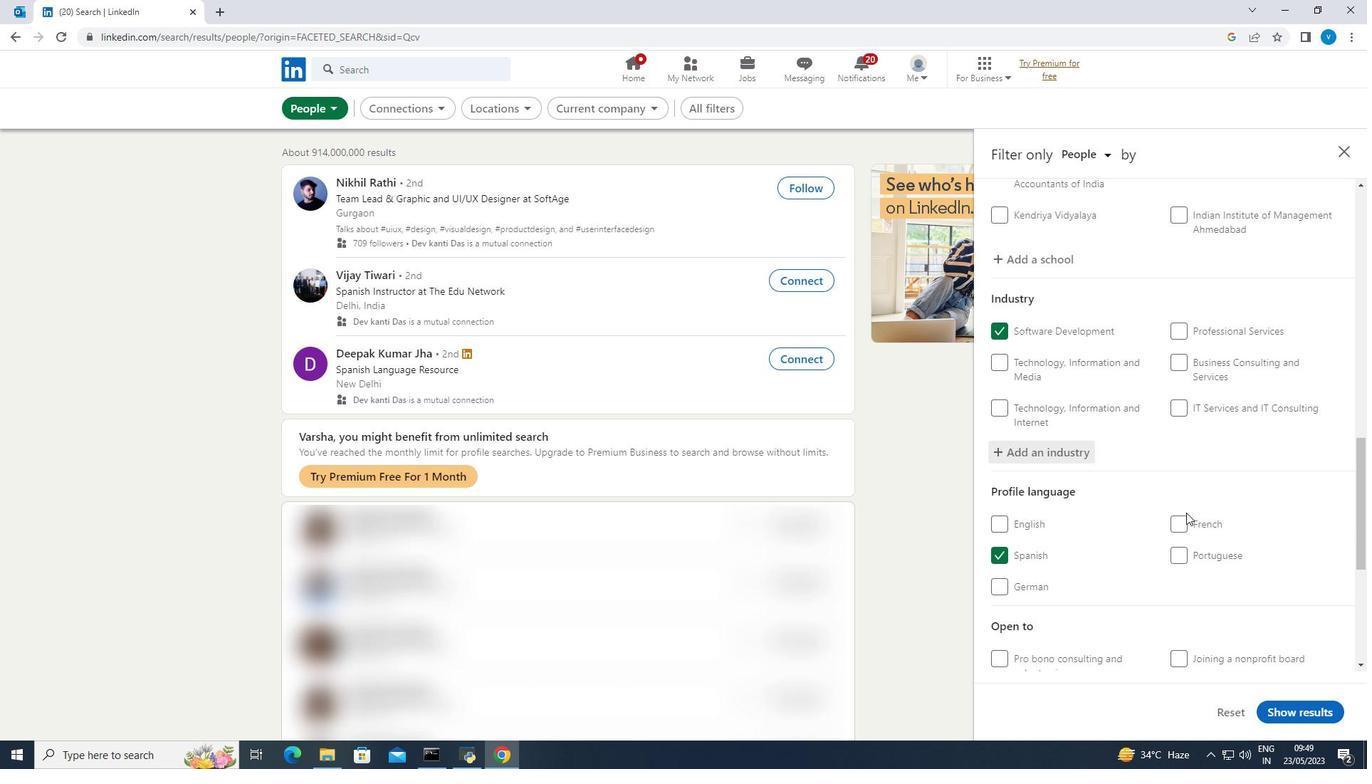 
Action: Mouse scrolled (1186, 512) with delta (0, 0)
Screenshot: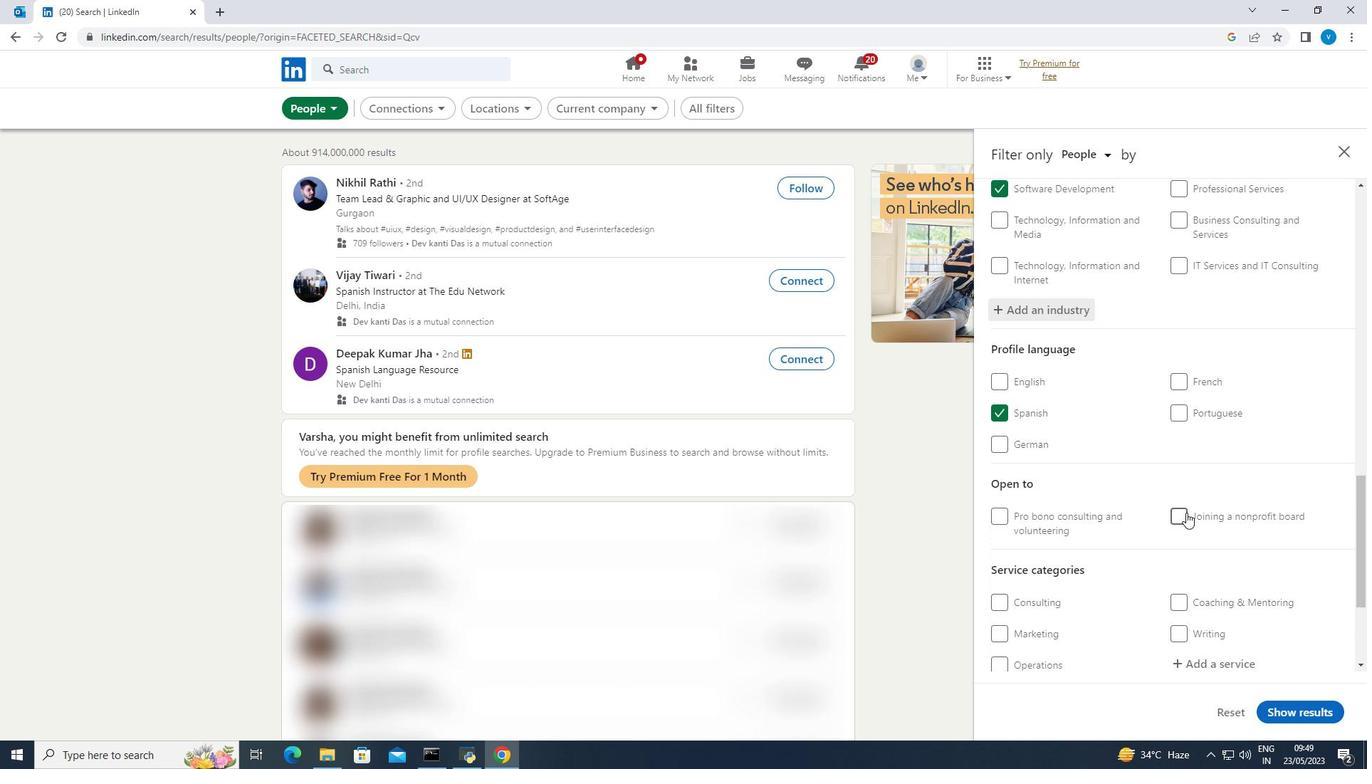 
Action: Mouse scrolled (1186, 512) with delta (0, 0)
Screenshot: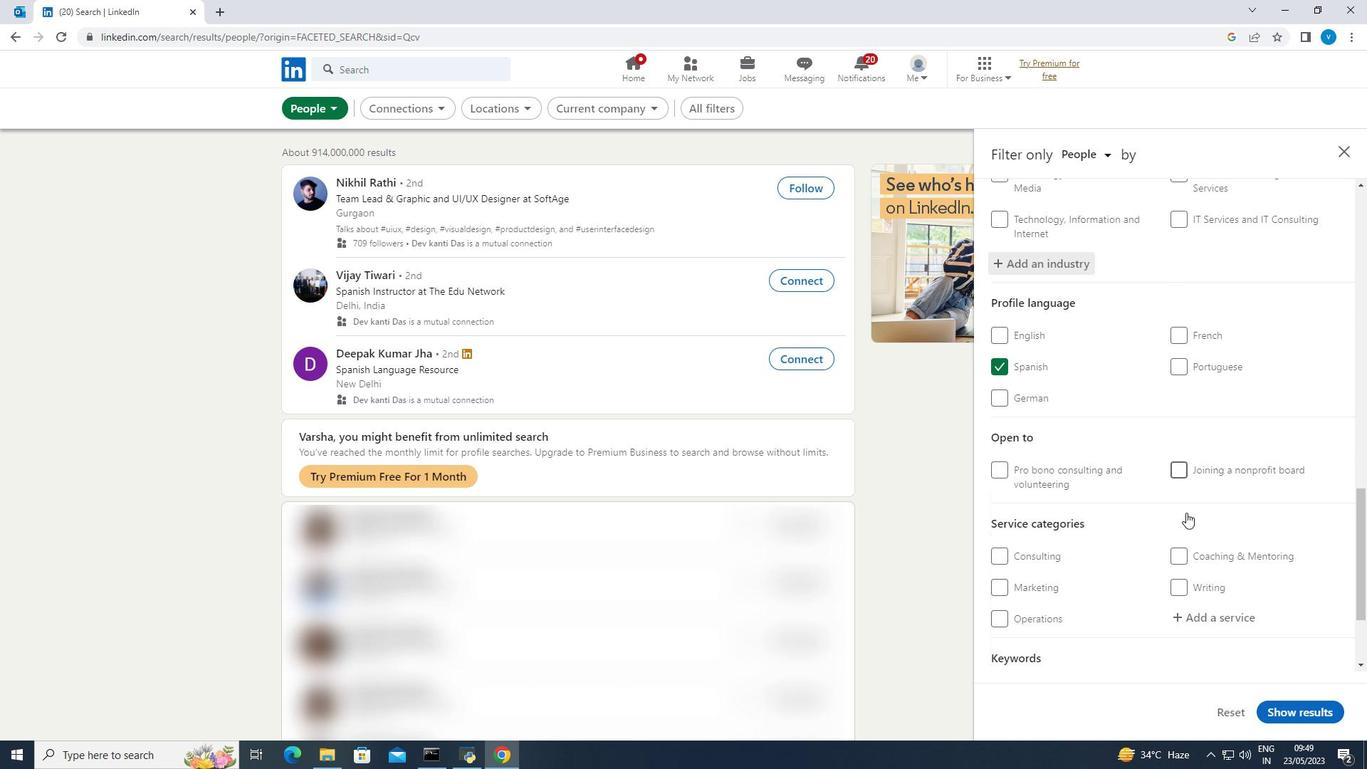 
Action: Mouse moved to (1186, 513)
Screenshot: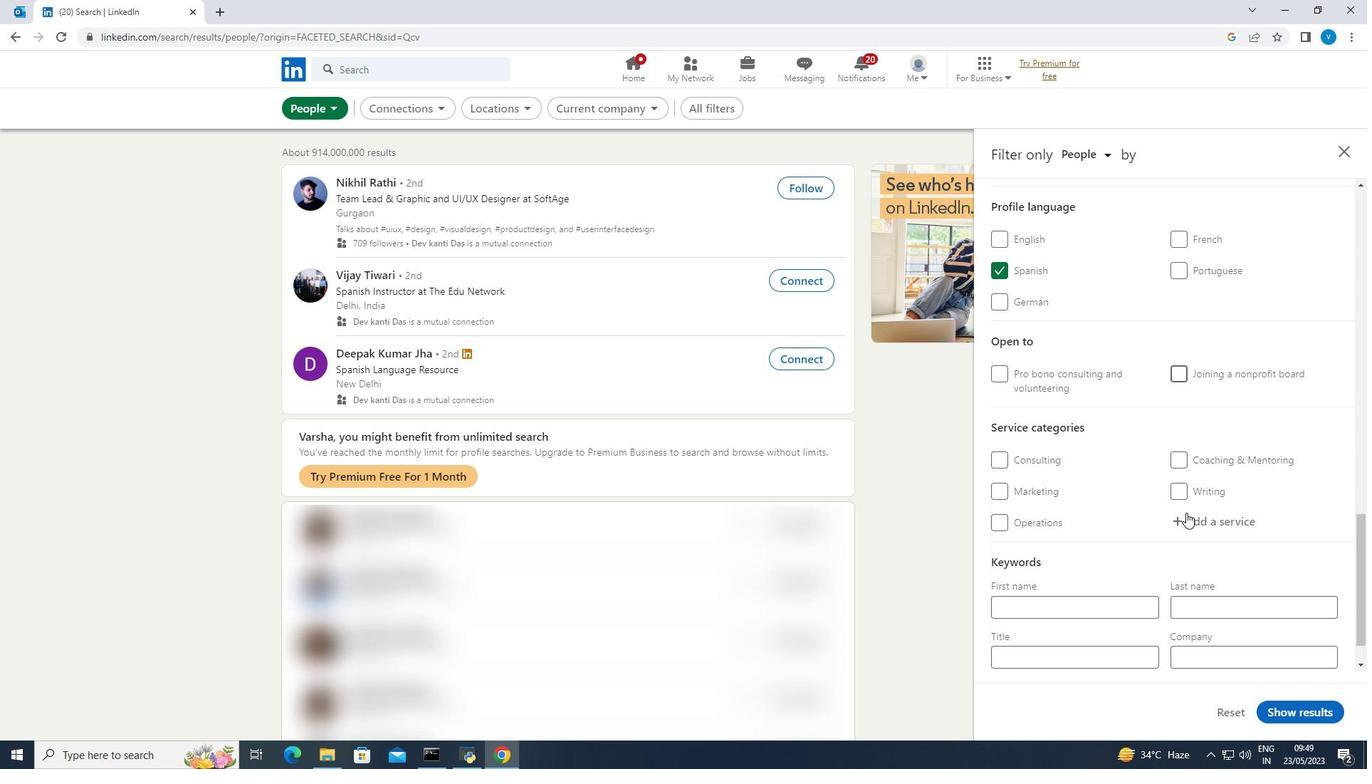 
Action: Mouse pressed left at (1186, 513)
Screenshot: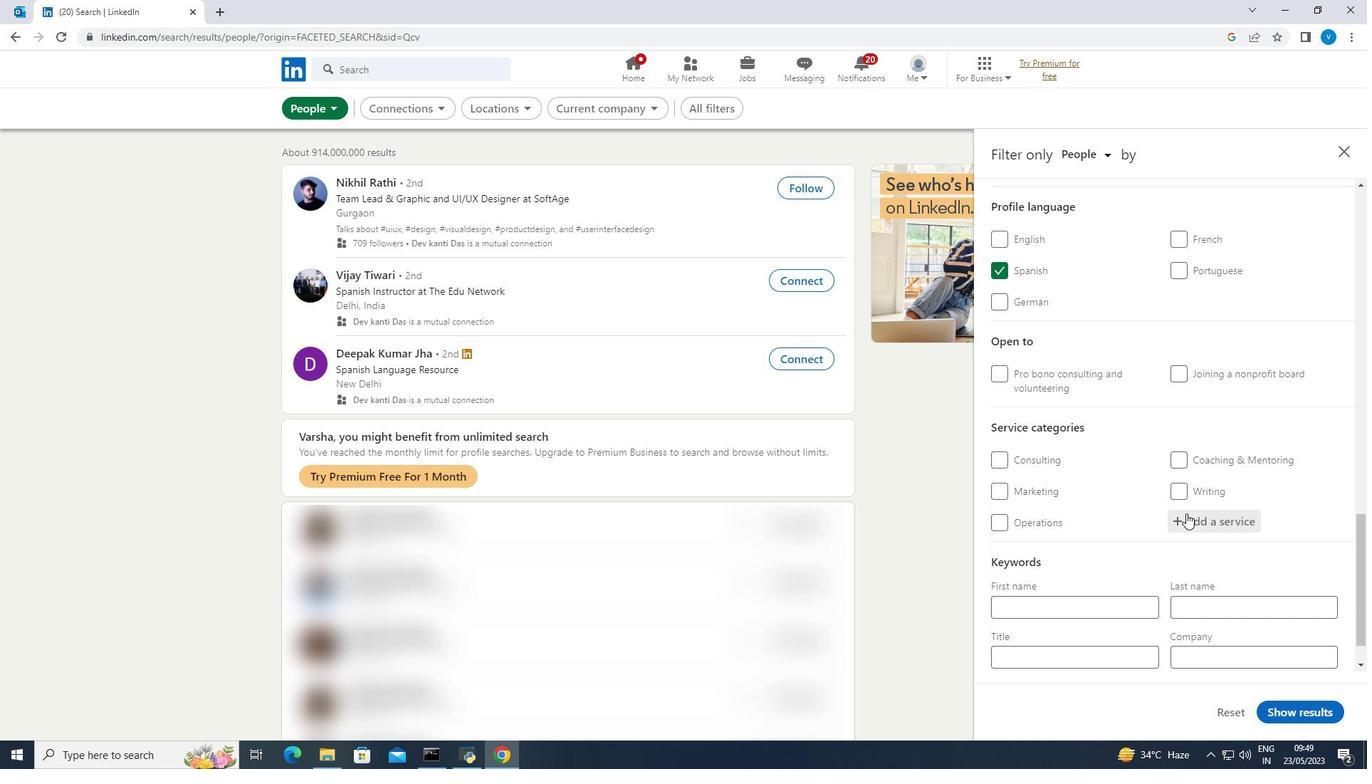 
Action: Key pressed <Key.shift><Key.shift><Key.shift>Corporate<Key.space><Key.shift><Key.shift><Key.shift><Key.shift>L
Screenshot: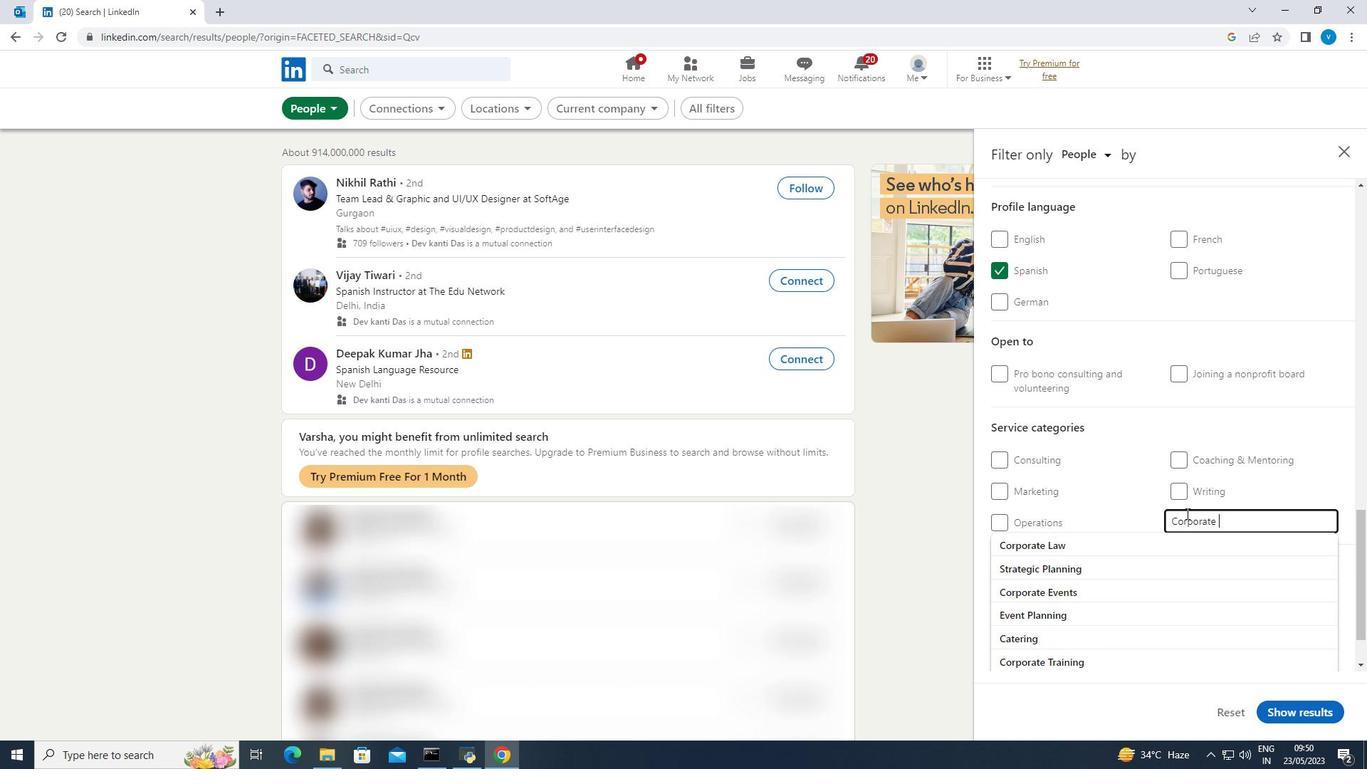 
Action: Mouse moved to (1180, 542)
Screenshot: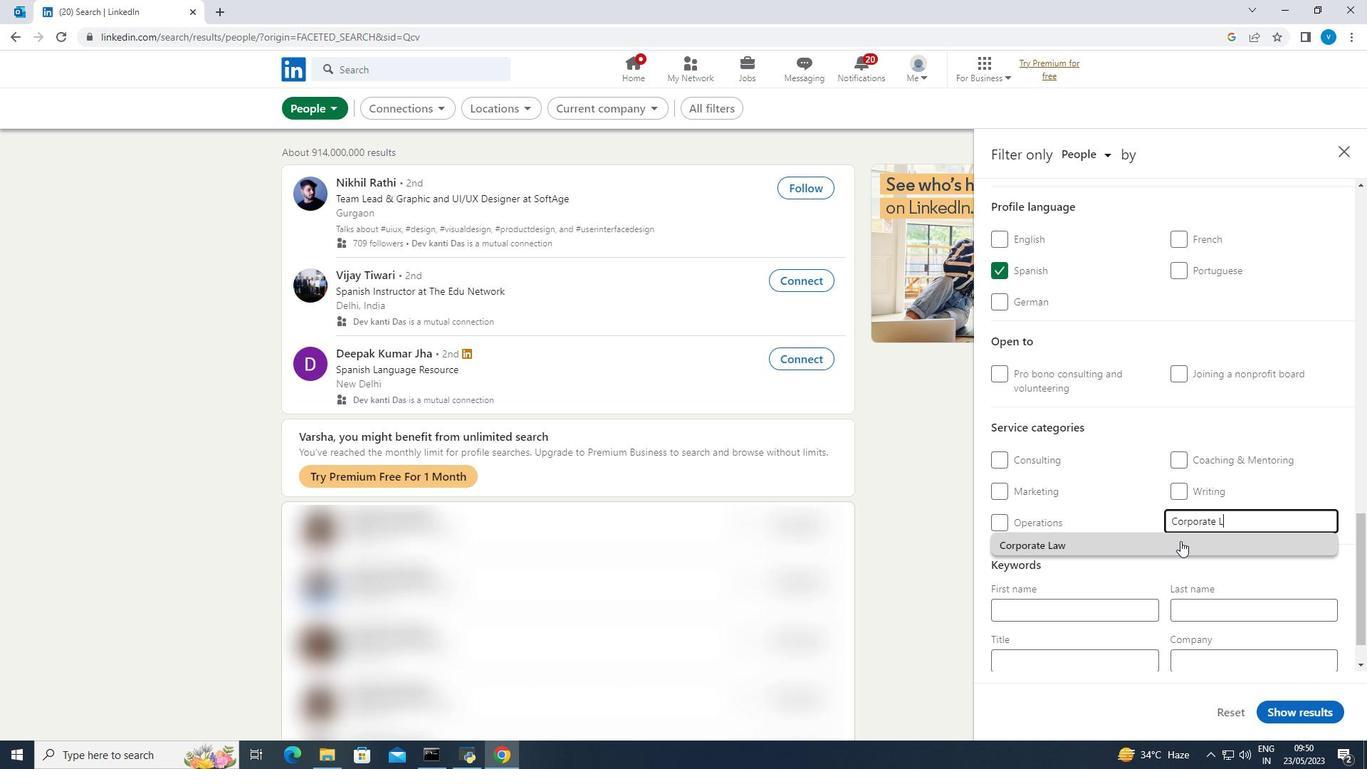 
Action: Mouse pressed left at (1180, 542)
Screenshot: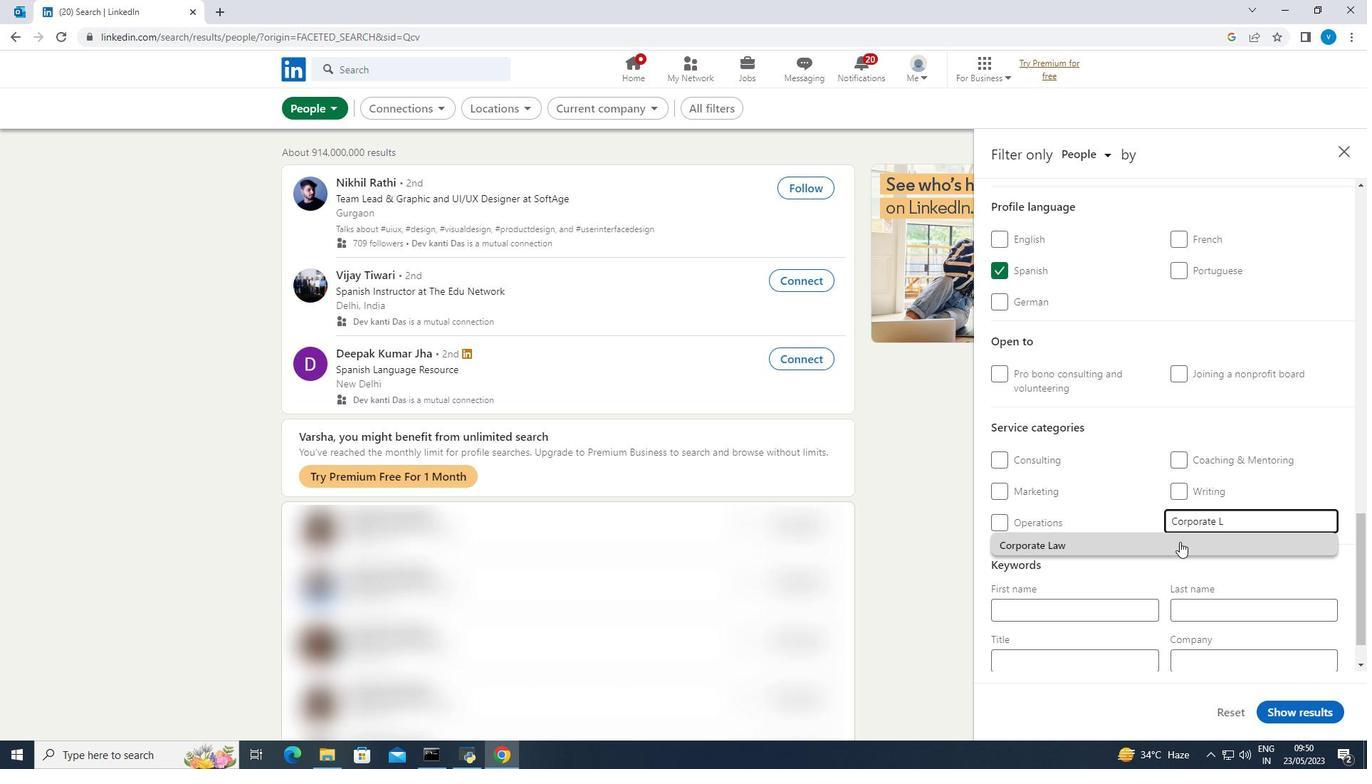 
Action: Mouse moved to (1181, 542)
Screenshot: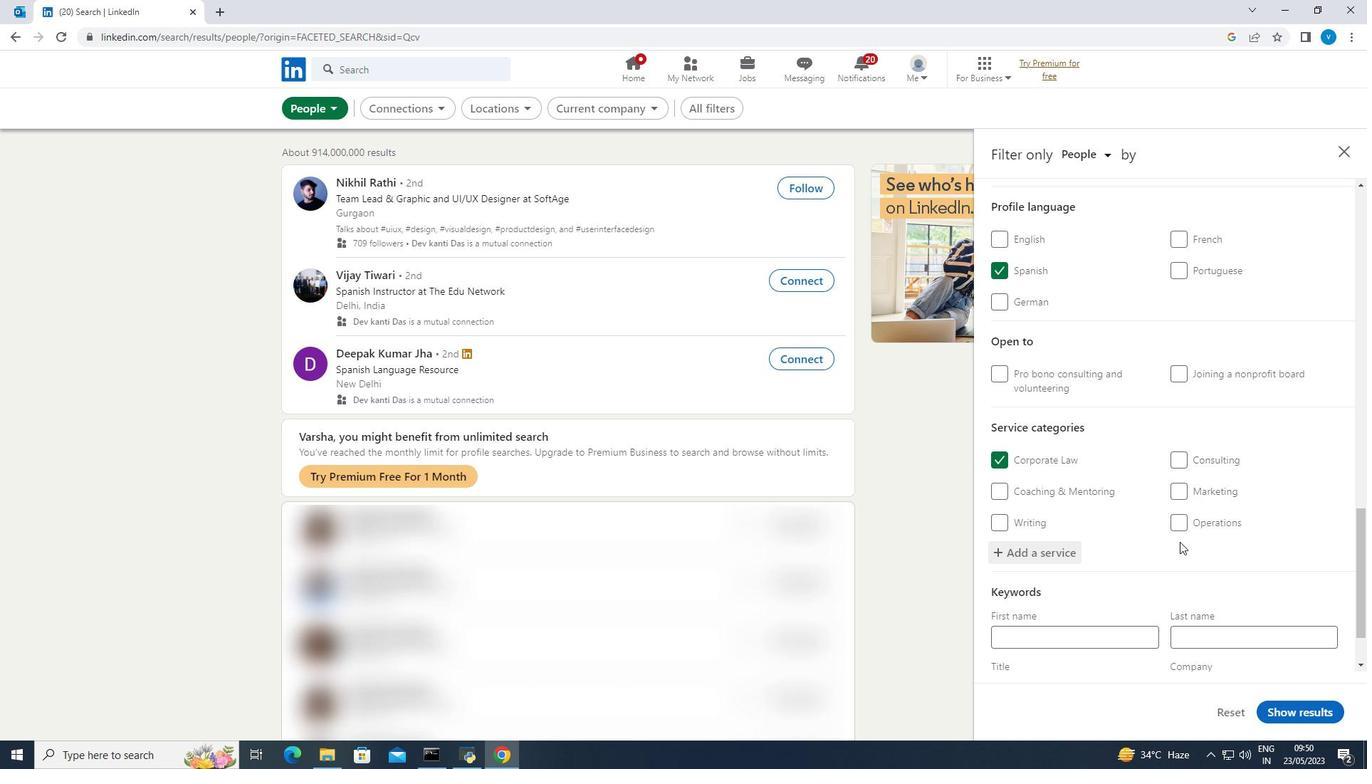 
Action: Mouse scrolled (1181, 541) with delta (0, 0)
Screenshot: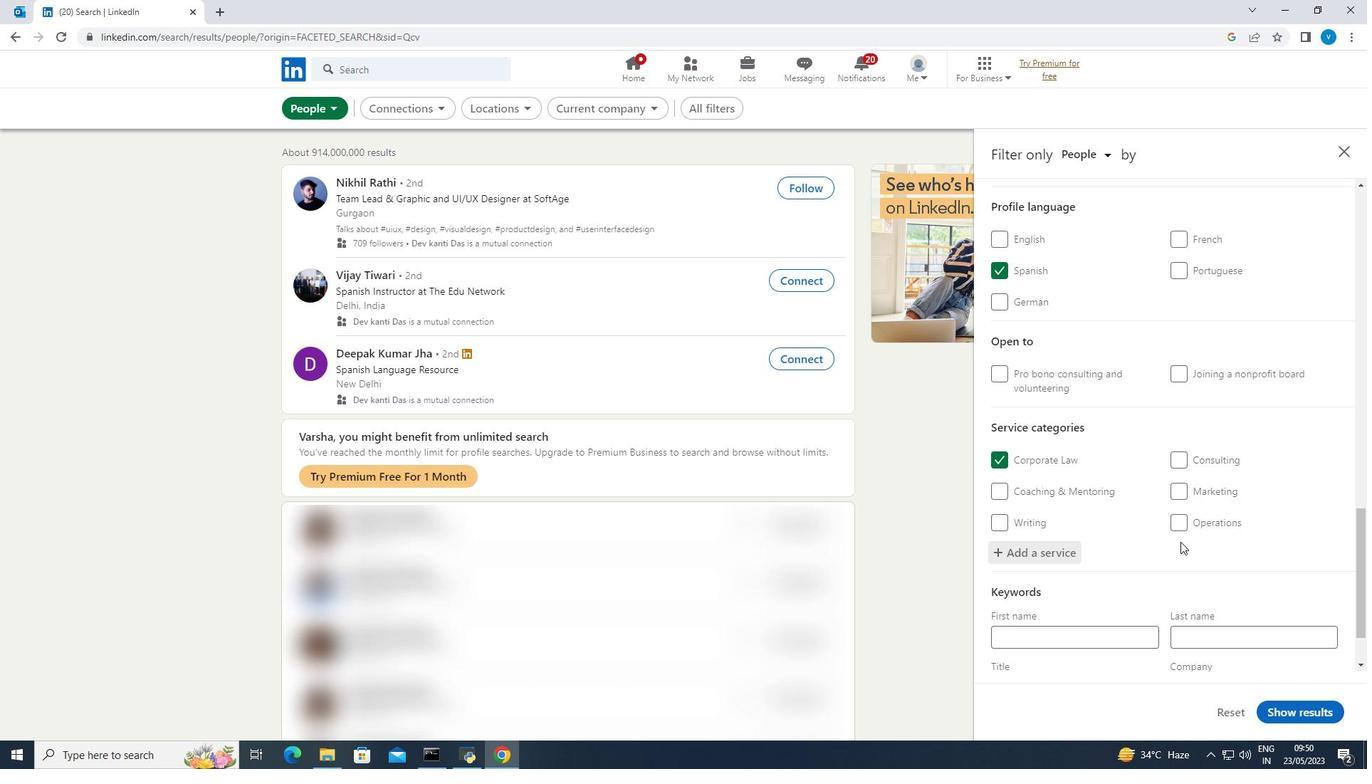 
Action: Mouse scrolled (1181, 541) with delta (0, 0)
Screenshot: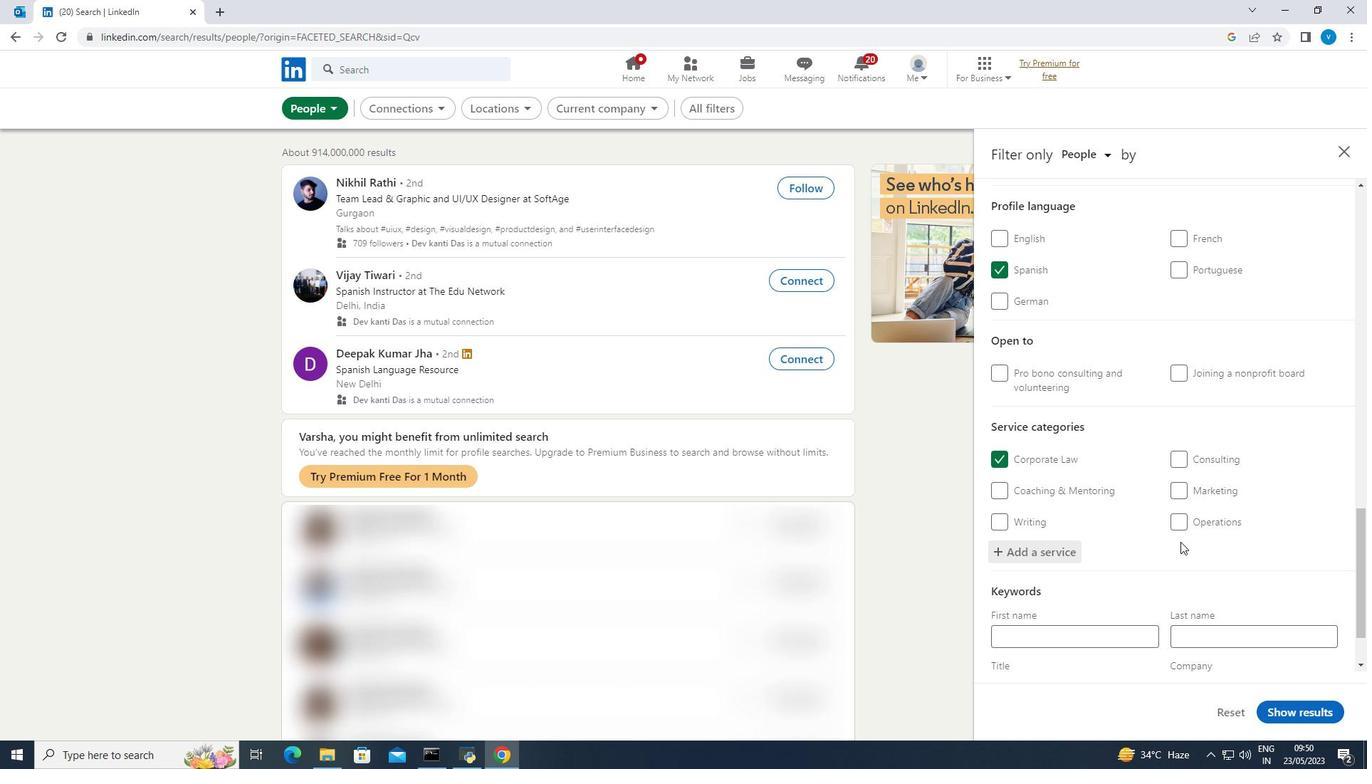 
Action: Mouse scrolled (1181, 541) with delta (0, 0)
Screenshot: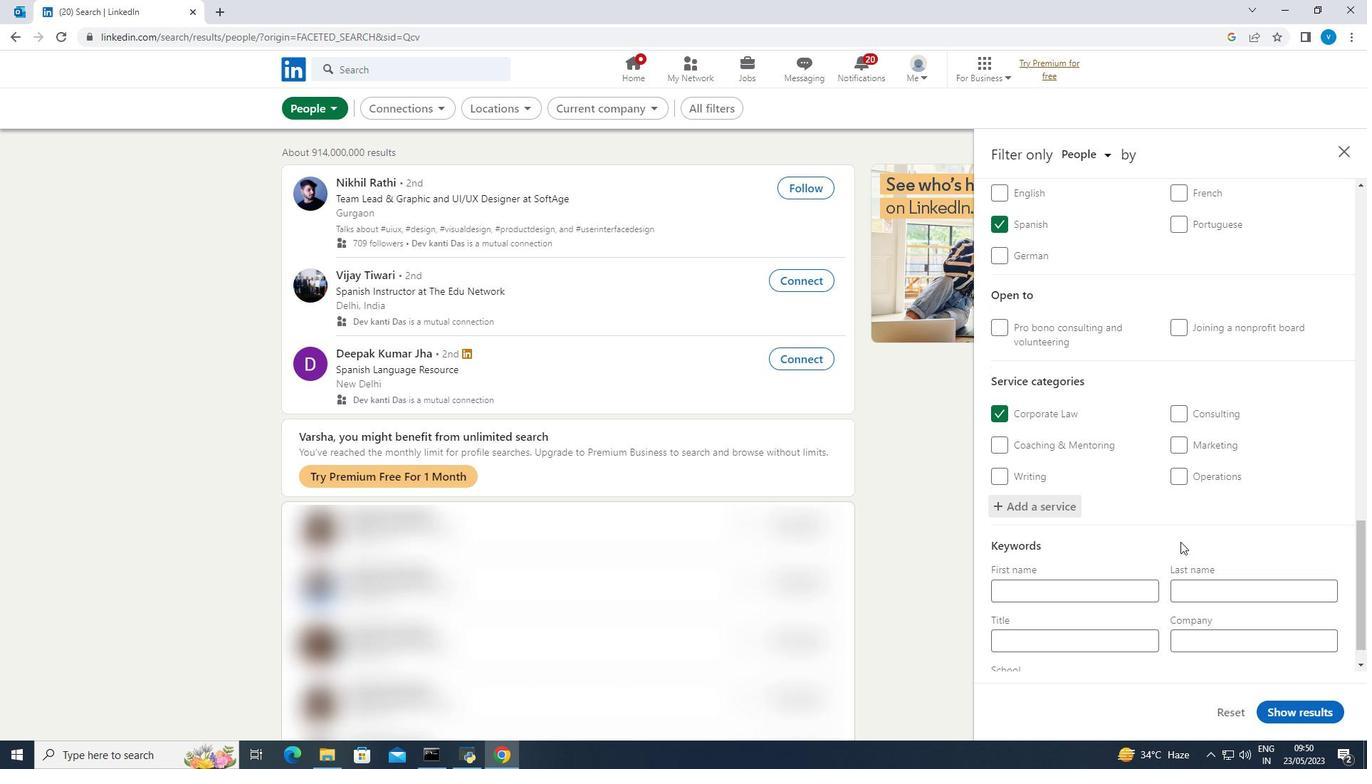 
Action: Mouse scrolled (1181, 541) with delta (0, 0)
Screenshot: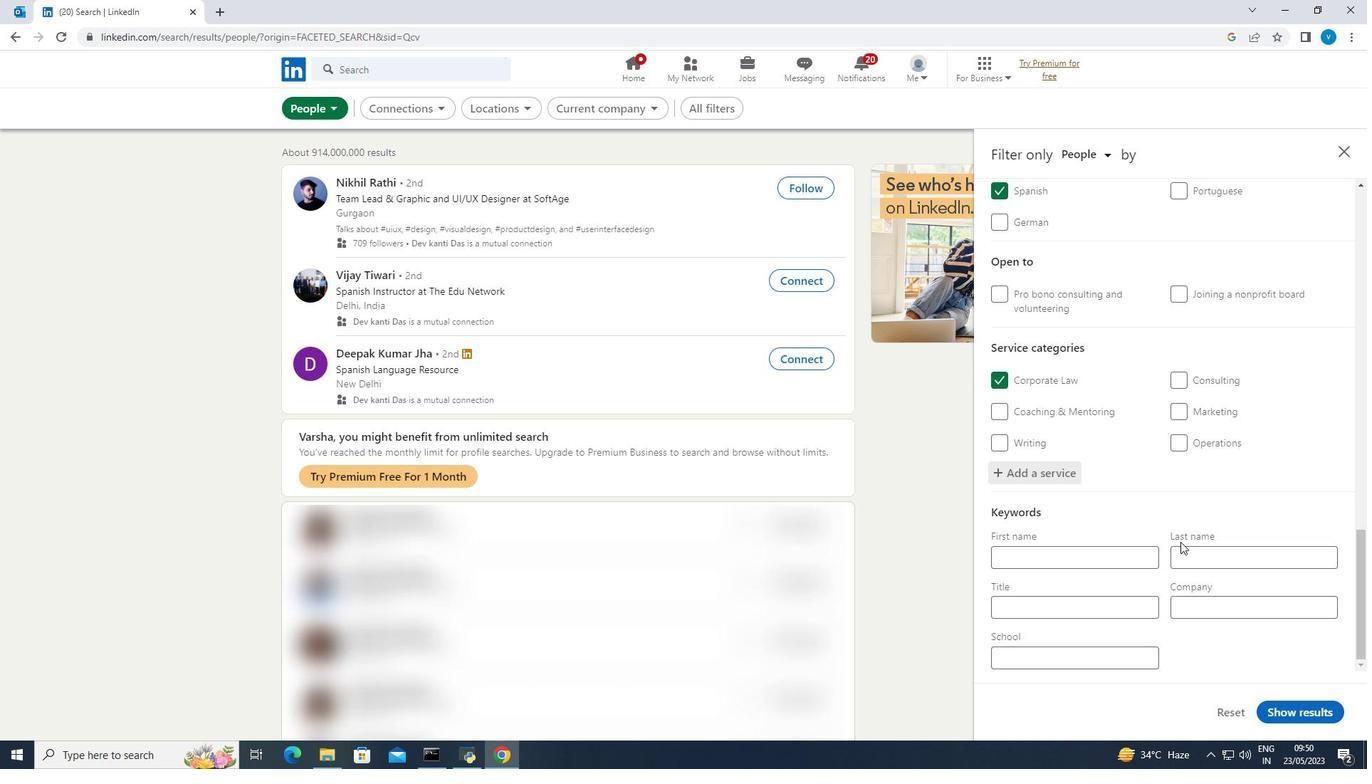 
Action: Mouse moved to (1141, 604)
Screenshot: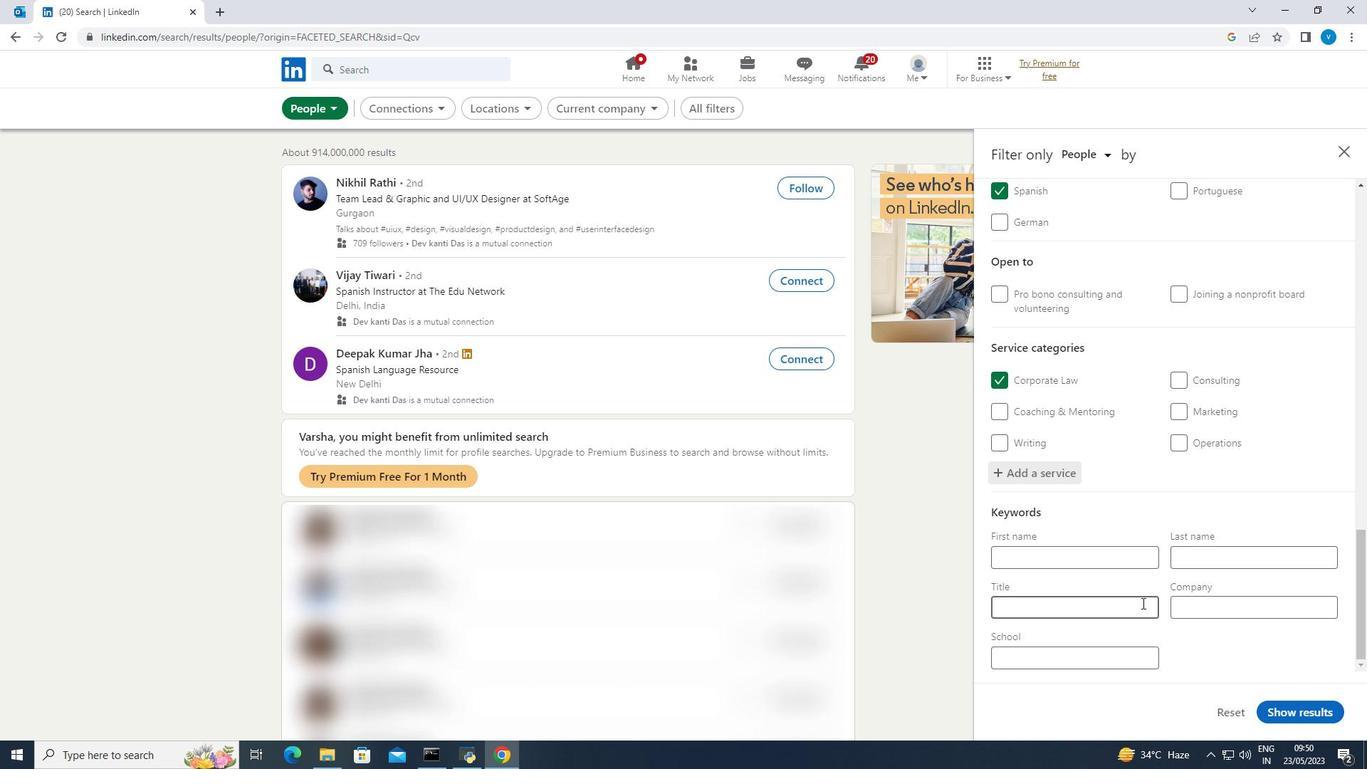 
Action: Mouse pressed left at (1141, 604)
Screenshot: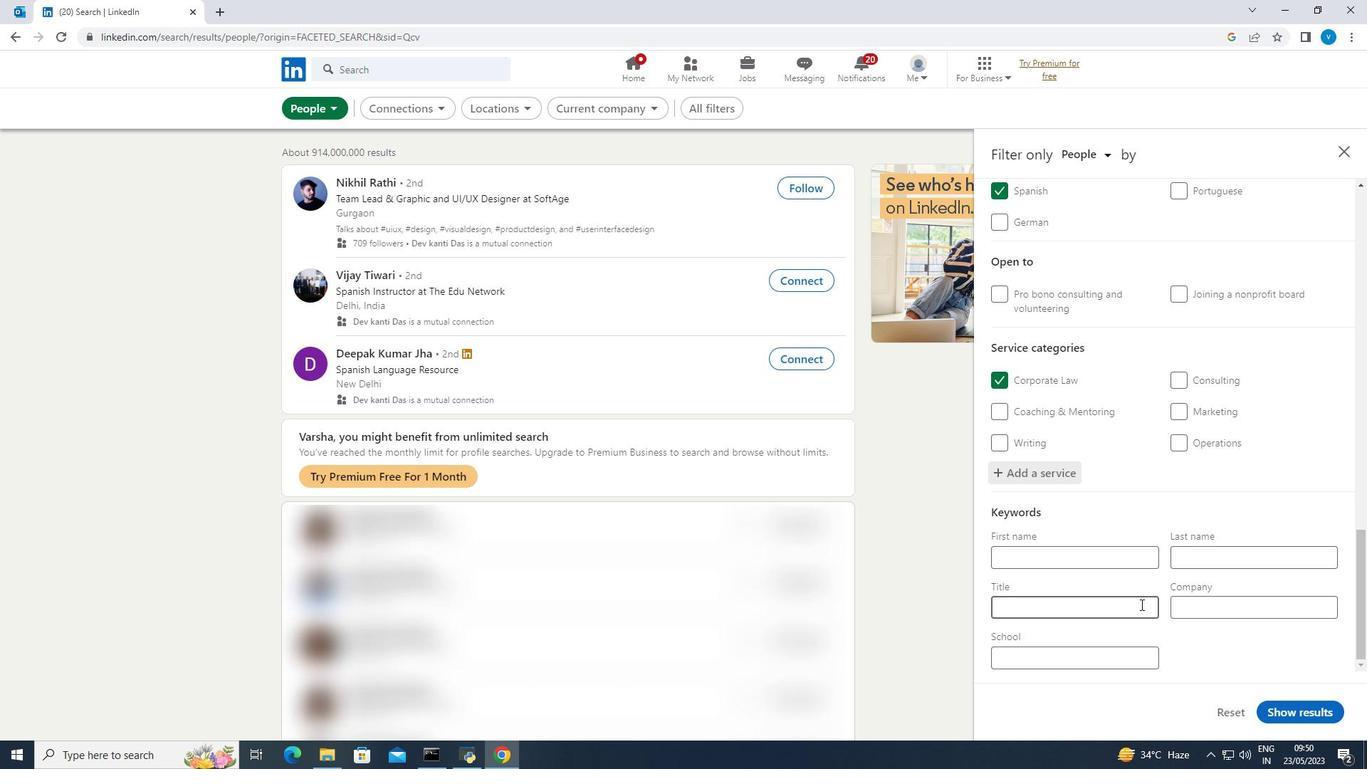
Action: Key pressed <Key.shift><Key.shift><Key.shift>Suicide<Key.space><Key.shift><Key.shift><Key.shift>Hotline<Key.space><Key.shift><Key.shift><Key.shift><Key.shift><Key.shift><Key.shift><Key.shift><Key.shift><Key.shift><Key.shift><Key.shift><Key.shift>Volunteer
Screenshot: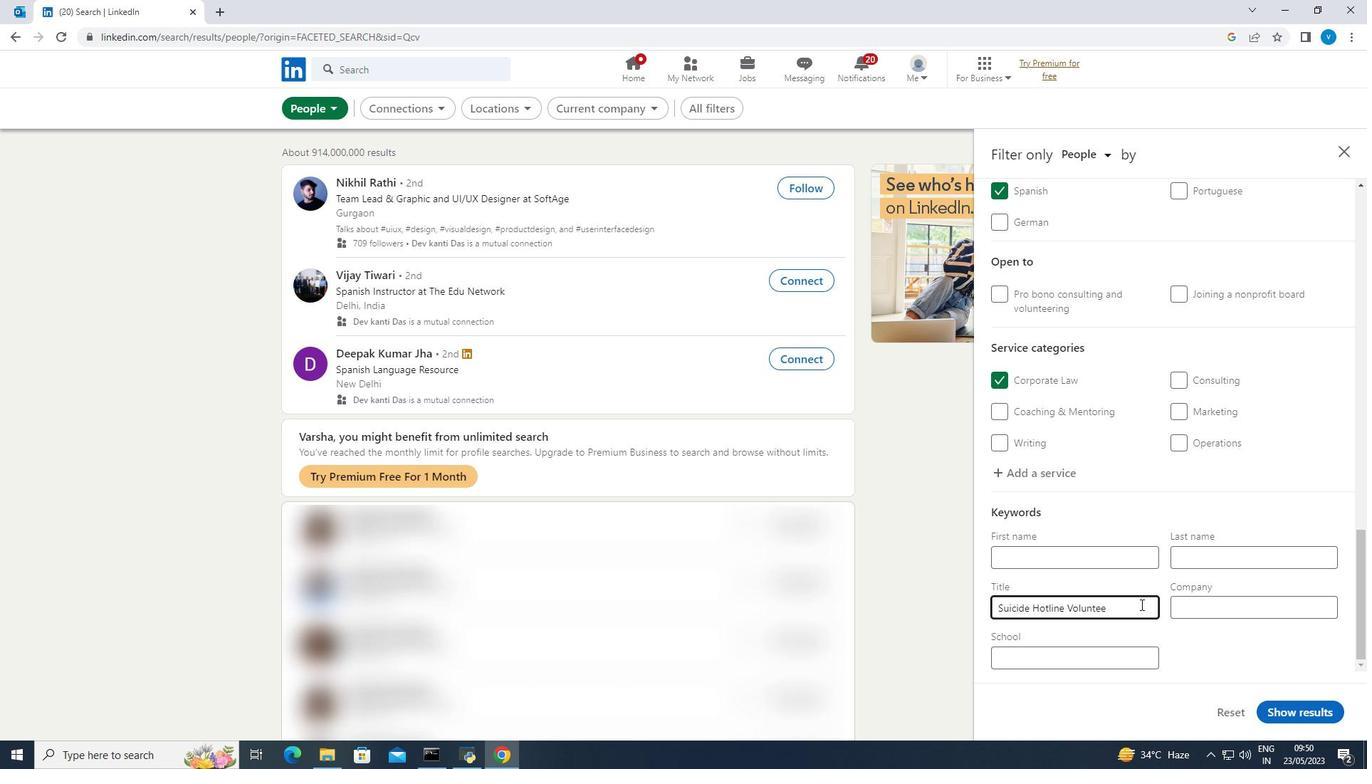 
Action: Mouse moved to (1303, 715)
Screenshot: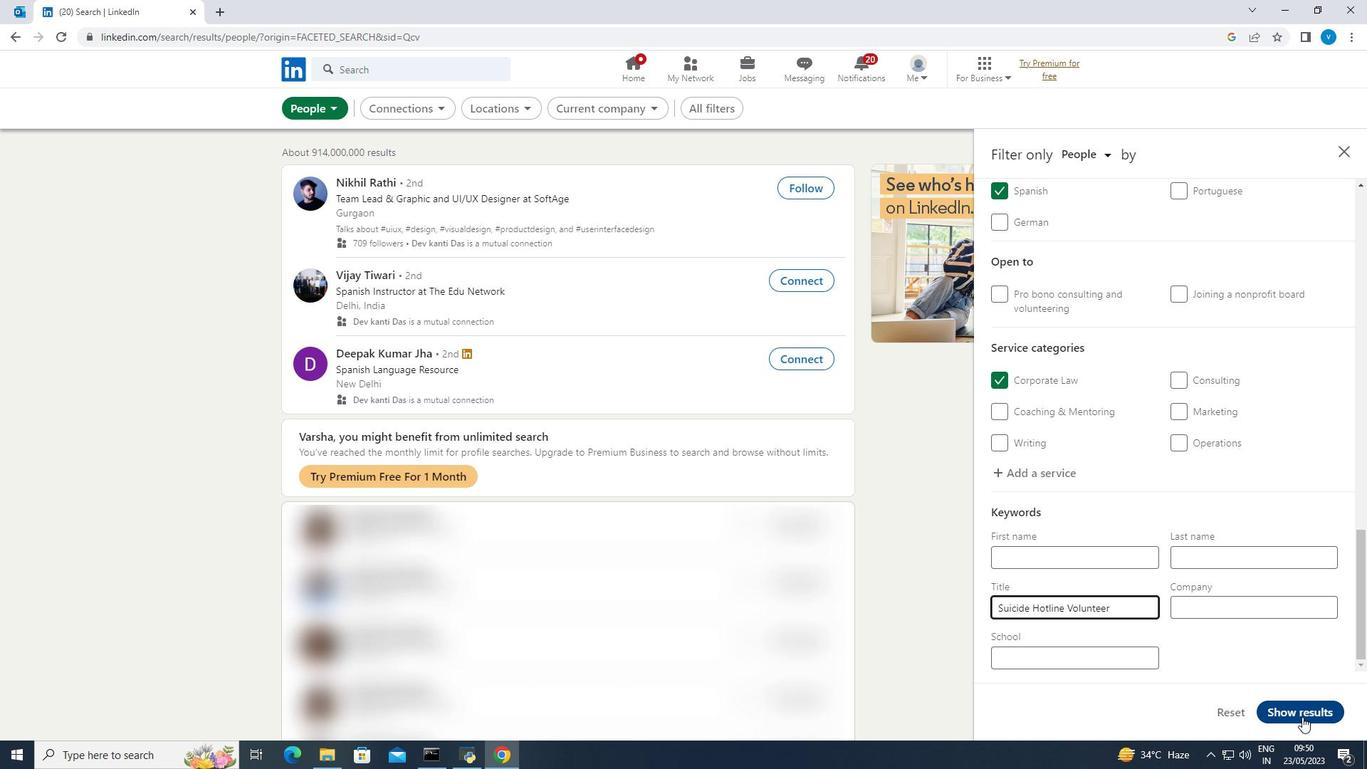 
Action: Mouse pressed left at (1303, 715)
Screenshot: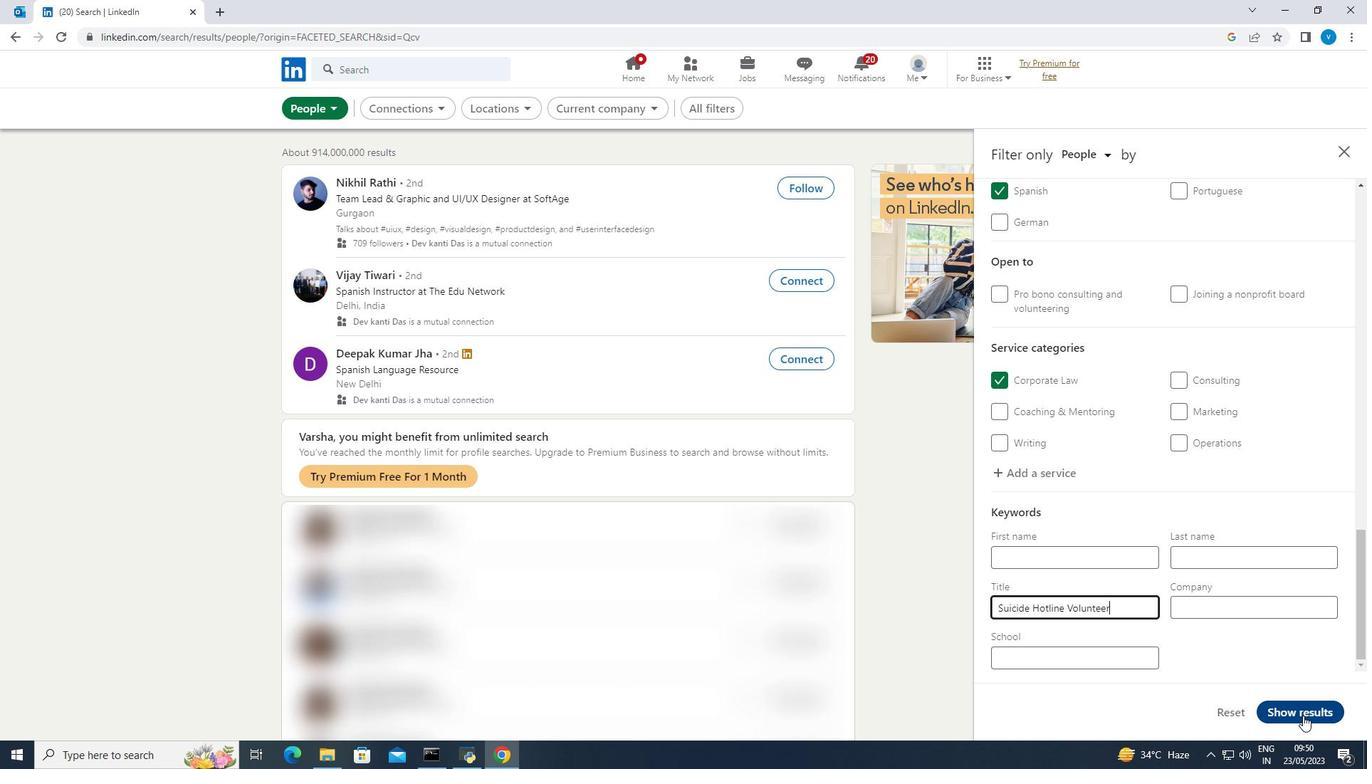 
